 Task: Create validation rules on custom Staff and Inmate activities.
Action: Mouse moved to (699, 36)
Screenshot: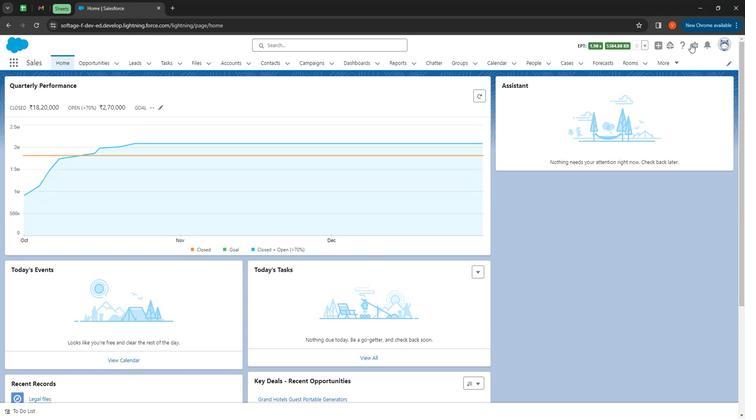 
Action: Mouse pressed left at (699, 36)
Screenshot: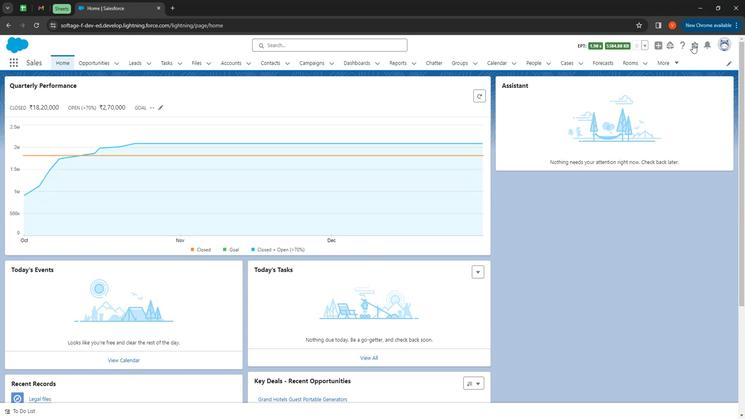
Action: Mouse moved to (669, 65)
Screenshot: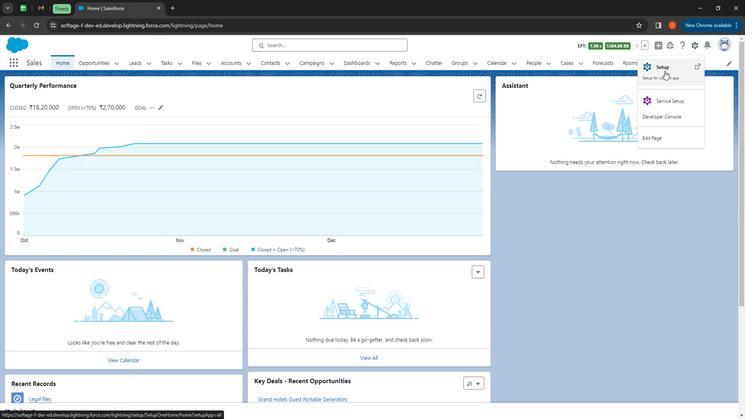 
Action: Mouse pressed left at (669, 65)
Screenshot: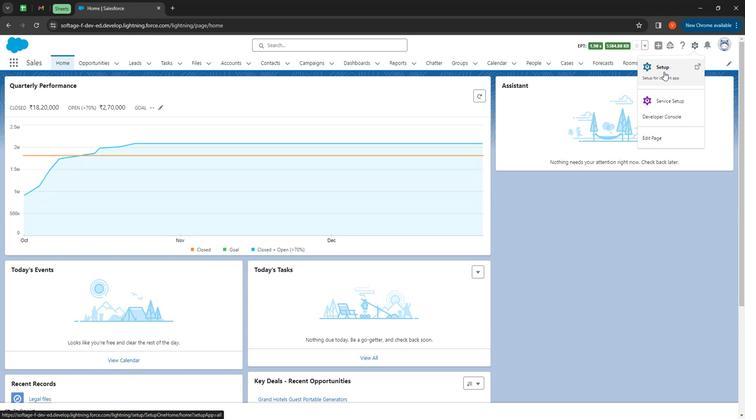 
Action: Mouse moved to (91, 55)
Screenshot: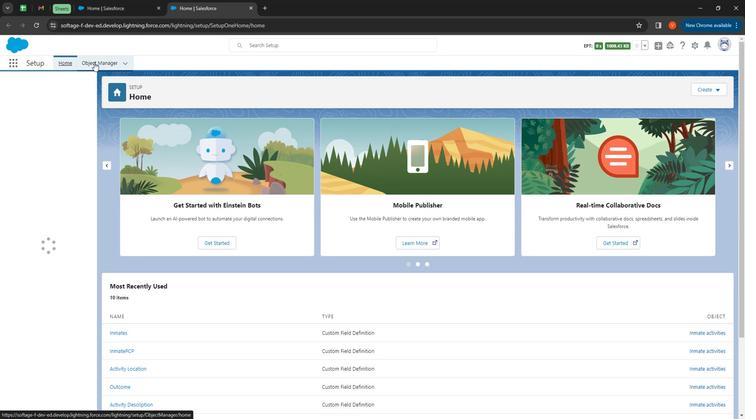 
Action: Mouse pressed left at (91, 55)
Screenshot: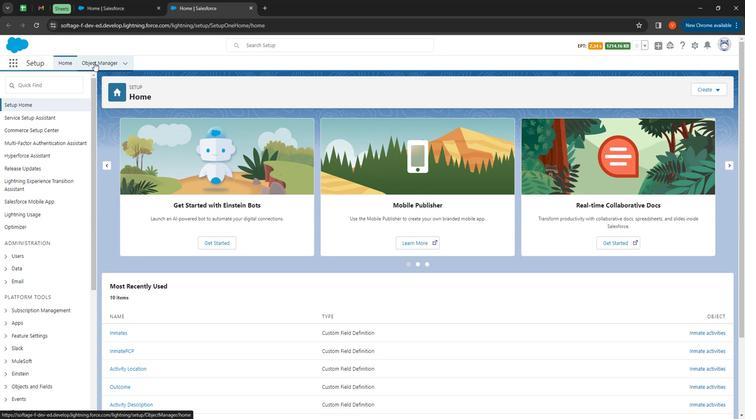 
Action: Mouse moved to (618, 83)
Screenshot: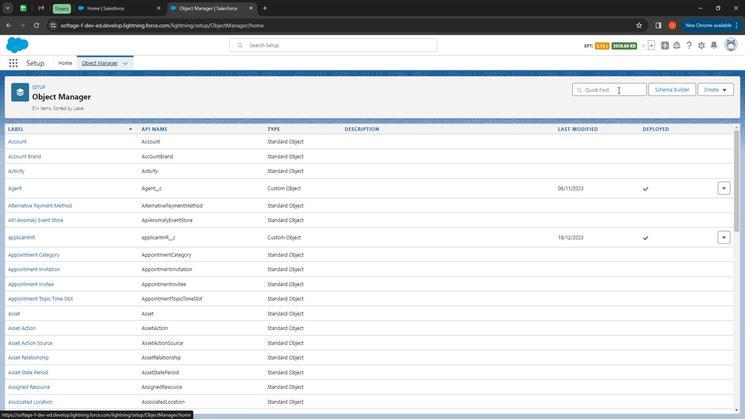 
Action: Mouse pressed left at (618, 83)
Screenshot: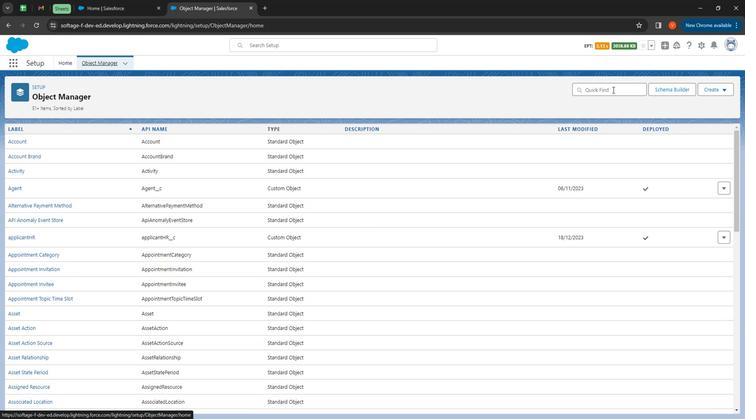 
Action: Mouse moved to (612, 80)
Screenshot: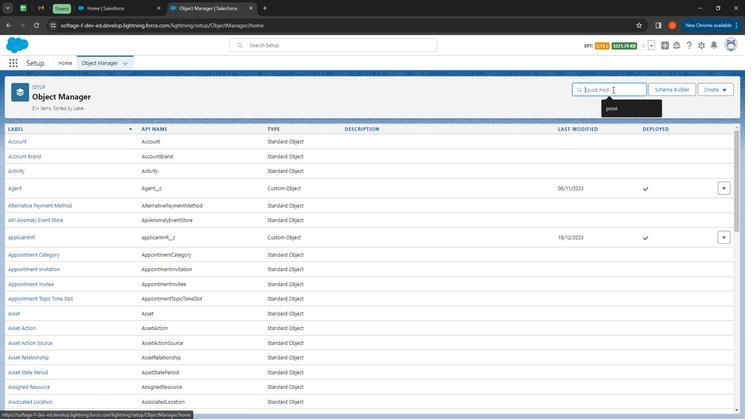 
Action: Key pressed <Key.shift><Key.shift><Key.shift>Staff
Screenshot: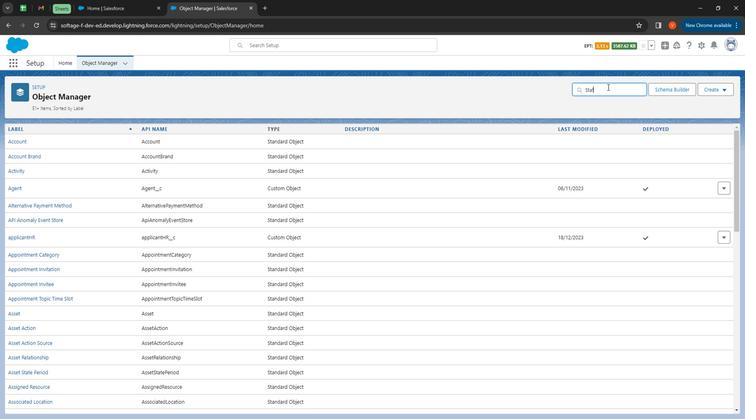 
Action: Mouse moved to (10, 139)
Screenshot: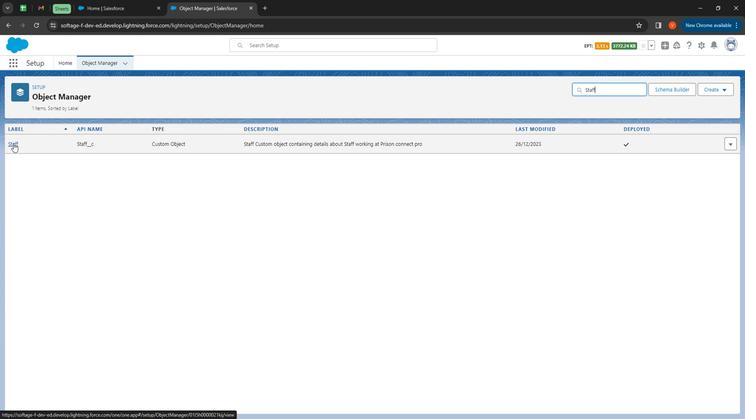 
Action: Mouse pressed left at (10, 139)
Screenshot: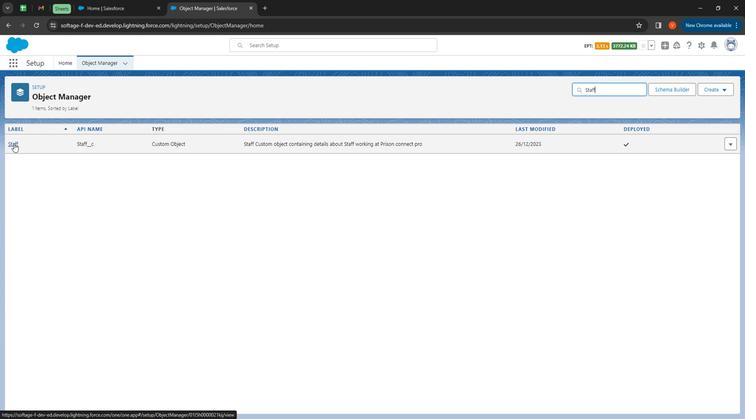 
Action: Mouse moved to (26, 137)
Screenshot: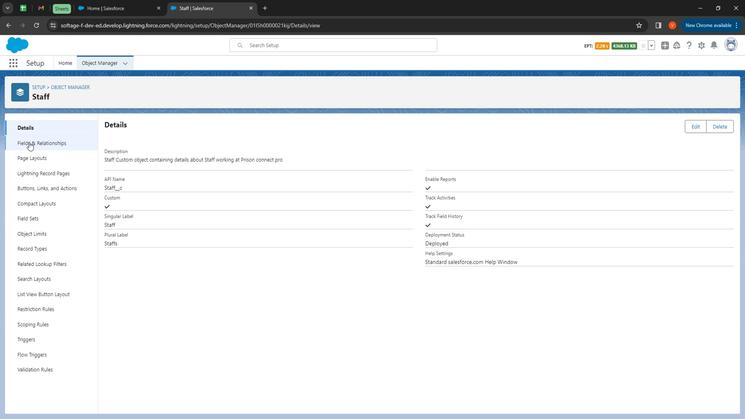 
Action: Mouse pressed left at (26, 137)
Screenshot: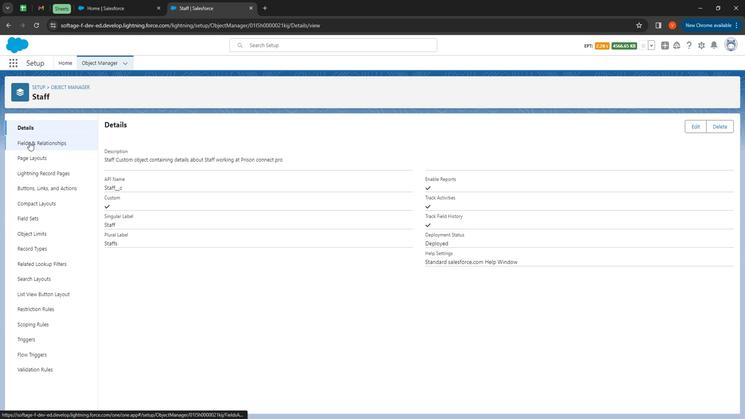 
Action: Mouse moved to (331, 271)
Screenshot: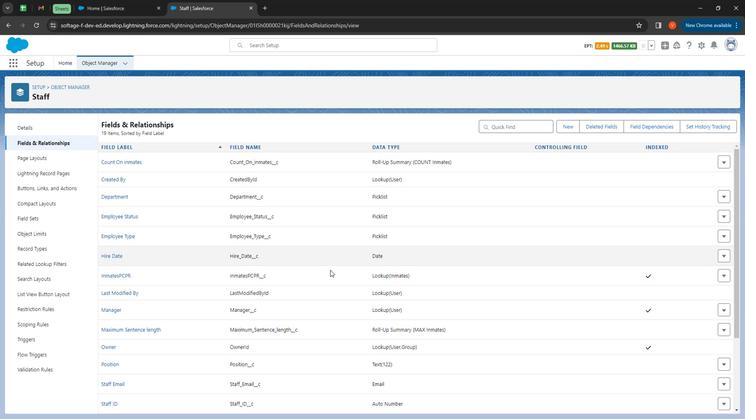 
Action: Mouse scrolled (331, 270) with delta (0, 0)
Screenshot: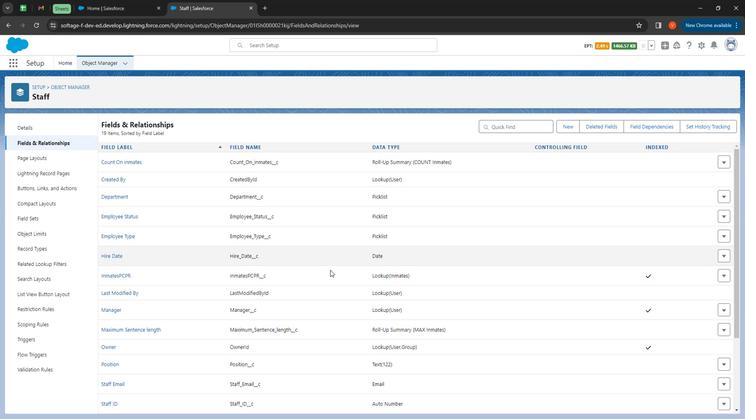 
Action: Mouse moved to (331, 272)
Screenshot: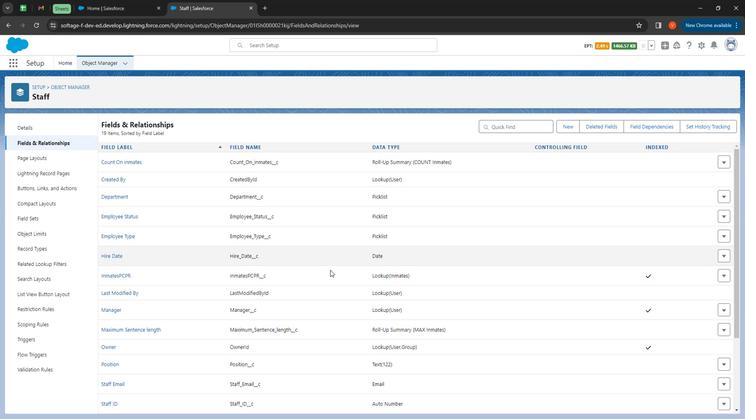 
Action: Mouse scrolled (331, 272) with delta (0, 0)
Screenshot: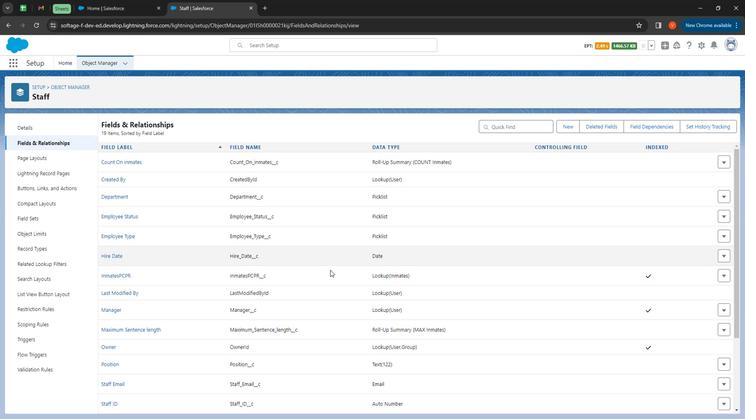 
Action: Mouse moved to (331, 274)
Screenshot: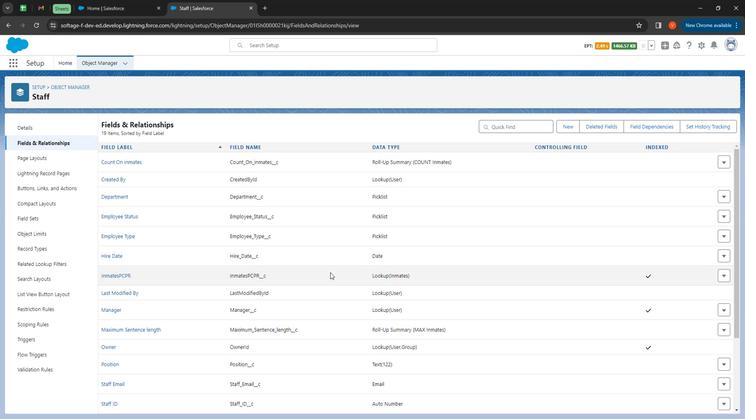 
Action: Mouse scrolled (331, 273) with delta (0, 0)
Screenshot: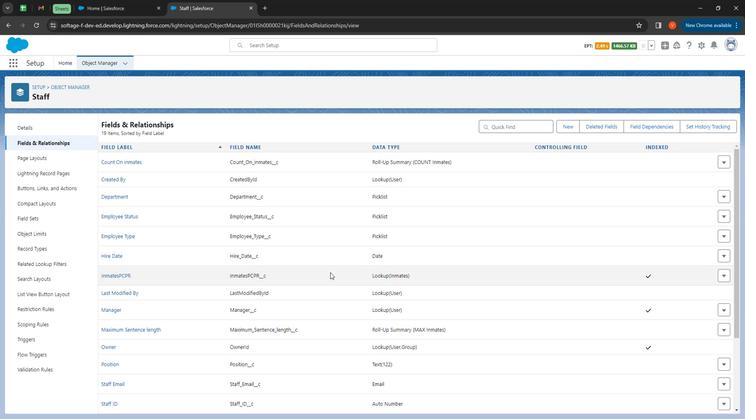 
Action: Mouse moved to (331, 279)
Screenshot: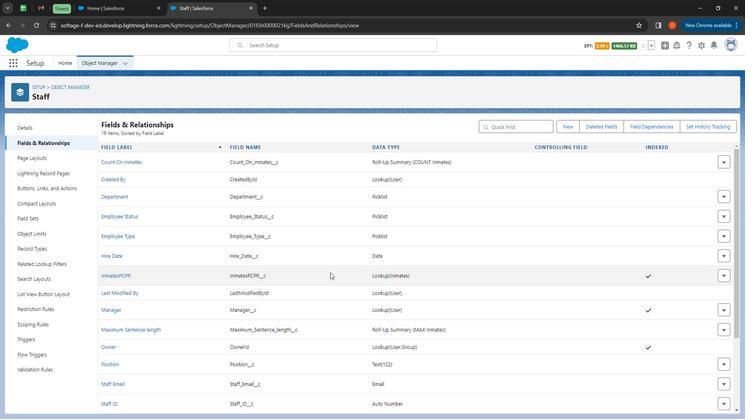 
Action: Mouse scrolled (331, 279) with delta (0, 0)
Screenshot: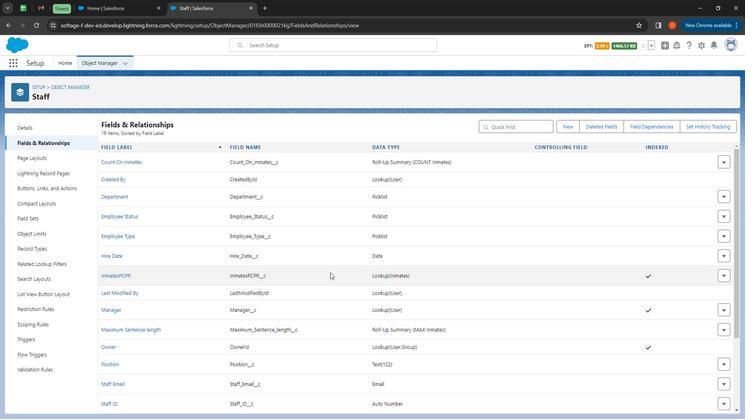 
Action: Mouse moved to (247, 288)
Screenshot: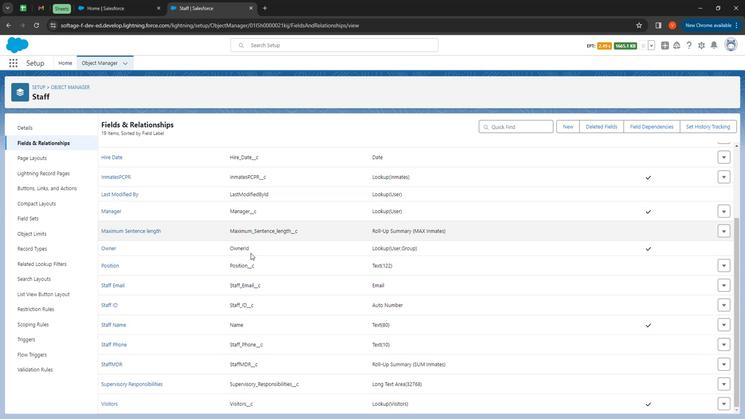 
Action: Mouse scrolled (247, 287) with delta (0, 0)
Screenshot: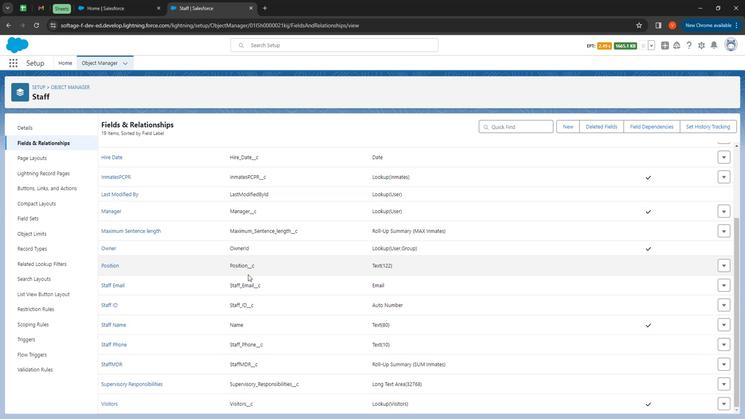 
Action: Mouse moved to (247, 292)
Screenshot: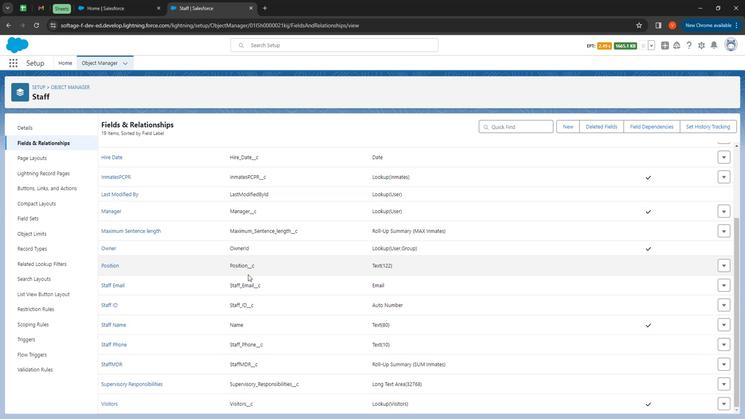 
Action: Mouse scrolled (247, 292) with delta (0, 0)
Screenshot: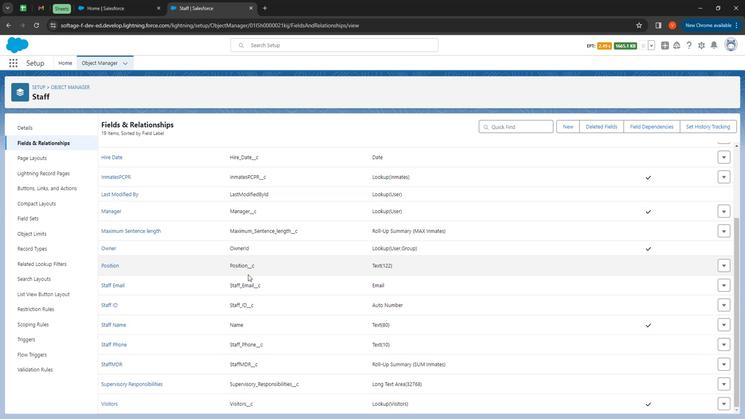 
Action: Mouse moved to (384, 295)
Screenshot: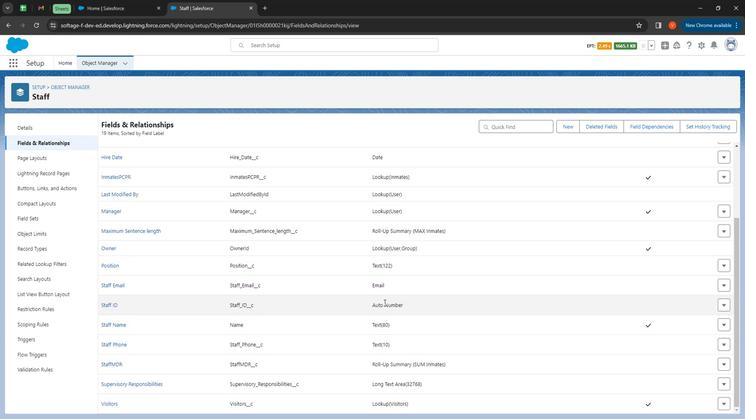 
Action: Mouse scrolled (384, 296) with delta (0, 0)
Screenshot: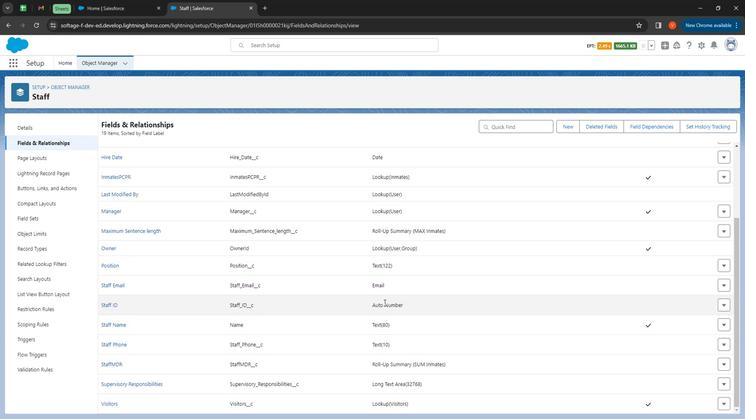
Action: Mouse moved to (381, 292)
Screenshot: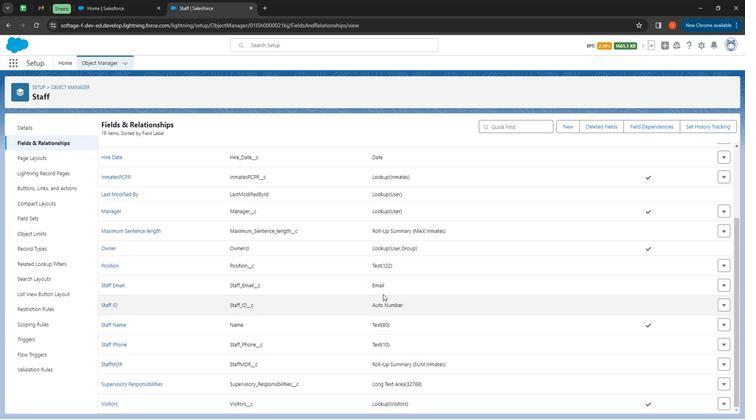 
Action: Mouse scrolled (381, 292) with delta (0, 0)
Screenshot: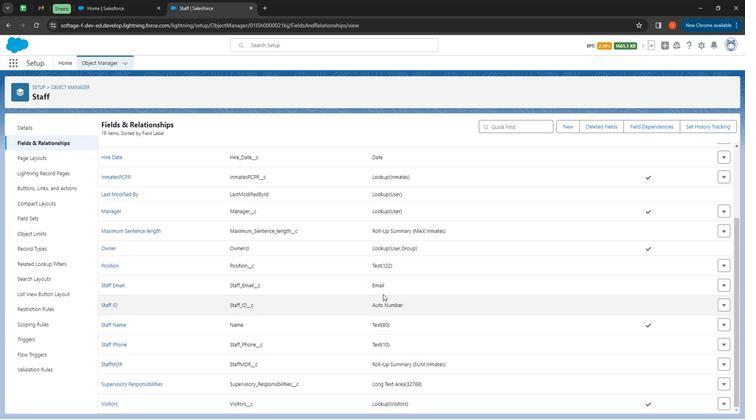 
Action: Mouse moved to (377, 291)
Screenshot: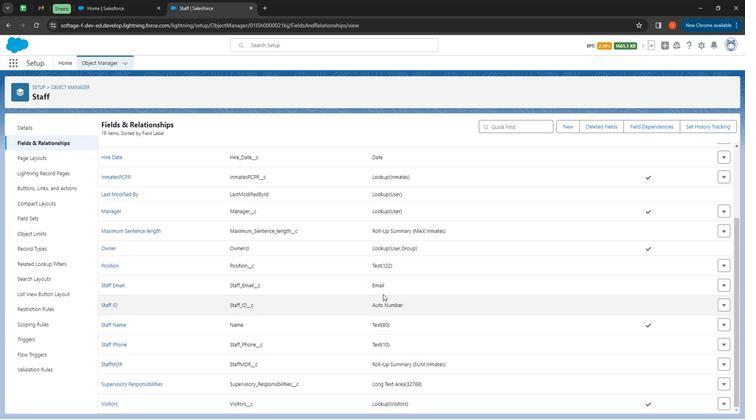 
Action: Mouse scrolled (377, 291) with delta (0, 0)
Screenshot: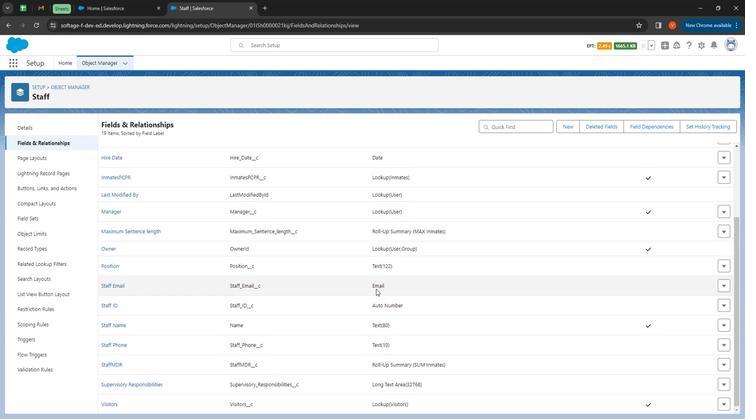 
Action: Mouse moved to (373, 288)
Screenshot: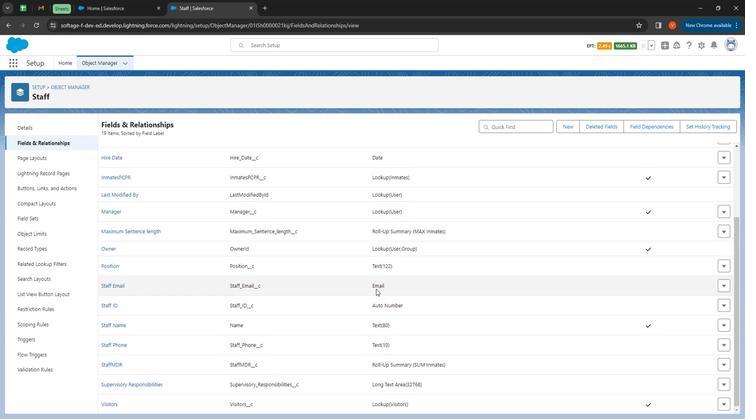 
Action: Mouse scrolled (373, 288) with delta (0, 0)
Screenshot: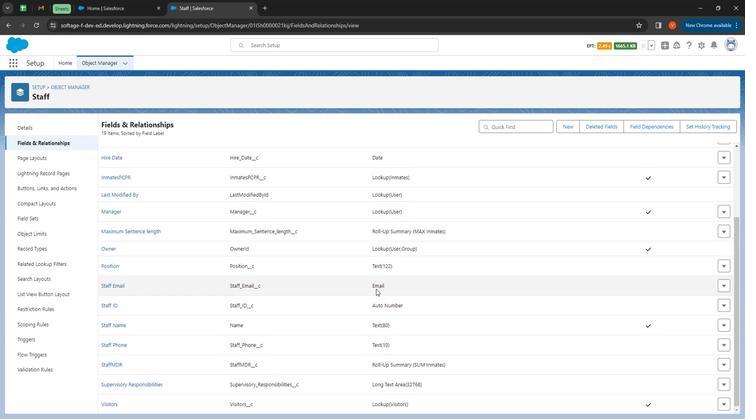 
Action: Mouse moved to (368, 286)
Screenshot: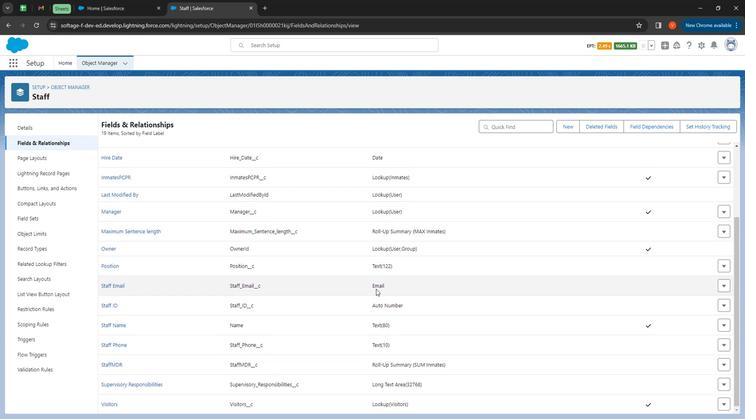 
Action: Mouse scrolled (368, 287) with delta (0, 0)
Screenshot: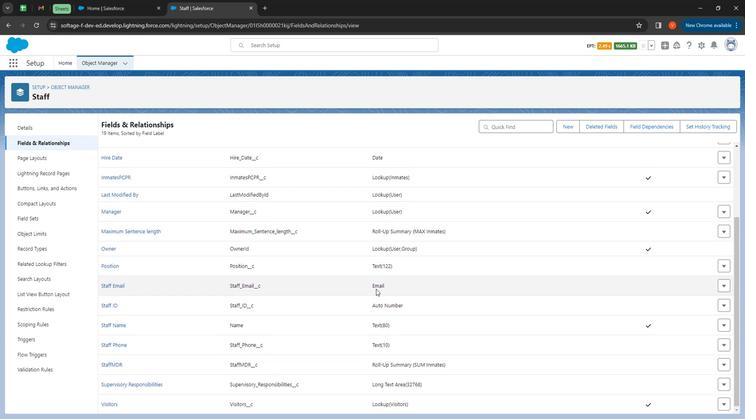 
Action: Mouse moved to (356, 285)
Screenshot: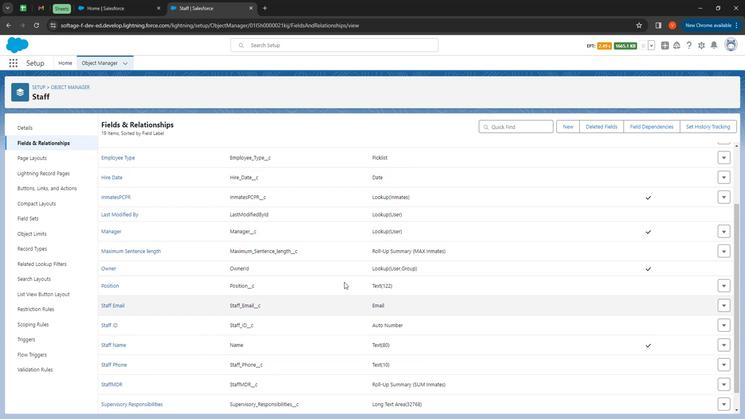 
Action: Mouse scrolled (356, 285) with delta (0, 0)
Screenshot: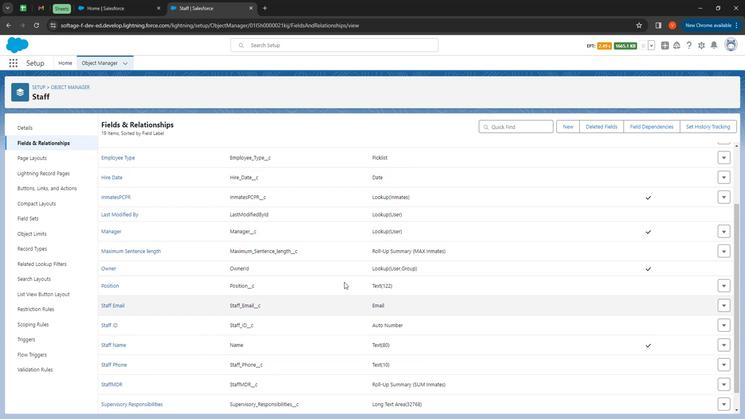 
Action: Mouse moved to (176, 298)
Screenshot: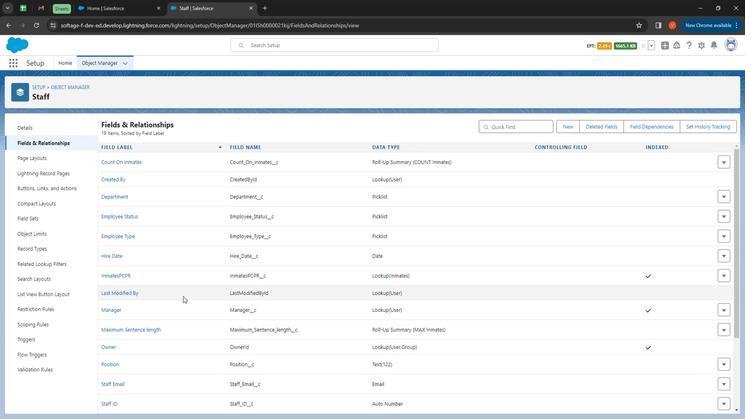 
Action: Mouse scrolled (176, 298) with delta (0, 0)
Screenshot: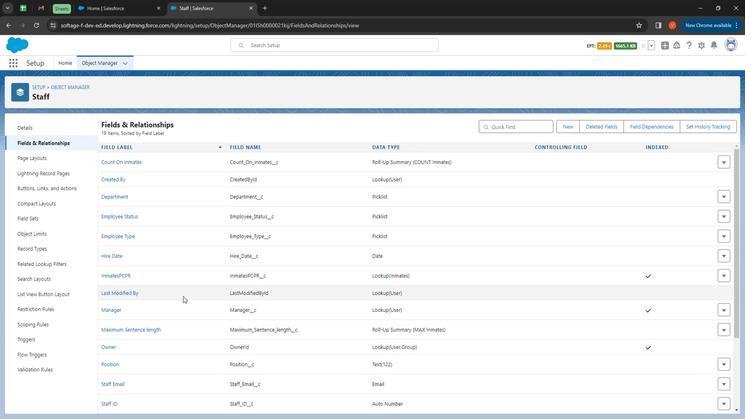 
Action: Mouse moved to (149, 298)
Screenshot: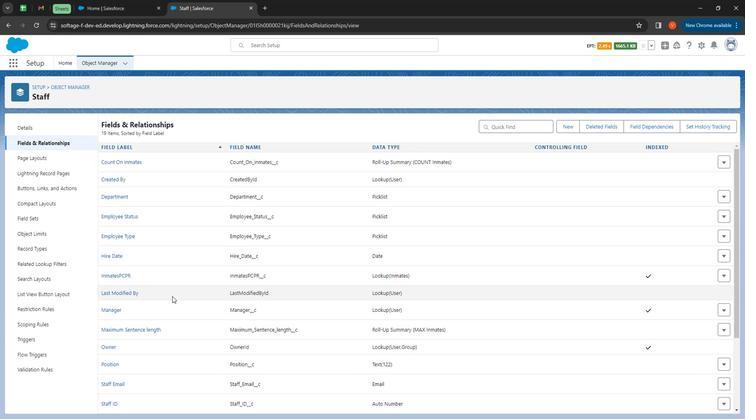 
Action: Mouse scrolled (149, 298) with delta (0, 0)
Screenshot: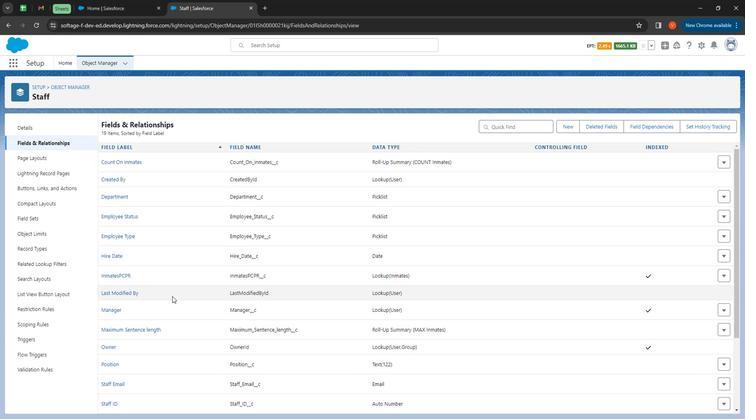 
Action: Mouse moved to (133, 298)
Screenshot: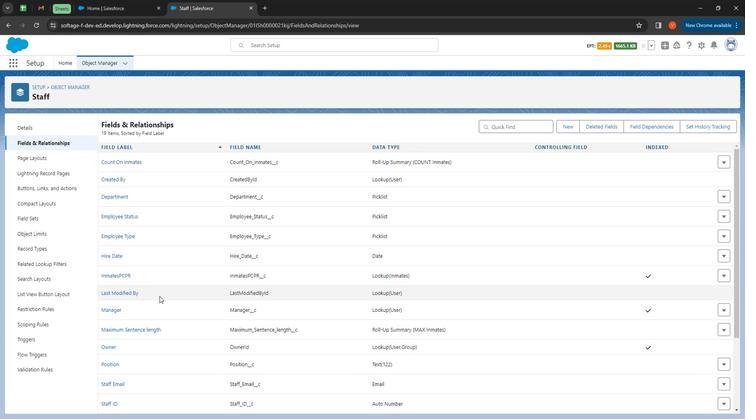 
Action: Mouse scrolled (133, 298) with delta (0, 0)
Screenshot: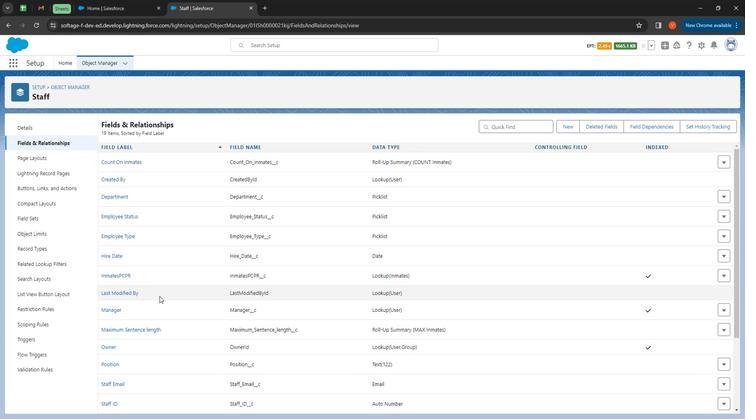 
Action: Mouse moved to (36, 373)
Screenshot: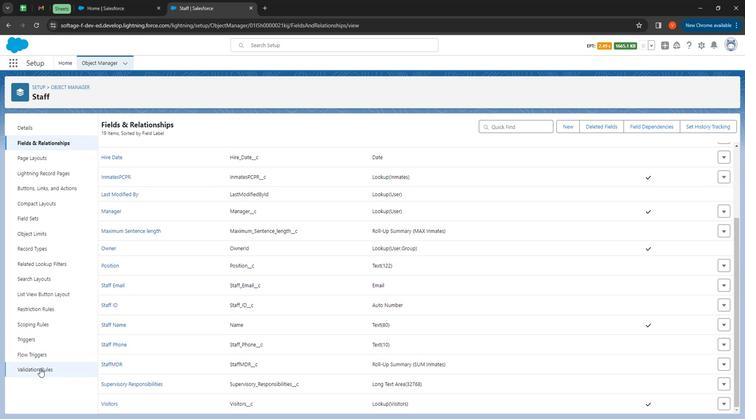 
Action: Mouse pressed left at (36, 373)
Screenshot: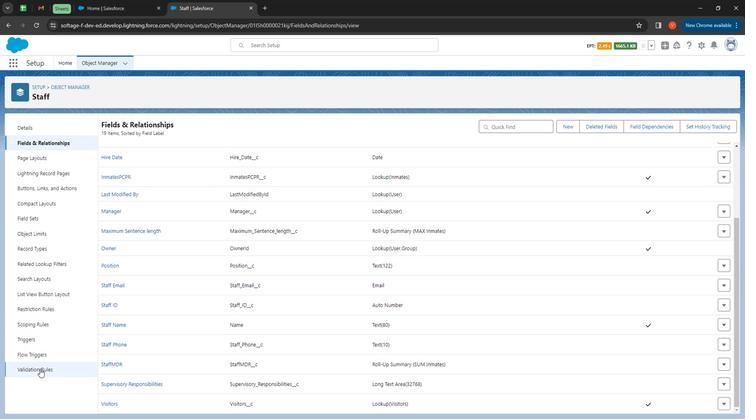 
Action: Mouse moved to (739, 125)
Screenshot: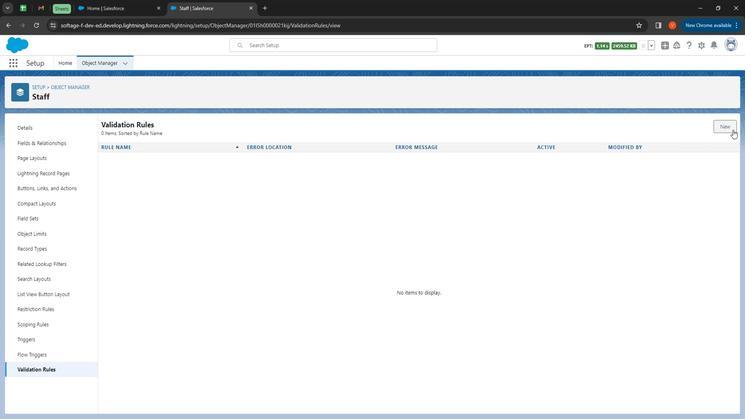 
Action: Mouse pressed left at (739, 125)
Screenshot: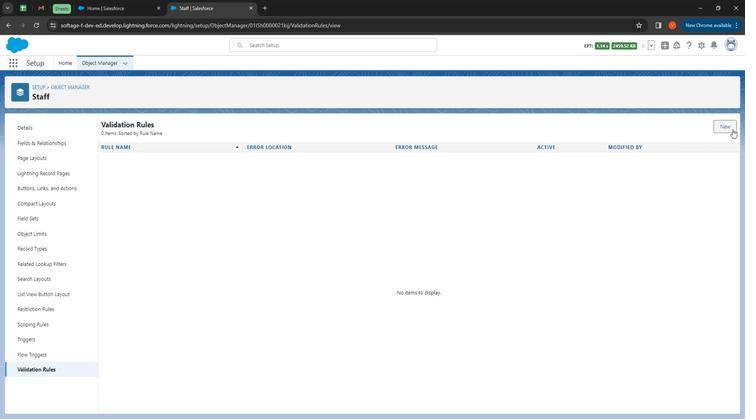 
Action: Mouse moved to (174, 175)
Screenshot: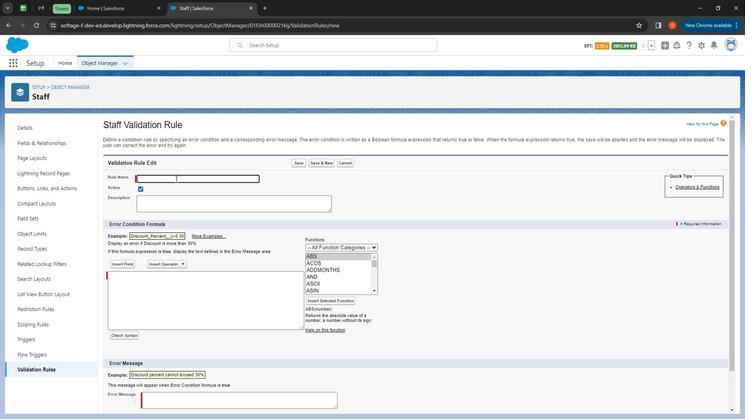
Action: Mouse pressed left at (174, 175)
Screenshot: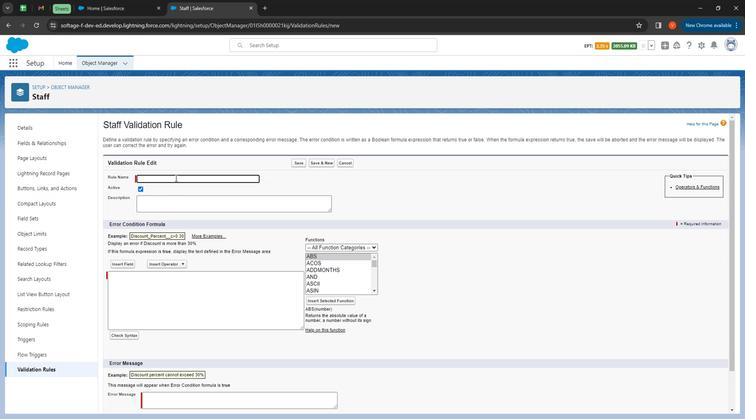 
Action: Key pressed <Key.shift><Key.shift><Key.shift><Key.shift><Key.shift>
Screenshot: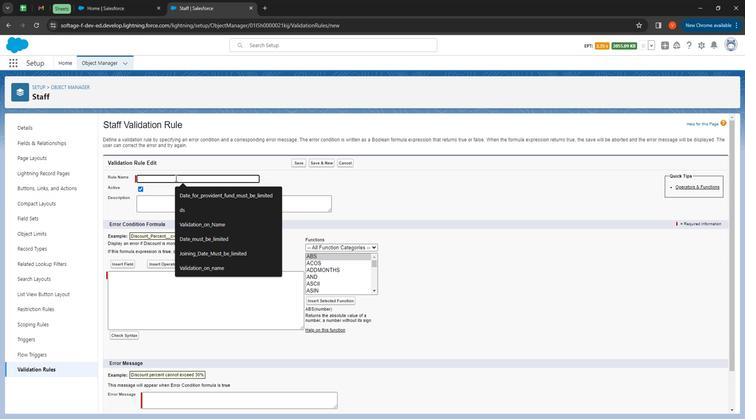 
Action: Mouse moved to (173, 175)
Screenshot: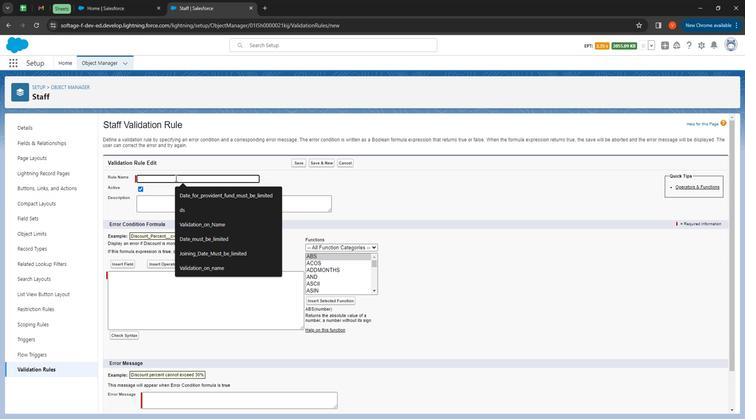 
Action: Key pressed <Key.shift>
Screenshot: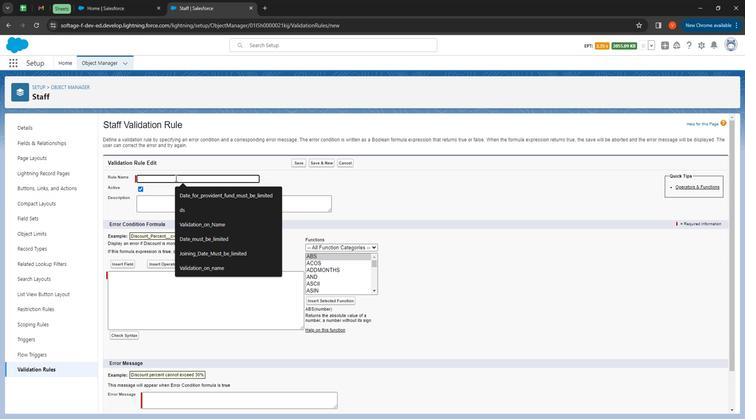 
Action: Mouse moved to (173, 175)
Screenshot: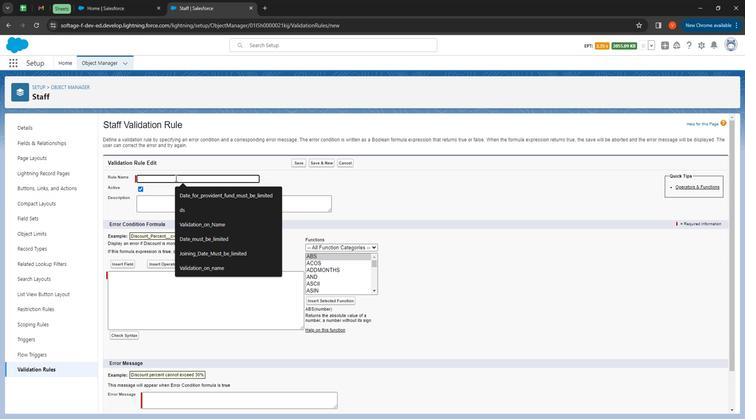 
Action: Key pressed <Key.shift>
Screenshot: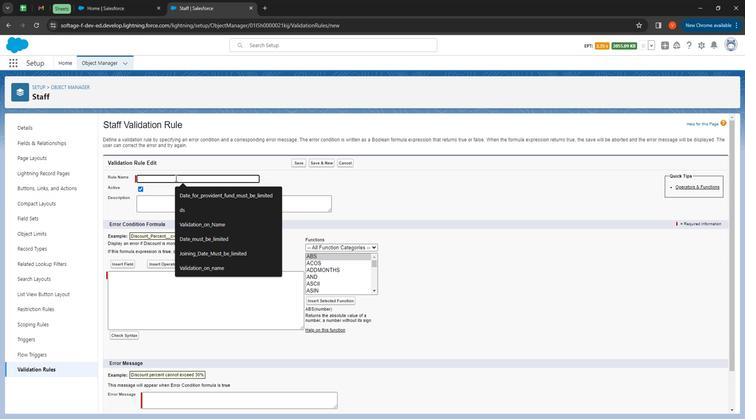 
Action: Mouse moved to (172, 174)
Screenshot: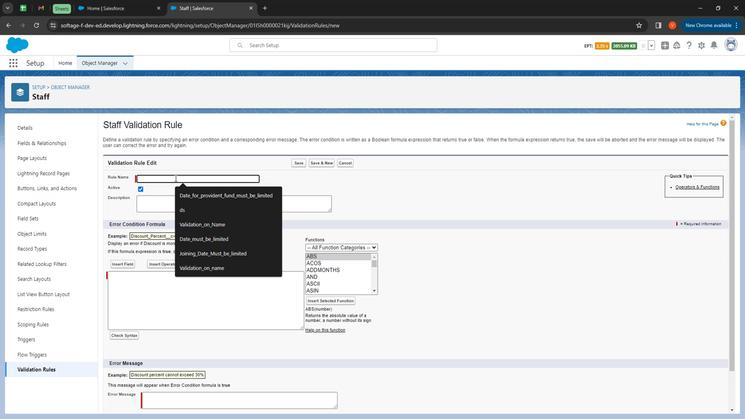 
Action: Key pressed <Key.shift><Key.shift><Key.shift><Key.shift><Key.shift><Key.shift><Key.shift><Key.shift><Key.shift><Key.shift><Key.shift><Key.shift><Key.shift><Key.shift>Validation<Key.space>on<Key.space><Key.shift>Department<Key.space>custom<Key.space>field
Screenshot: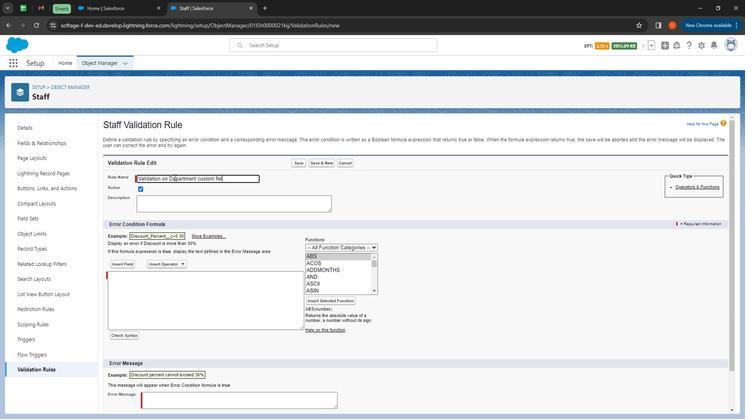 
Action: Mouse moved to (137, 186)
Screenshot: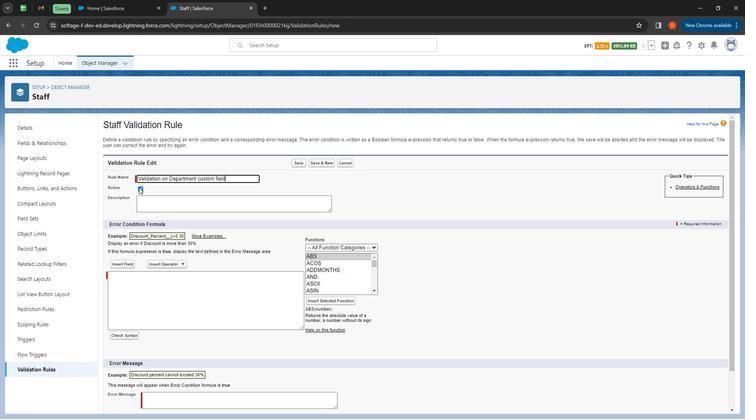 
Action: Mouse pressed left at (137, 186)
Screenshot: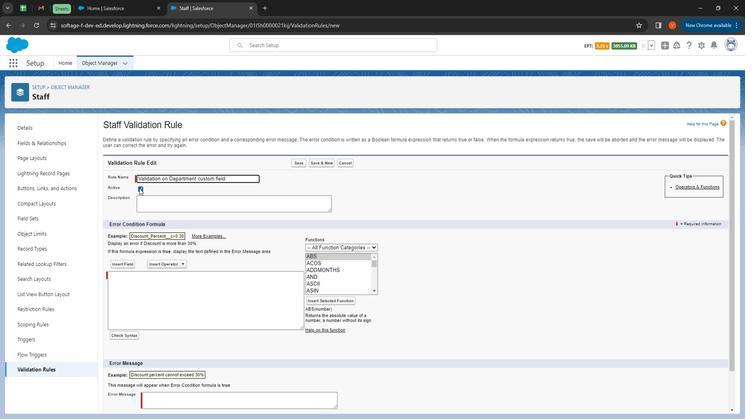 
Action: Mouse moved to (147, 207)
Screenshot: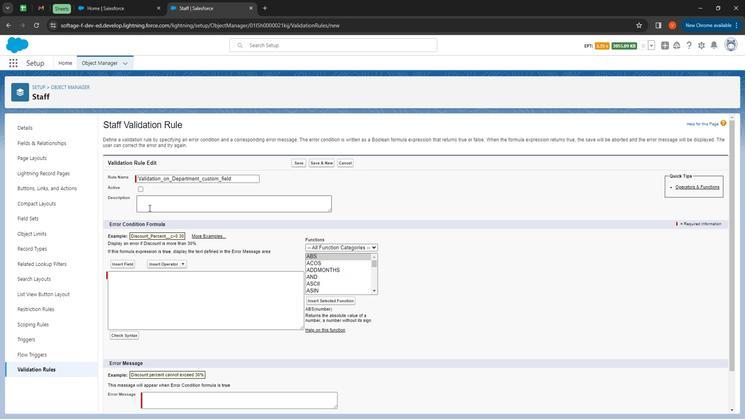 
Action: Mouse pressed left at (147, 207)
Screenshot: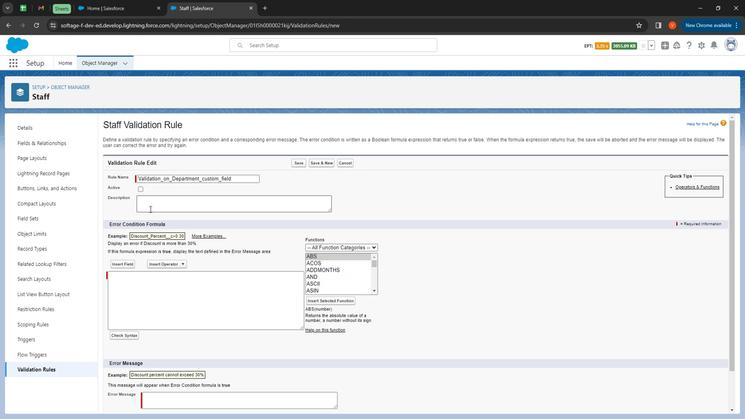 
Action: Key pressed <Key.shift>
Screenshot: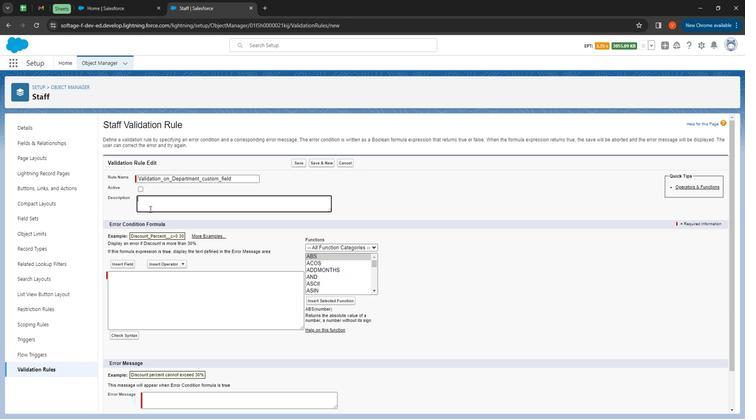 
Action: Mouse moved to (147, 207)
Screenshot: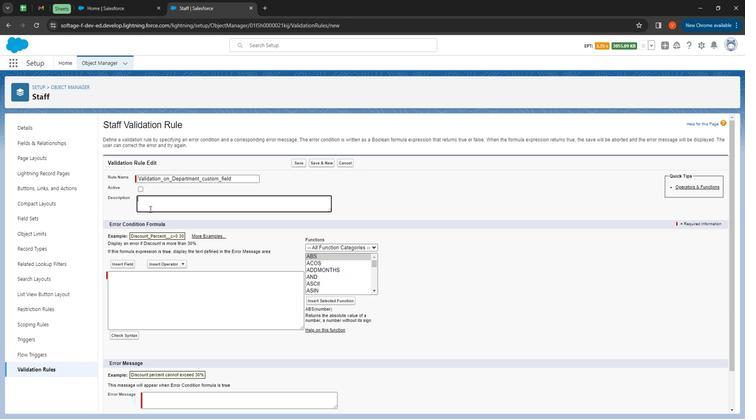 
Action: Key pressed <Key.shift><Key.shift>Validation<Key.space>rule<Key.space>on<Key.space>department<Key.space>custom<Key.space>field,
Screenshot: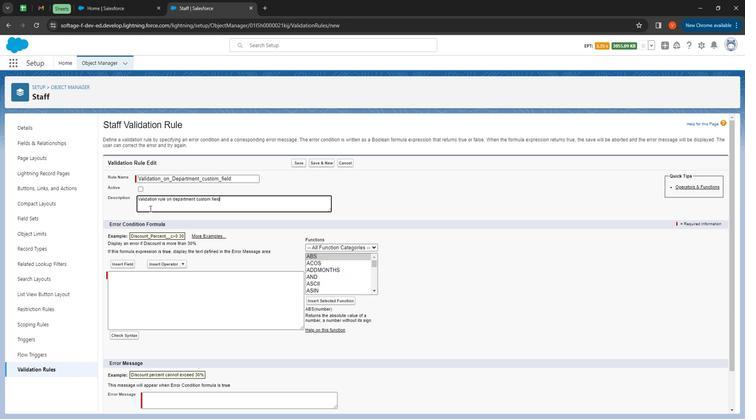 
Action: Mouse moved to (204, 221)
Screenshot: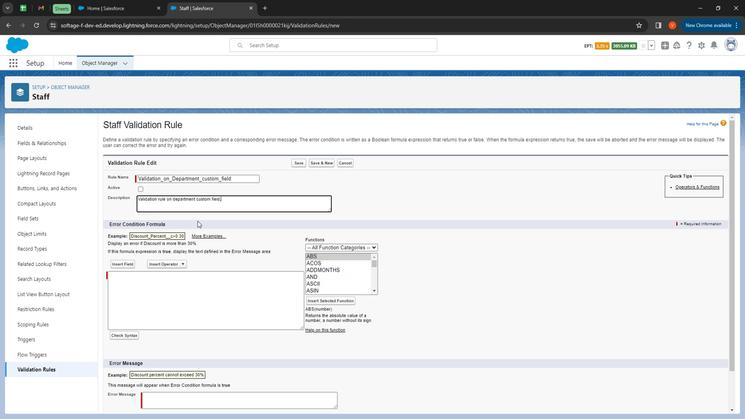 
Action: Key pressed <Key.space>
Screenshot: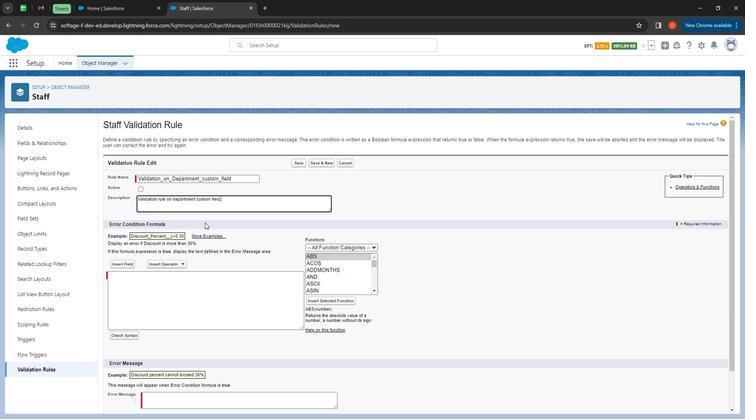 
Action: Mouse moved to (200, 219)
Screenshot: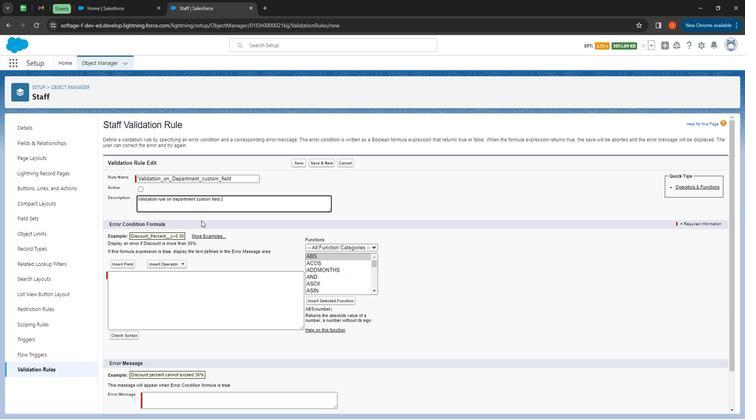 
Action: Key pressed on<Key.space>custom<Key.space>object<Key.space><Key.shift>Staff
Screenshot: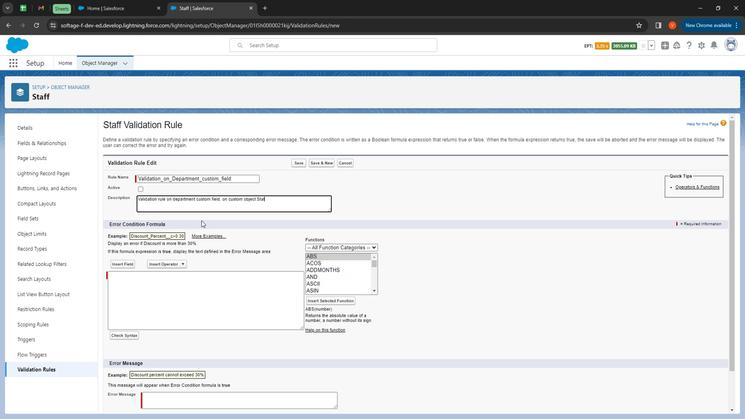 
Action: Mouse moved to (270, 289)
Screenshot: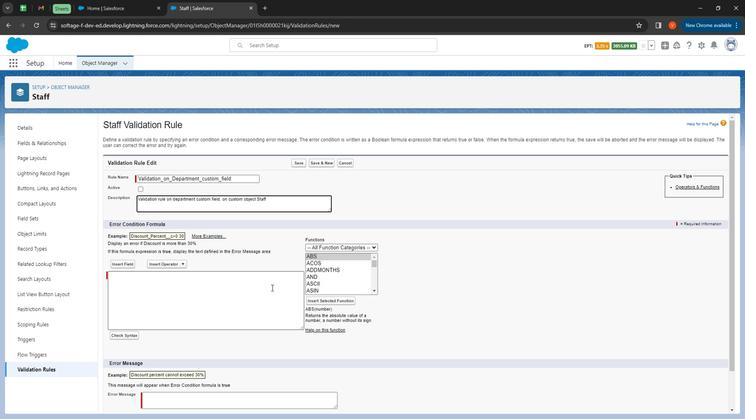 
Action: Mouse pressed left at (270, 289)
Screenshot: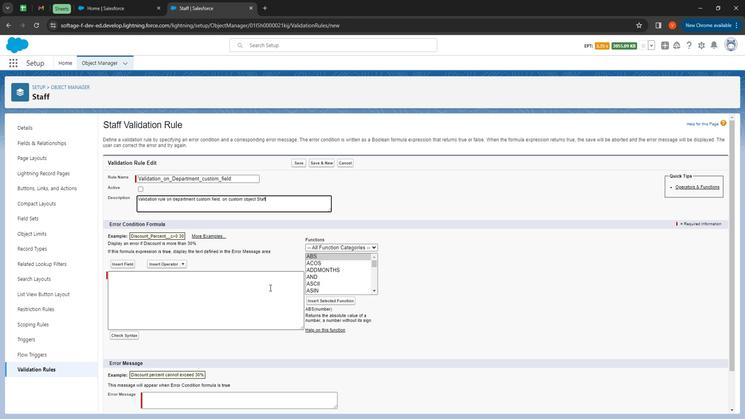 
Action: Mouse moved to (267, 290)
Screenshot: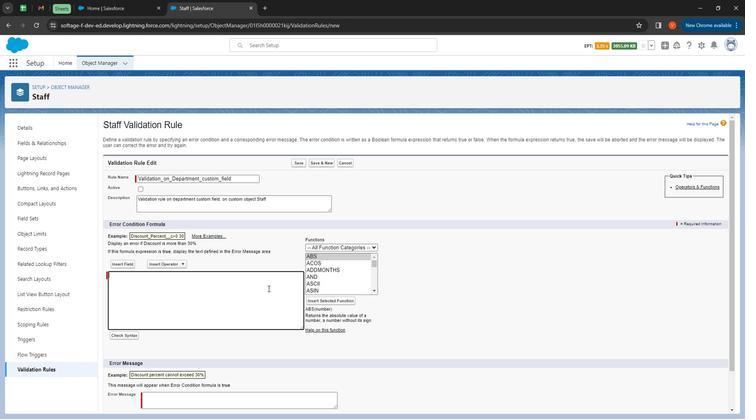 
Action: Key pressed <Key.shift><Key.shift><Key.shift><Key.shift><Key.shift><Key.shift><Key.shift><Key.shift>NOT(<Key.enter><Key.shift><Key.shift><Key.shift><Key.shift><Key.shift><Key.shift><Key.shift><Key.shift><Key.shift><Key.shift><Key.shift><Key.shift><Key.shift><Key.shift><Key.shift><Key.shift><Key.shift><Key.shift><Key.shift>ISp<Key.backspace><Key.shift><Key.shift><Key.shift><Key.shift><Key.shift><Key.shift><Key.shift>PICKVAL(<Key.shift><Key.shift><Key.shift><Key.shift><Key.shift><Key.shift><Key.shift><Key.shift><Key.shift><Key.shift><Key.shift><Key.shift><Key.shift><Key.shift><Key.shift><Key.shift><Key.shift><Key.shift><Key.shift>Depae<Key.backspace>rtment<Key.shift>__C<Key.backspace>c<Key.shift><Key.shift>
Screenshot: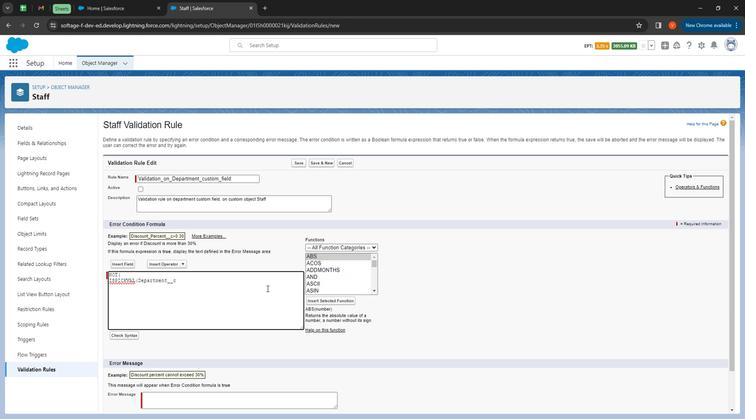 
Action: Mouse moved to (403, 299)
Screenshot: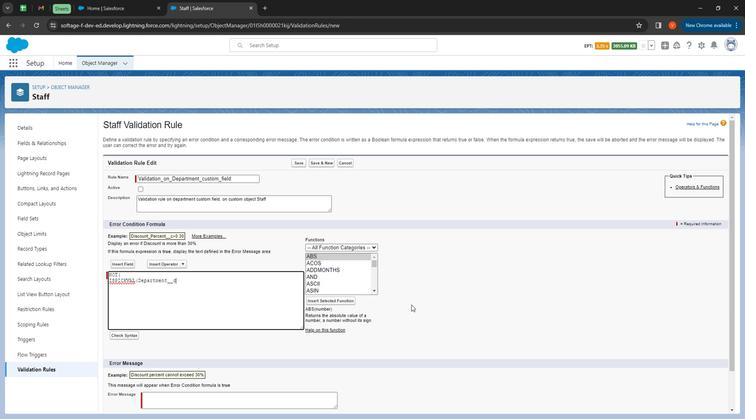 
Action: Key pressed <Key.shift><<Key.backspace>,<Key.shift><Key.space><Key.shift>"<Key.shift>IT"<Key.shift><Key.shift><Key.shift>)<Key.shift>||<Key.enter><Key.shift><Key.shift><Key.shift><Key.shift><Key.shift><Key.shift><Key.shift><Key.shift><Key.shift>ISPICKVAL(Department<Key.shift>)<Key.backspace><Key.shift>__c.<Key.space><Key.shift><Key.shift><Key.shift><Key.shift><Key.shift>"<Key.shift>Sales<Key.shift><Key.shift><Key.shift><Key.shift><Key.shift><Key.shift>)<Key.enter><Key.shift><Key.shift><Key.shift><Key.shift><Key.shift><Key.shift><Key.shift><Key.shift><Key.shift><Key.shift><Key.shift><Key.shift><Key.shift><Key.shift><Key.shift><Key.shift><Key.shift>)
Screenshot: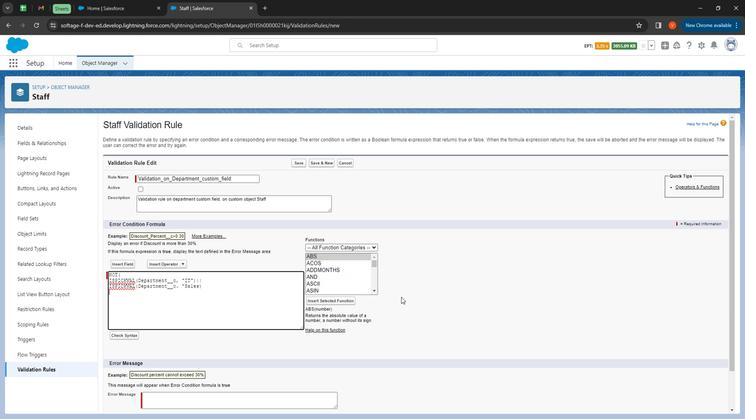 
Action: Mouse moved to (197, 287)
Screenshot: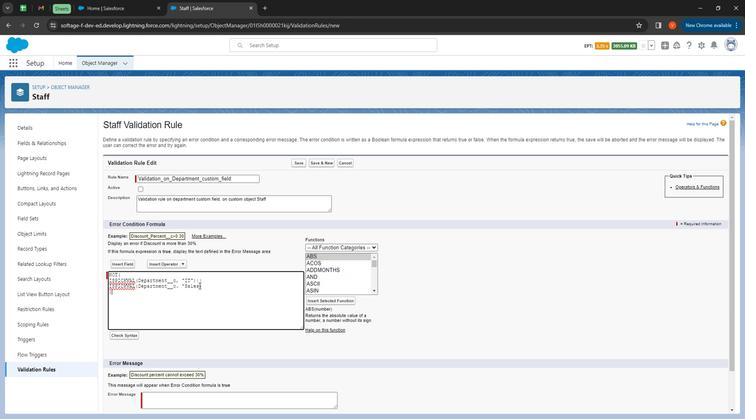 
Action: Mouse pressed left at (197, 287)
Screenshot: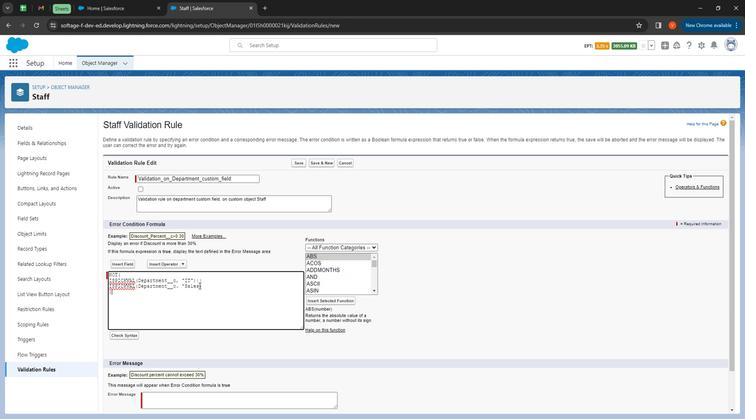 
Action: Mouse moved to (223, 330)
Screenshot: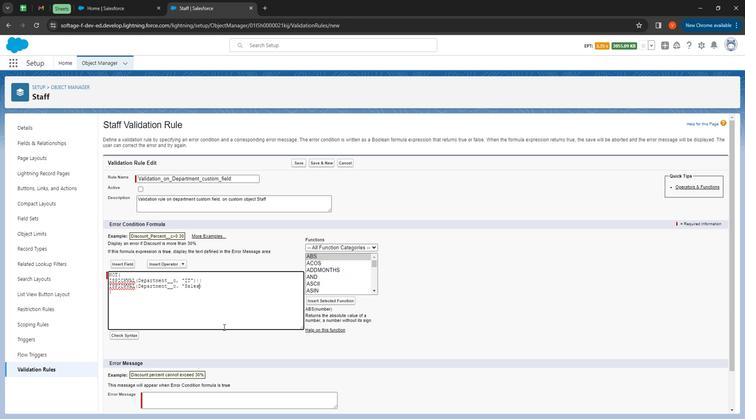 
Action: Key pressed <Key.shift><Key.shift><Key.shift><Key.shift><Key.shift><Key.shift><Key.shift>"
Screenshot: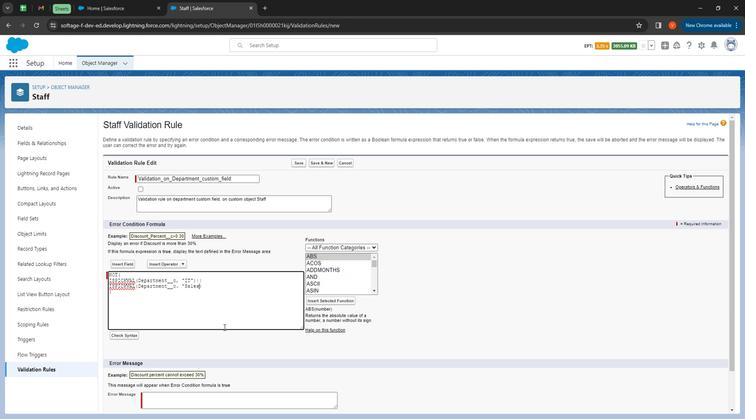 
Action: Mouse moved to (118, 338)
Screenshot: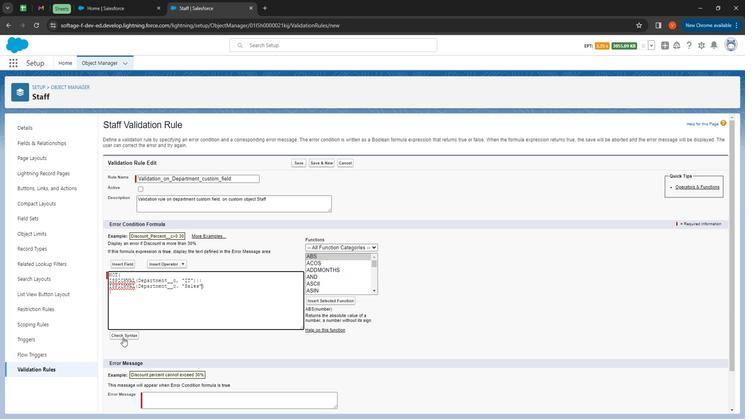 
Action: Mouse pressed left at (118, 338)
Screenshot: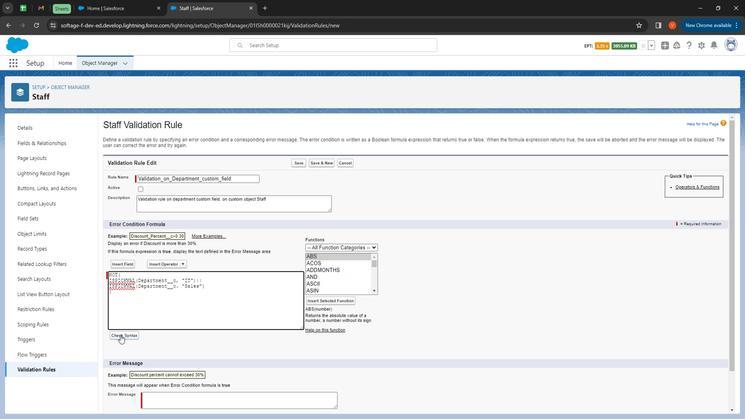 
Action: Mouse moved to (207, 289)
Screenshot: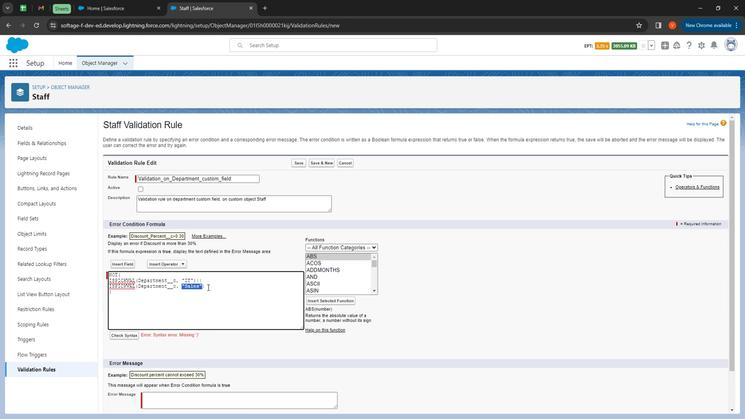 
Action: Mouse pressed left at (207, 289)
Screenshot: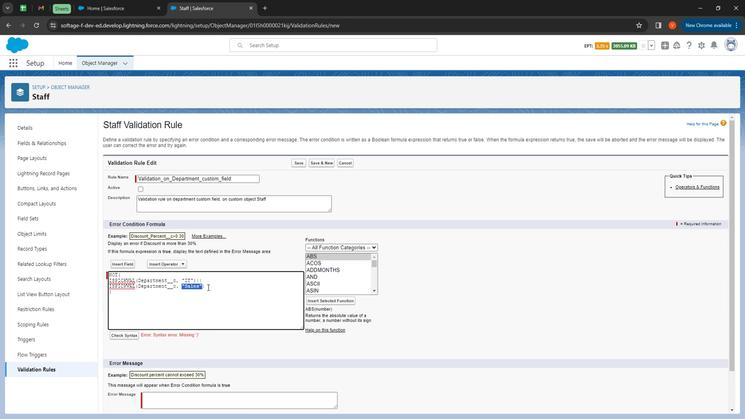 
Action: Mouse moved to (175, 288)
Screenshot: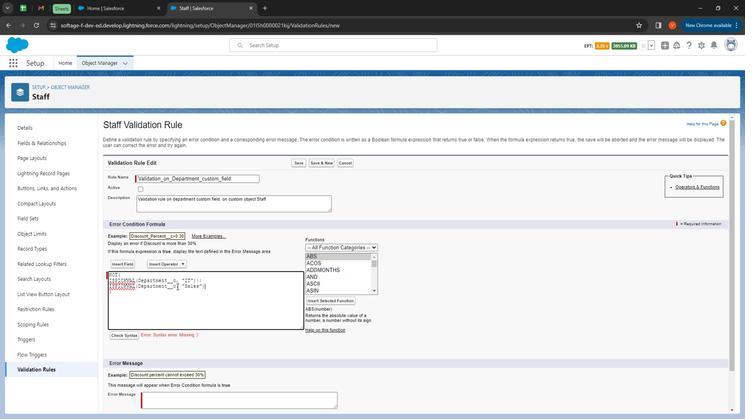 
Action: Mouse pressed left at (175, 288)
Screenshot: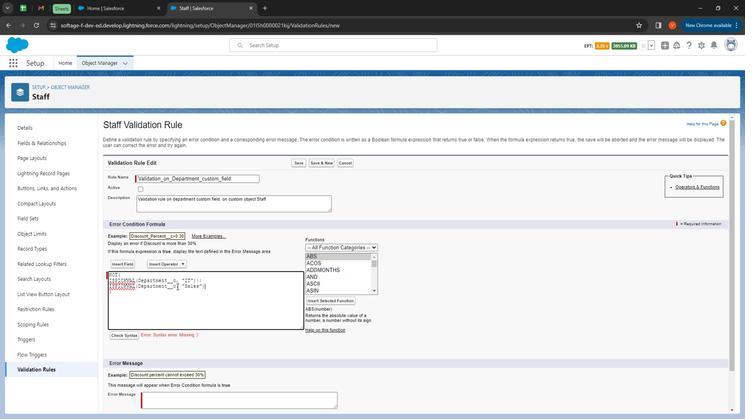 
Action: Mouse moved to (179, 296)
Screenshot: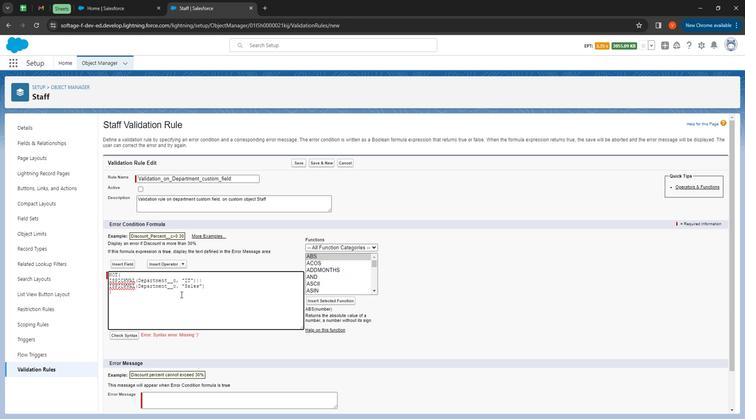 
Action: Key pressed <Key.delete>,
Screenshot: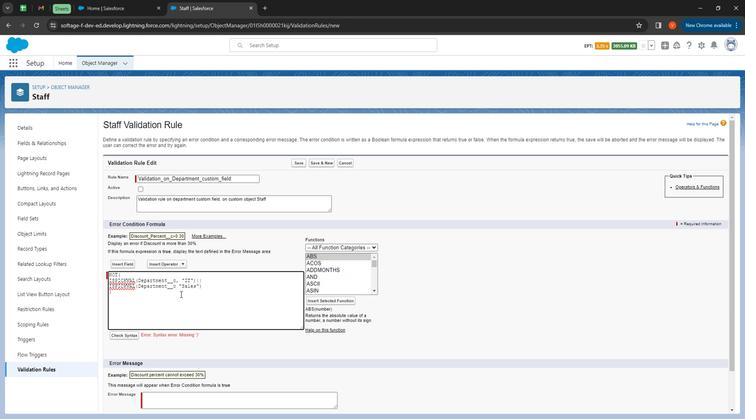 
Action: Mouse moved to (125, 341)
Screenshot: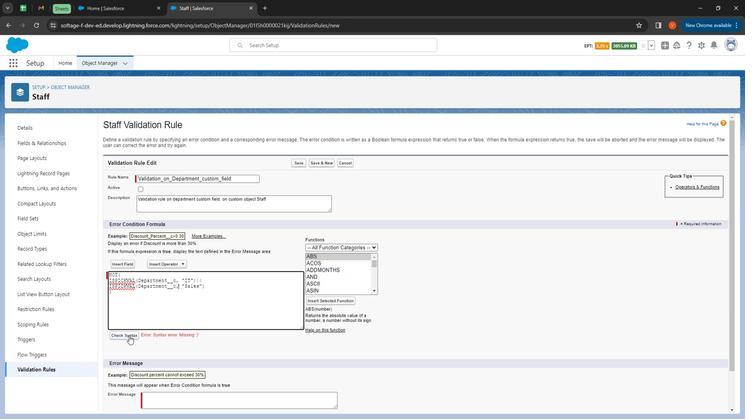
Action: Mouse pressed left at (125, 341)
Screenshot: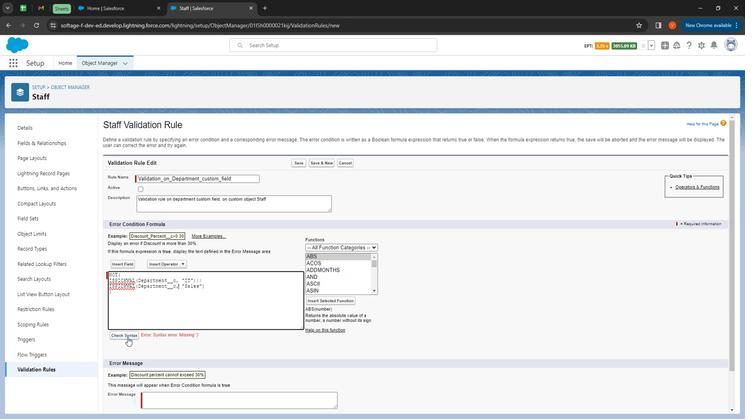 
Action: Mouse moved to (173, 342)
Screenshot: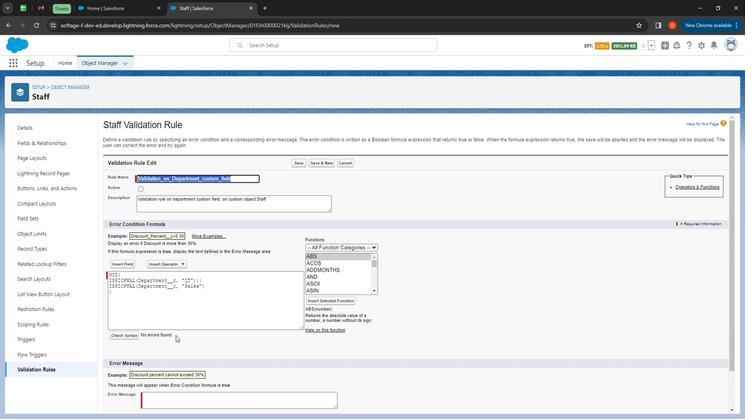 
Action: Mouse pressed left at (173, 342)
Screenshot: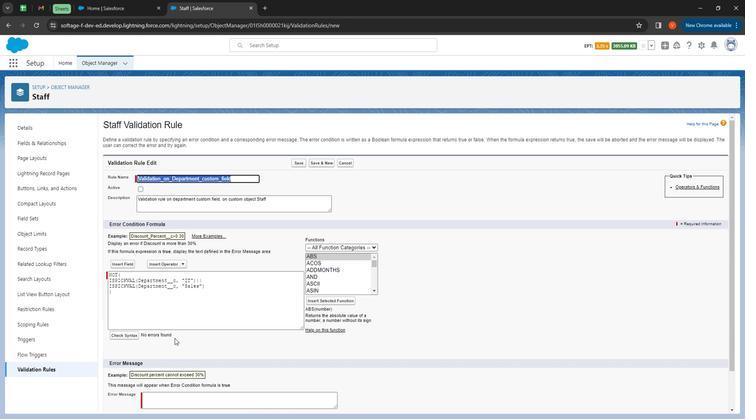 
Action: Mouse moved to (251, 329)
Screenshot: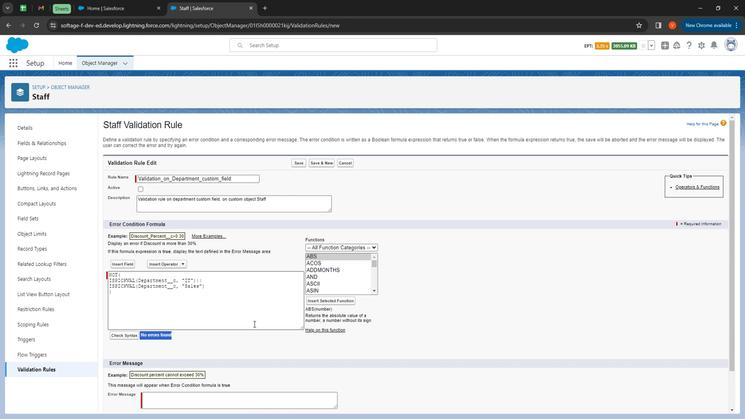 
Action: Mouse scrolled (251, 328) with delta (0, 0)
Screenshot: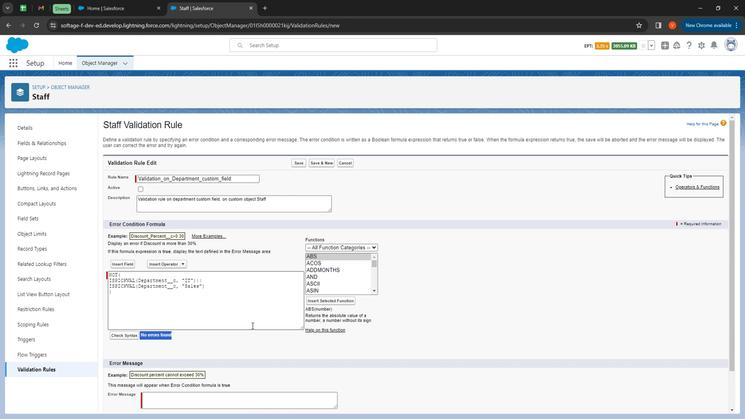 
Action: Mouse moved to (250, 329)
Screenshot: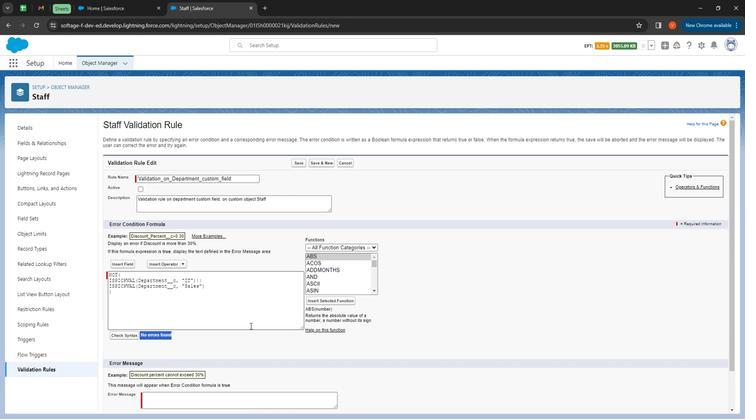 
Action: Mouse scrolled (250, 328) with delta (0, 0)
Screenshot: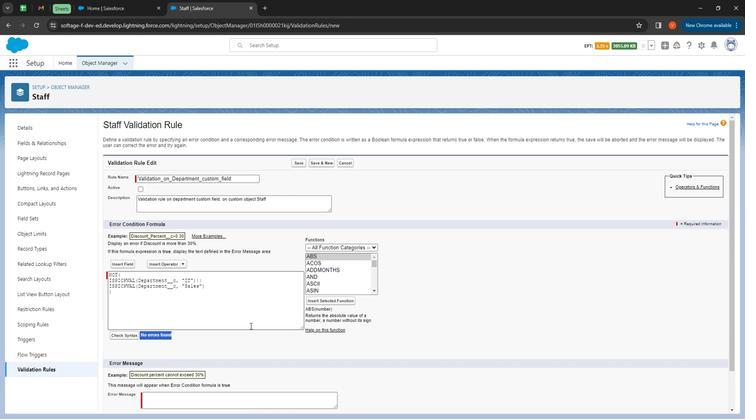 
Action: Mouse moved to (249, 329)
Screenshot: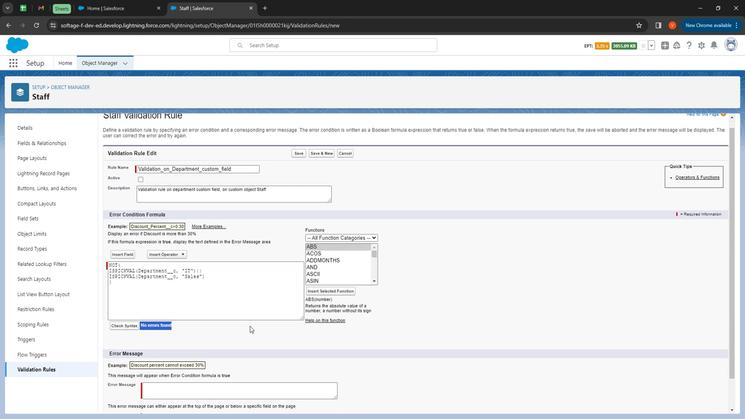 
Action: Mouse scrolled (249, 328) with delta (0, 0)
Screenshot: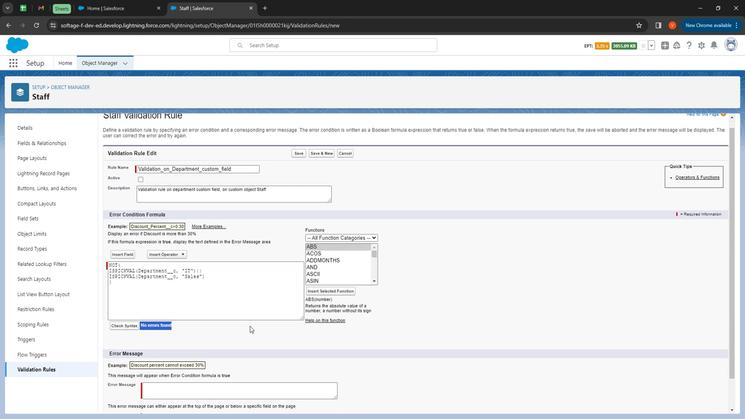 
Action: Mouse moved to (215, 359)
Screenshot: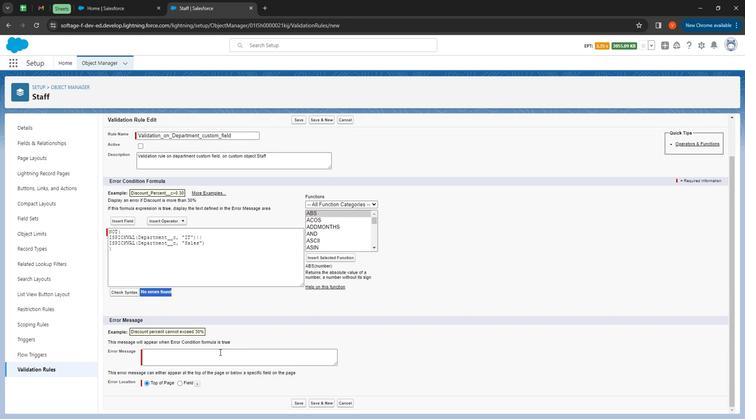 
Action: Mouse pressed left at (215, 359)
Screenshot: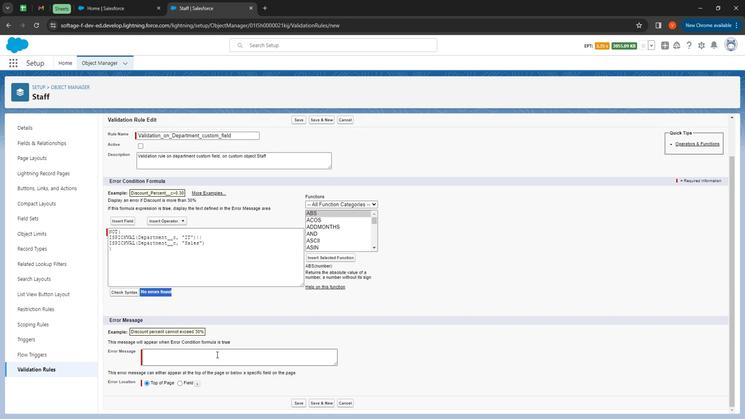 
Action: Mouse moved to (218, 361)
Screenshot: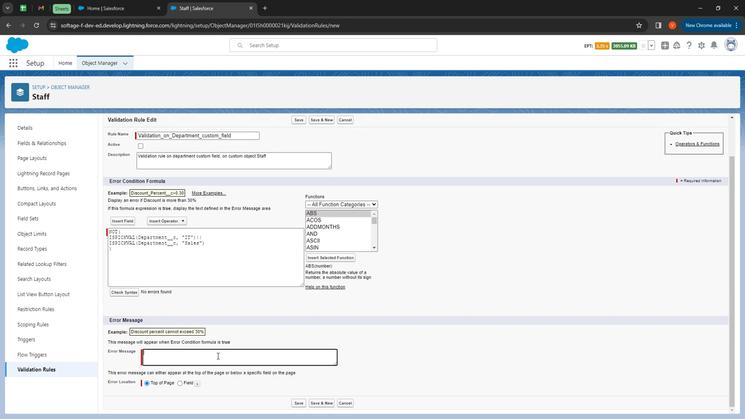
Action: Key pressed <Key.shift>
Screenshot: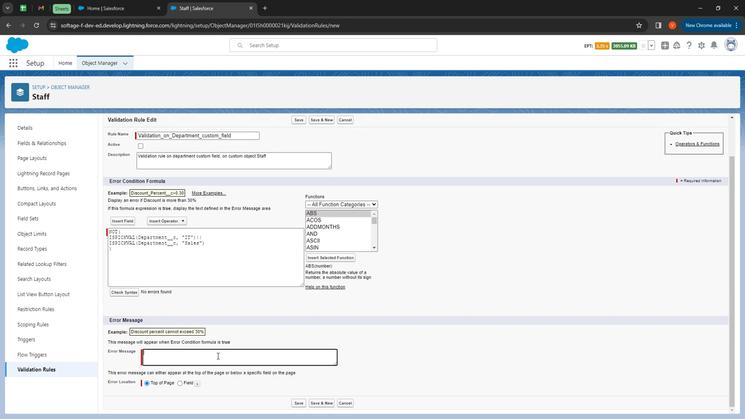 
Action: Mouse moved to (208, 284)
Screenshot: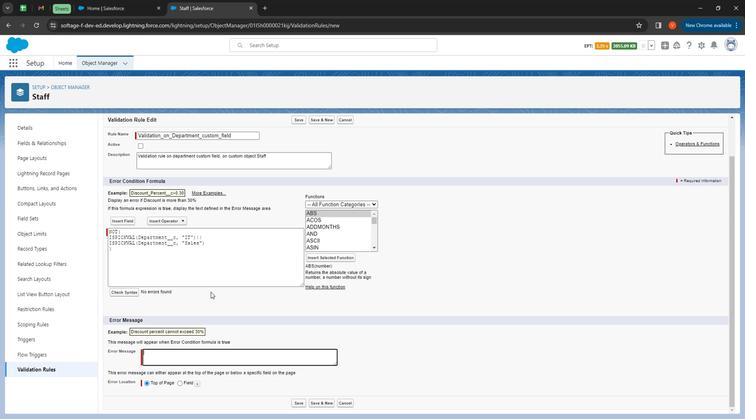
Action: Key pressed <Key.shift><Key.shift><Key.shift><Key.shift><Key.shift><Key.shift><Key.shift><Key.shift><Key.shift><Key.shift><Key.shift><Key.shift><Key.shift><Key.shift><Key.shift><Key.shift><Key.shift>Choose<Key.space>differne<Key.backspace><Key.backspace>ent<Key.space><Key.shift><Key.shift><Key.shift><Key.shift><Key.shift><Key.shift><Key.shift><Key.shift><Key.shift><Key.shift><Key.shift><Key.shift><Key.shift><Key.shift><Key.shift><Key.shift><Key.shift><Key.shift><Key.shift><Key.shift><Key.shift><Key.shift><Key.shift><Key.shift><Key.shift><Key.shift><Key.shift><Key.shift><Key.shift>C<Key.backspace><Key.shift>Values<Key.space>you<Key.space>can<Key.space>not<Key.space>use<Key.space>these<Key.space>values
Screenshot: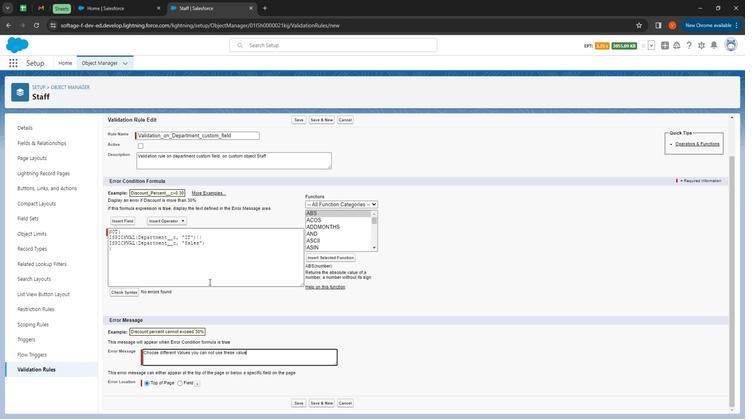 
Action: Mouse moved to (301, 410)
Screenshot: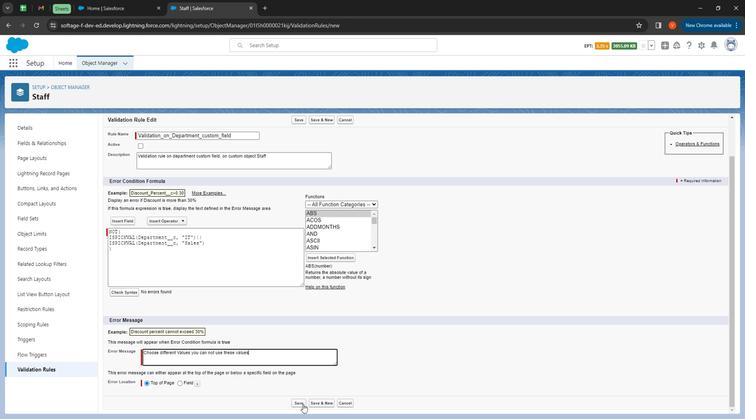 
Action: Mouse pressed left at (301, 410)
Screenshot: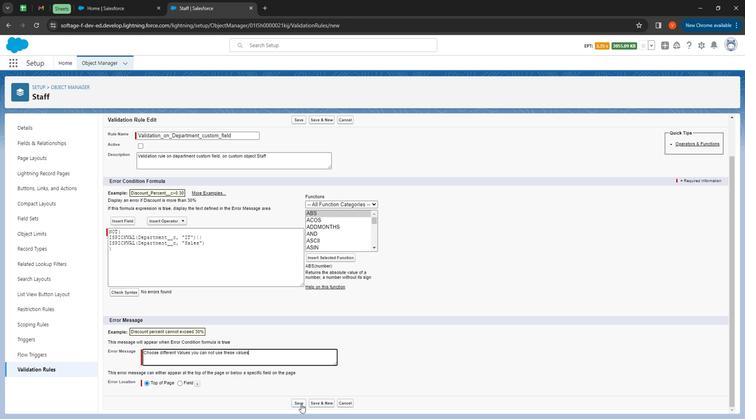 
Action: Mouse moved to (28, 129)
Screenshot: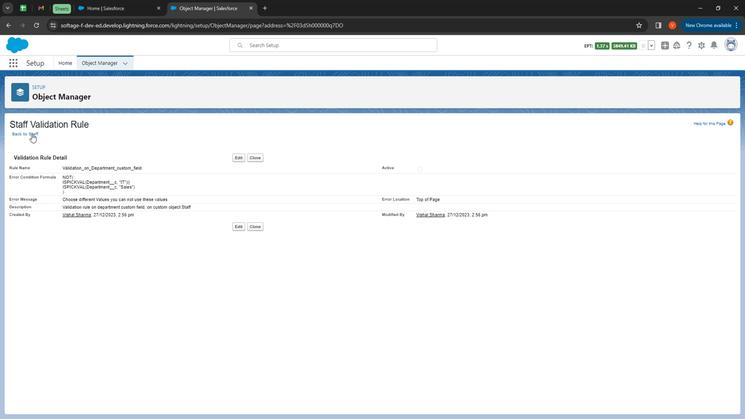 
Action: Mouse pressed left at (28, 129)
Screenshot: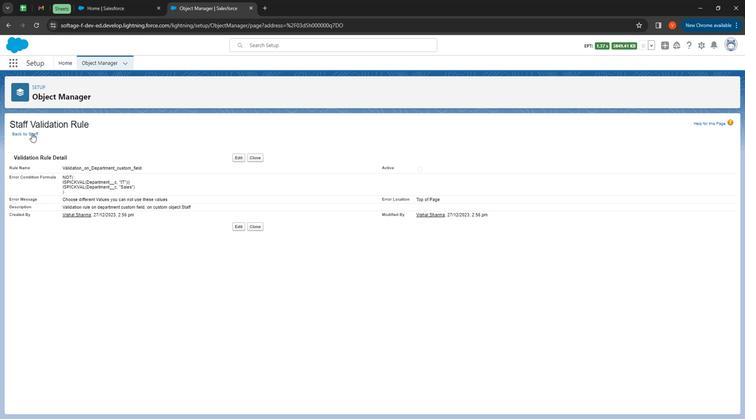 
Action: Mouse moved to (284, 217)
Screenshot: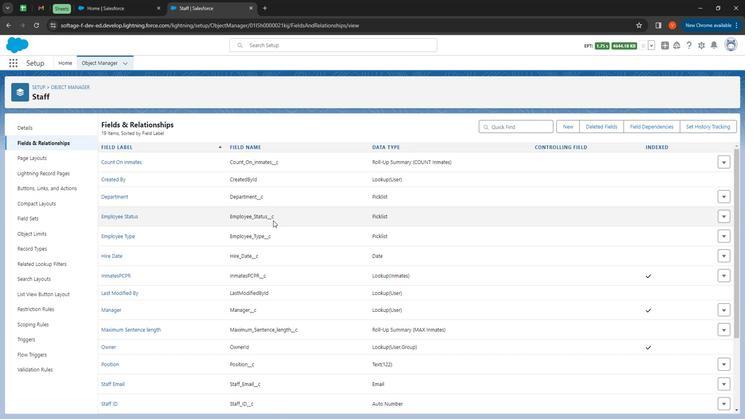
Action: Mouse pressed left at (284, 217)
Screenshot: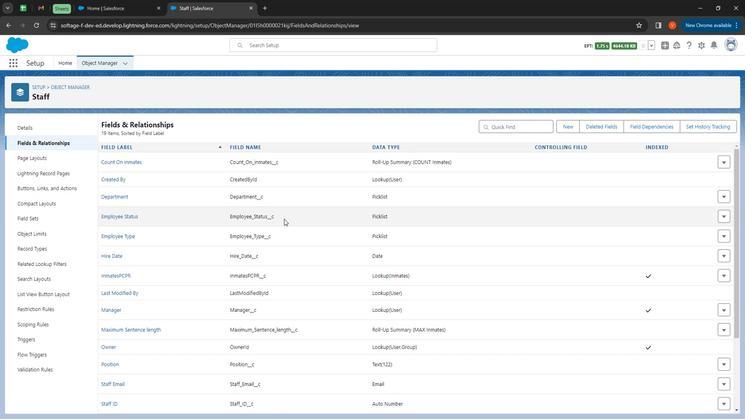 
Action: Mouse moved to (246, 219)
Screenshot: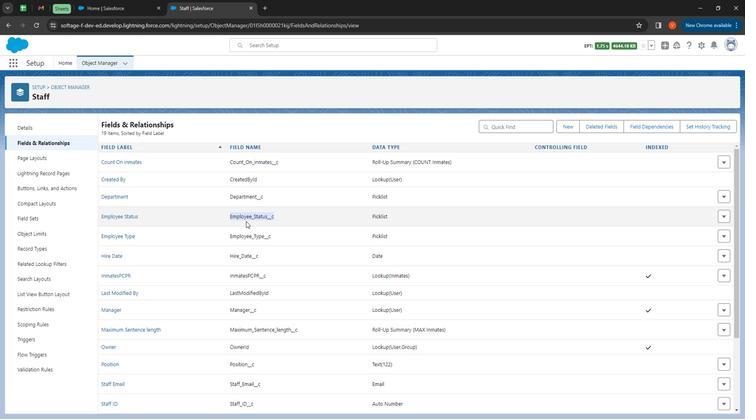 
Action: Key pressed ctrl+C
Screenshot: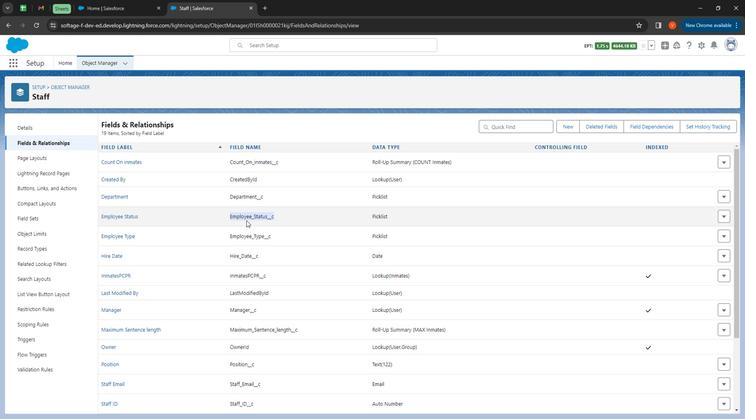 
Action: Mouse moved to (122, 211)
Screenshot: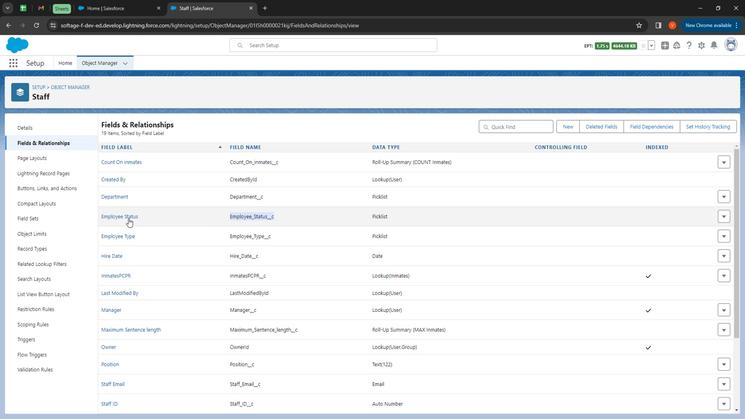 
Action: Mouse pressed left at (122, 211)
Screenshot: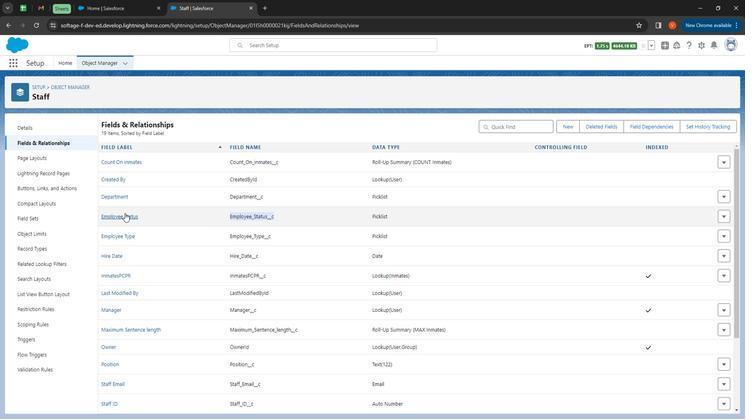 
Action: Mouse moved to (345, 363)
Screenshot: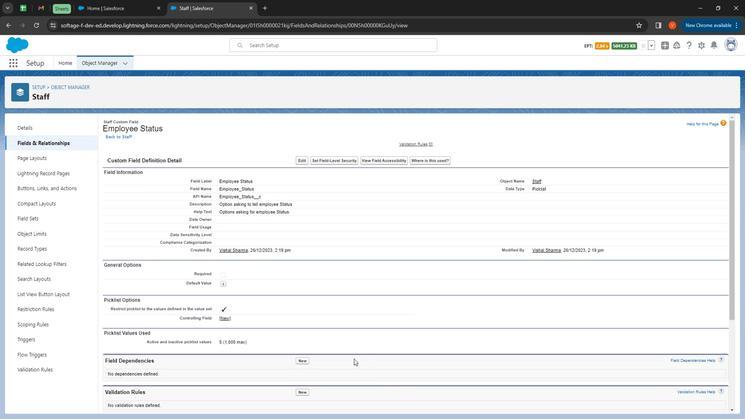 
Action: Mouse scrolled (345, 362) with delta (0, 0)
Screenshot: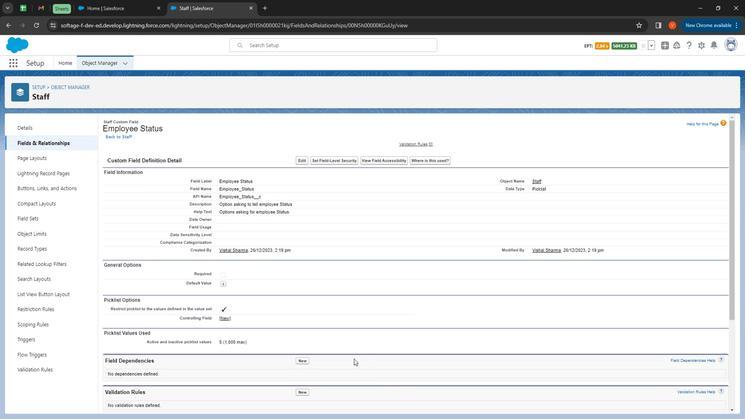 
Action: Mouse moved to (342, 363)
Screenshot: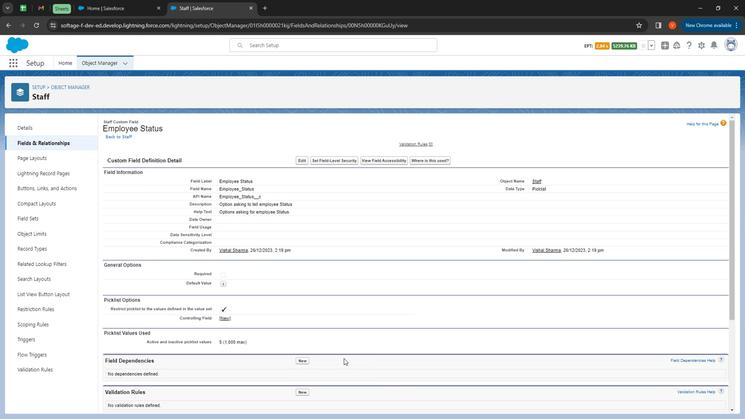 
Action: Mouse scrolled (342, 362) with delta (0, 0)
Screenshot: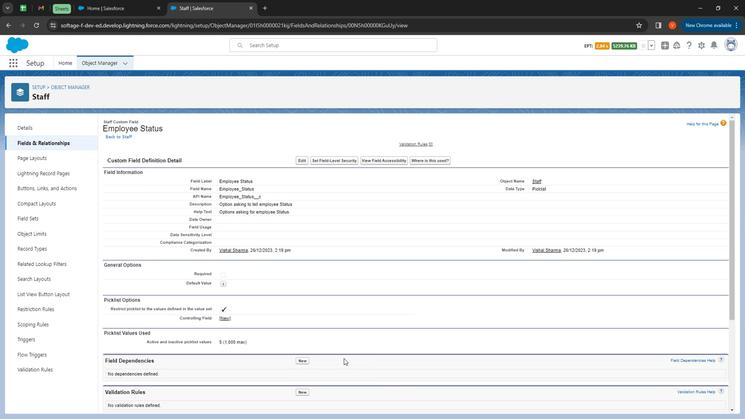 
Action: Mouse moved to (341, 362)
Screenshot: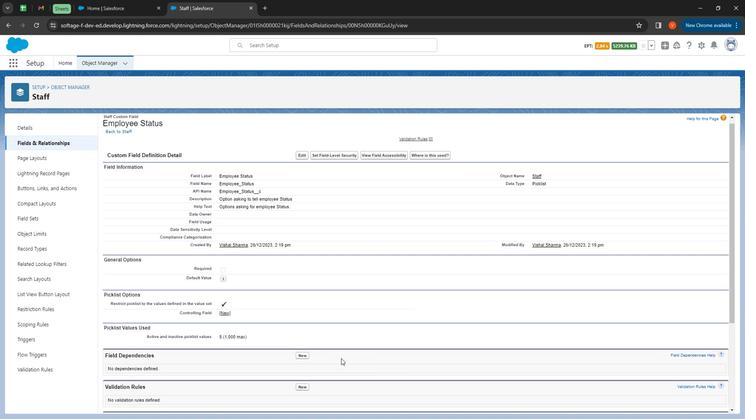 
Action: Mouse scrolled (341, 362) with delta (0, 0)
Screenshot: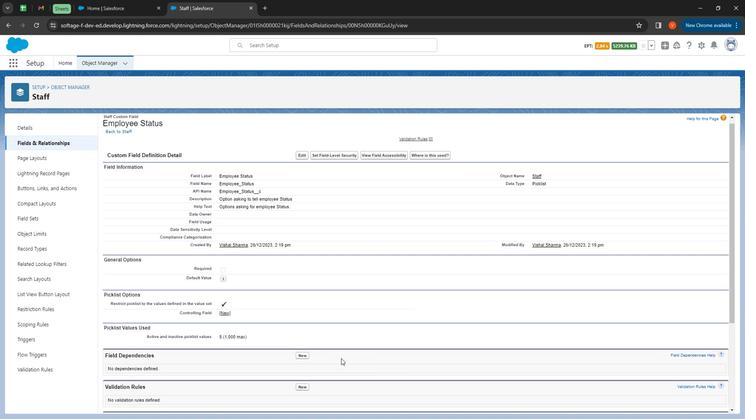
Action: Mouse moved to (339, 360)
Screenshot: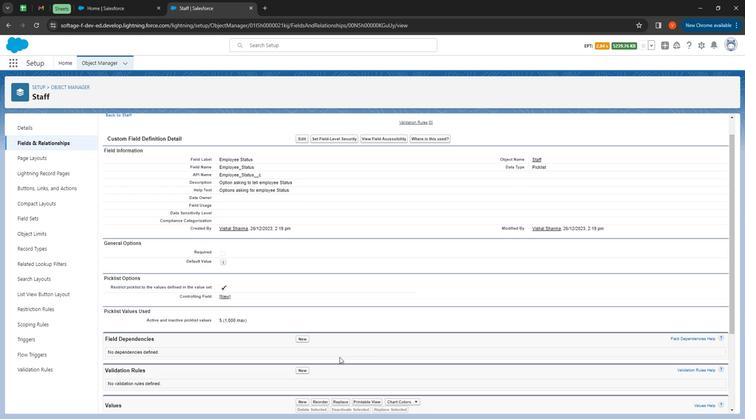 
Action: Mouse scrolled (339, 360) with delta (0, 0)
Screenshot: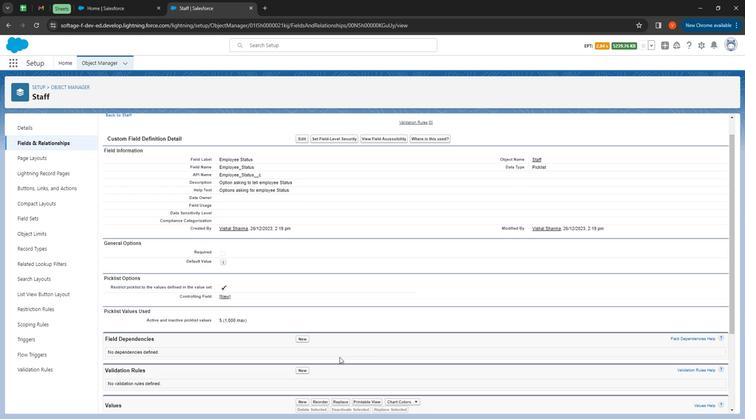 
Action: Mouse moved to (58, 373)
Screenshot: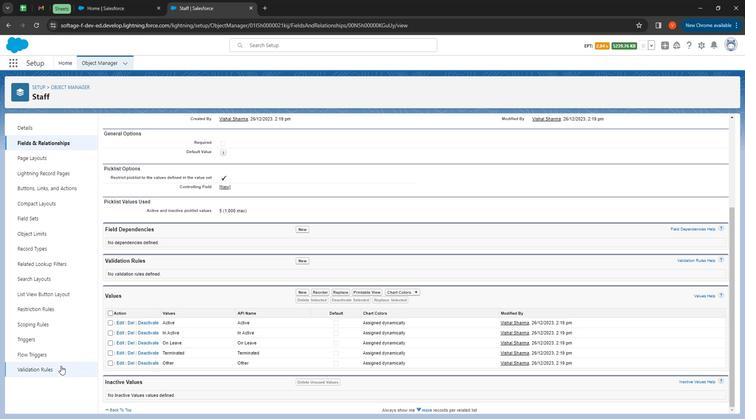 
Action: Mouse pressed left at (58, 373)
Screenshot: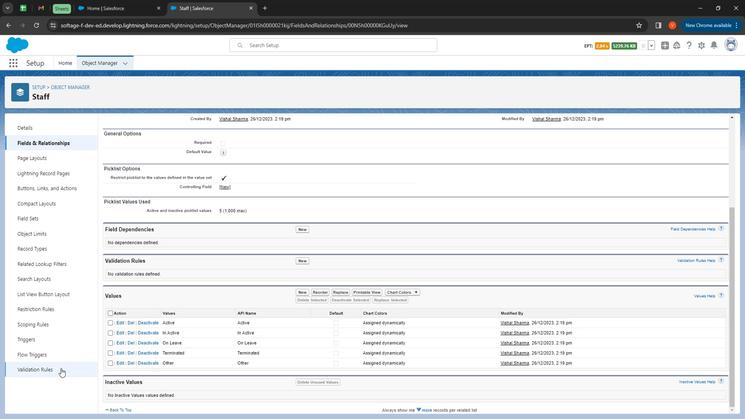 
Action: Mouse moved to (729, 122)
Screenshot: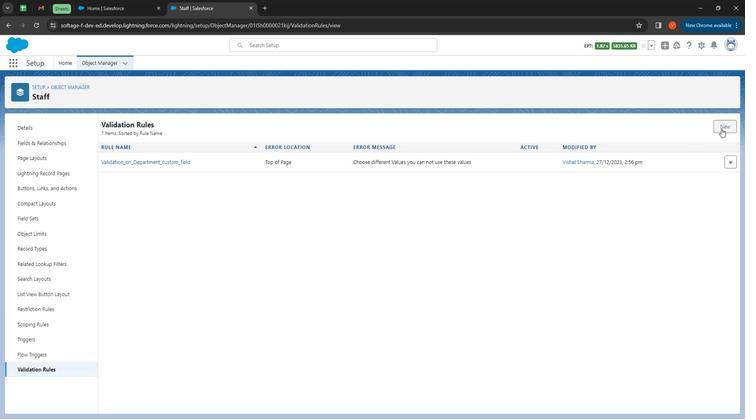 
Action: Mouse pressed left at (729, 122)
Screenshot: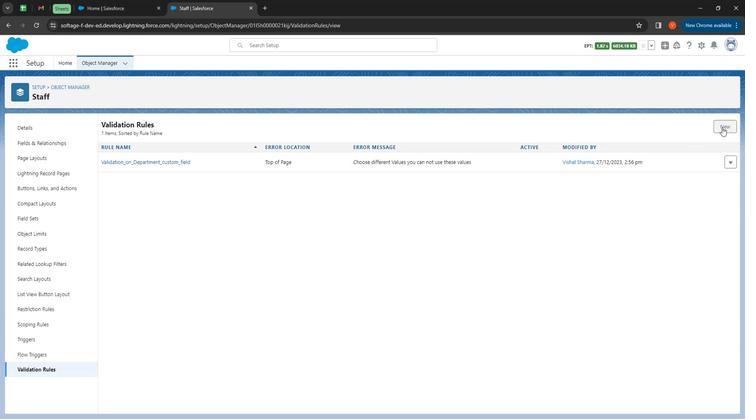 
Action: Mouse moved to (169, 177)
Screenshot: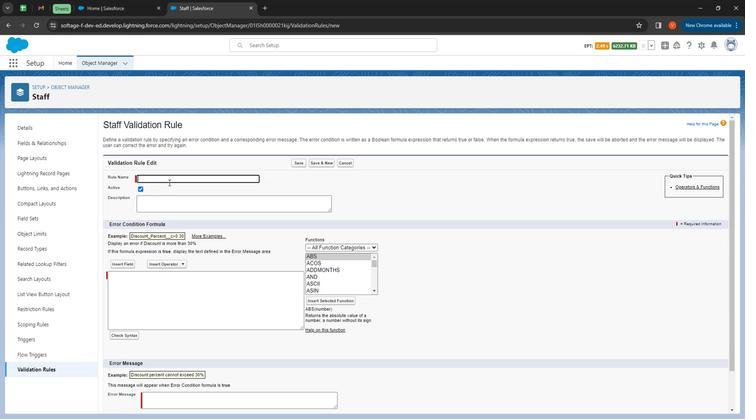 
Action: Mouse pressed left at (169, 177)
Screenshot: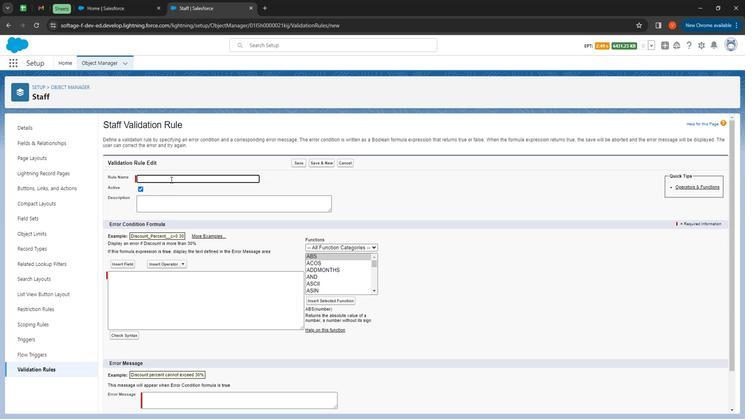 
Action: Key pressed <Key.shift>
Screenshot: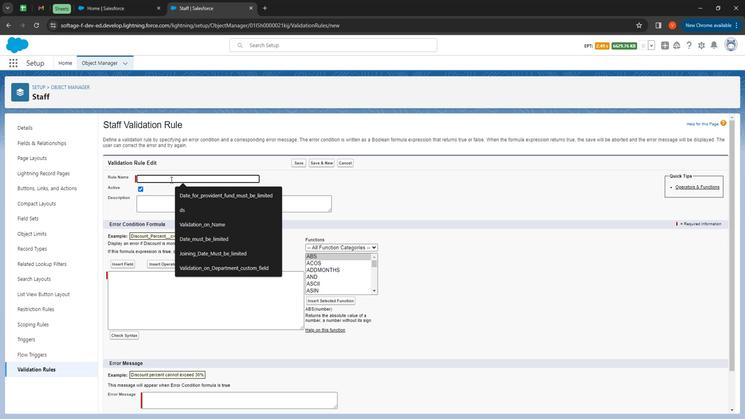 
Action: Mouse moved to (168, 177)
Screenshot: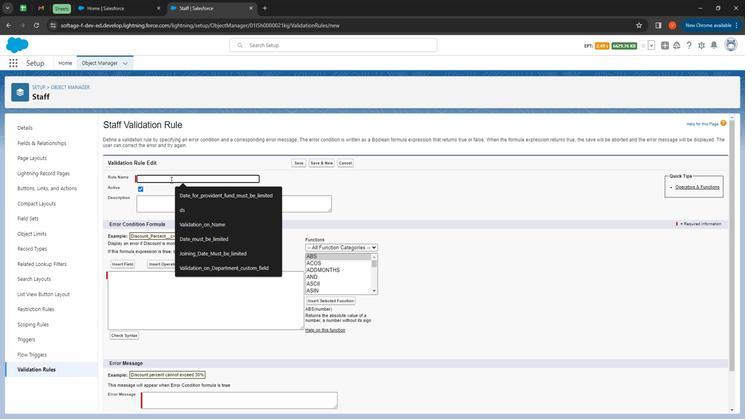 
Action: Key pressed Validation<Key.space>on<Key.space><Key.shift>Employee<Key.space><Key.shift>Status<Key.space>field
Screenshot: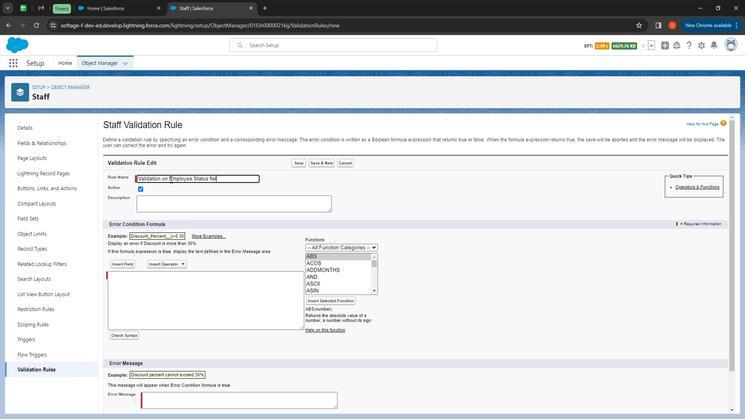 
Action: Mouse moved to (142, 185)
Screenshot: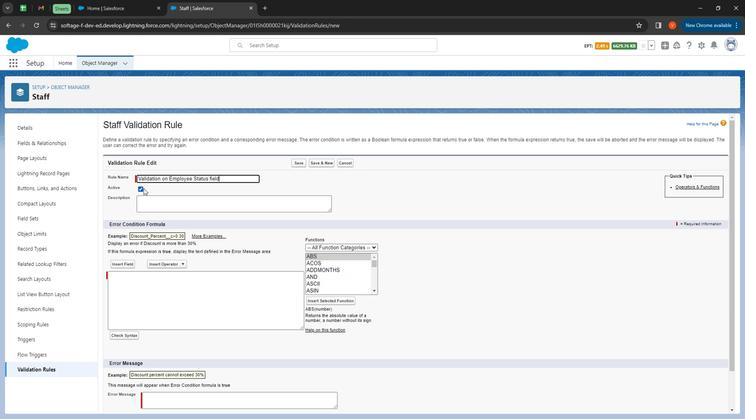 
Action: Mouse pressed left at (142, 185)
Screenshot: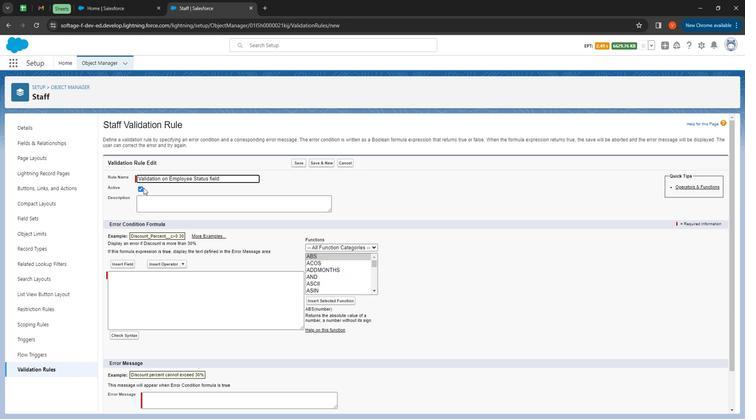 
Action: Mouse moved to (137, 188)
Screenshot: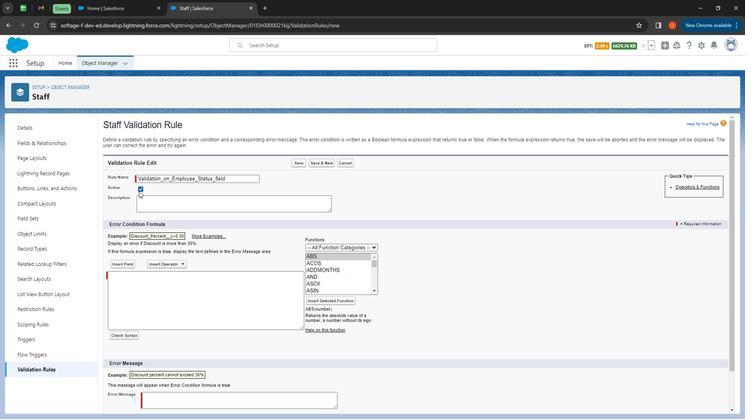 
Action: Mouse pressed left at (137, 188)
Screenshot: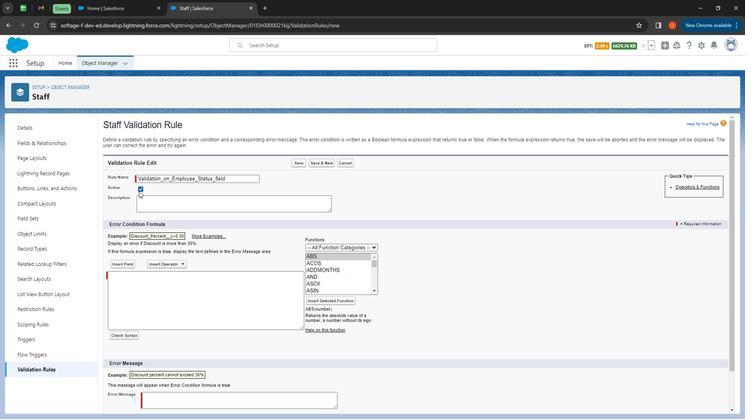 
Action: Mouse moved to (143, 201)
Screenshot: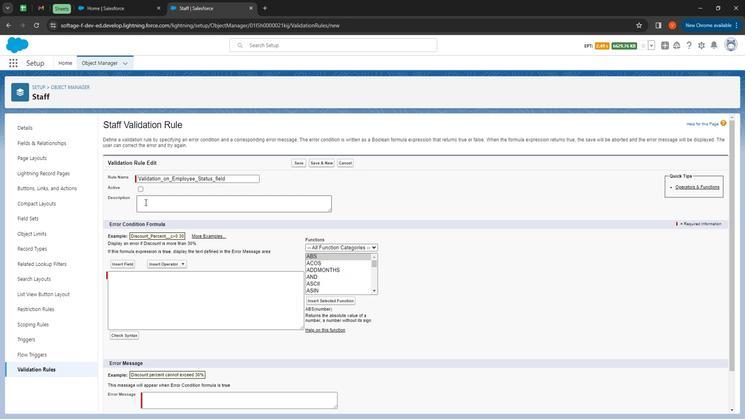 
Action: Mouse pressed left at (143, 201)
Screenshot: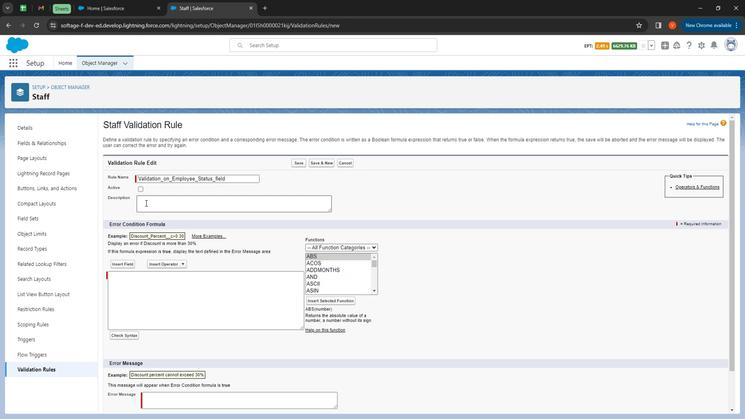
Action: Key pressed <Key.shift>
Screenshot: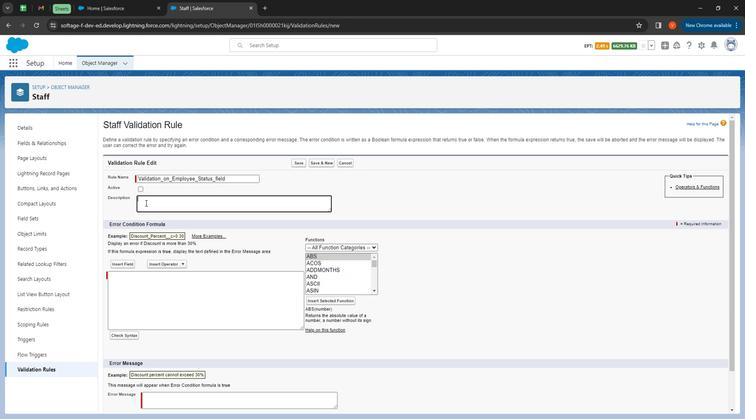 
Action: Mouse moved to (144, 201)
Screenshot: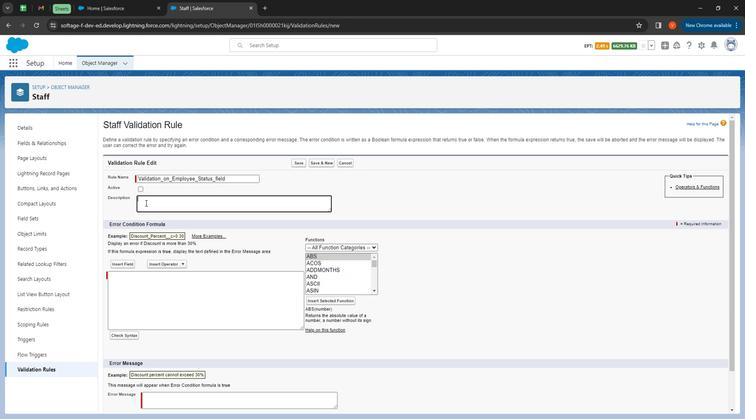 
Action: Key pressed Validation<Key.space>on<Key.space>employee<Key.space><Key.shift>Status<Key.space>field<Key.space>,<Key.space>on<Key.space>custom<Key.space>object<Key.space><Key.shift>Staff
Screenshot: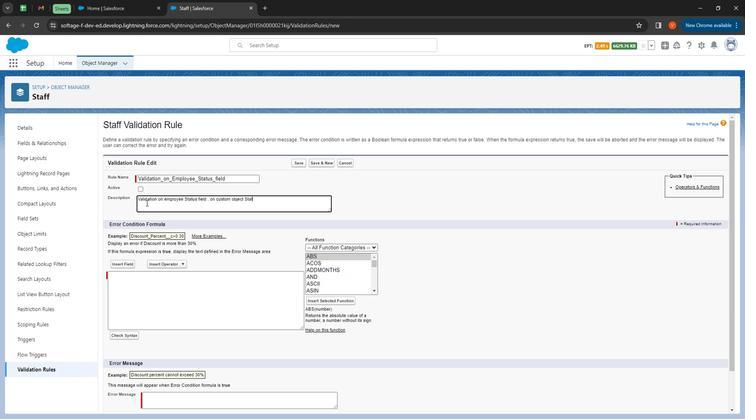 
Action: Mouse moved to (230, 278)
Screenshot: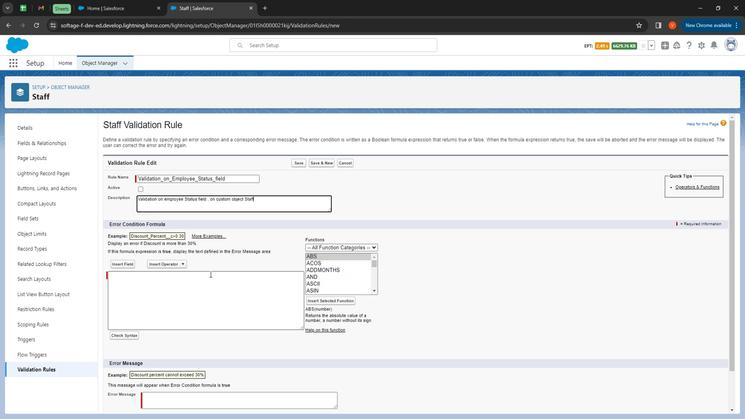 
Action: Mouse pressed left at (230, 278)
Screenshot: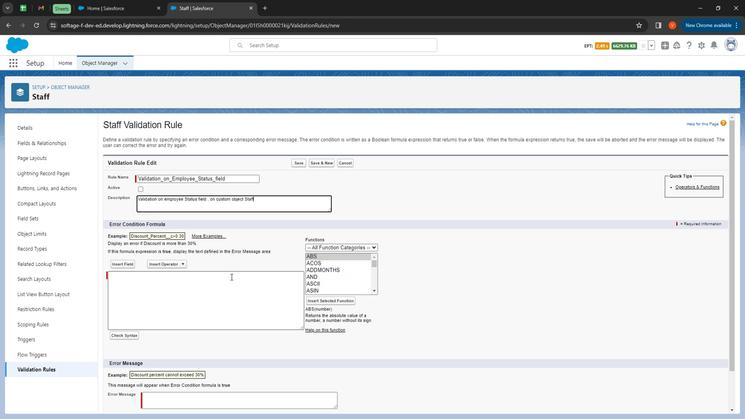 
Action: Mouse moved to (224, 292)
Screenshot: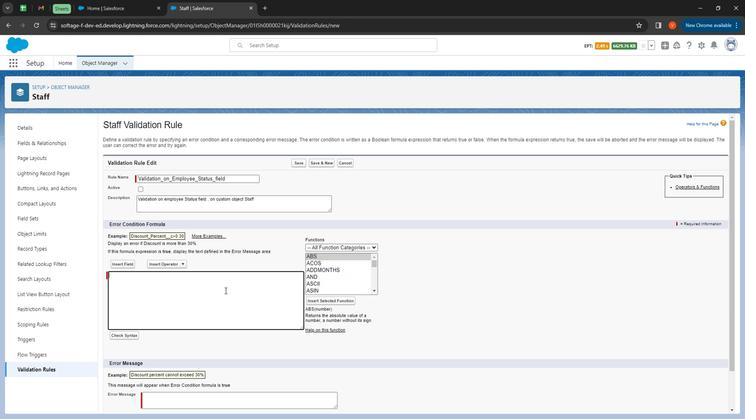 
Action: Key pressed <Key.shift>
Screenshot: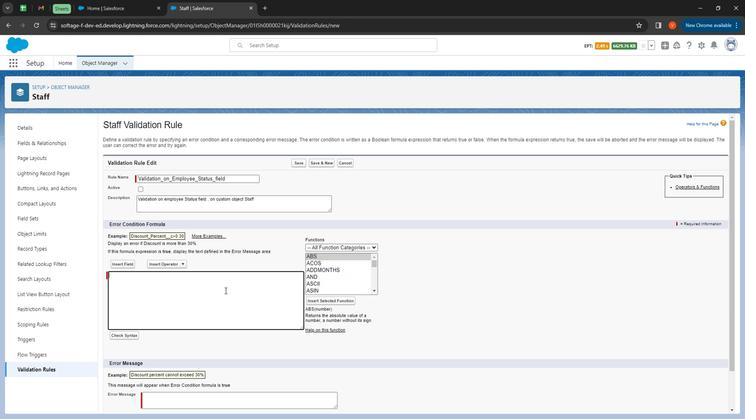 
Action: Mouse moved to (221, 291)
Screenshot: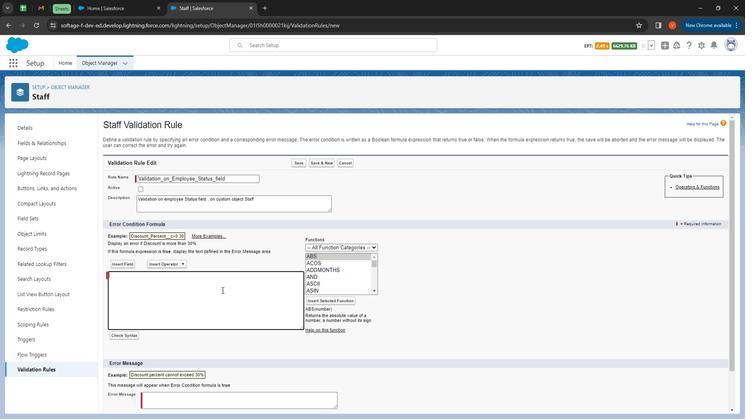 
Action: Key pressed <Key.shift><Key.shift><Key.shift><Key.shift><Key.shift><Key.shift><Key.shift><Key.shift><Key.shift><Key.shift><Key.shift>NOT(<Key.enter><Key.shift><Key.shift><Key.shift>I
Screenshot: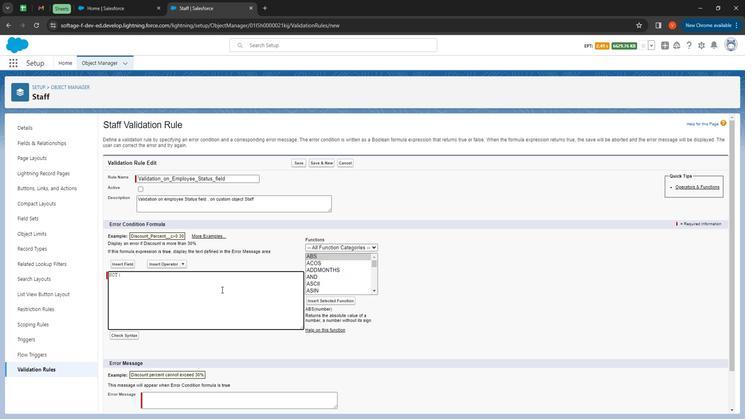 
Action: Mouse moved to (220, 291)
Screenshot: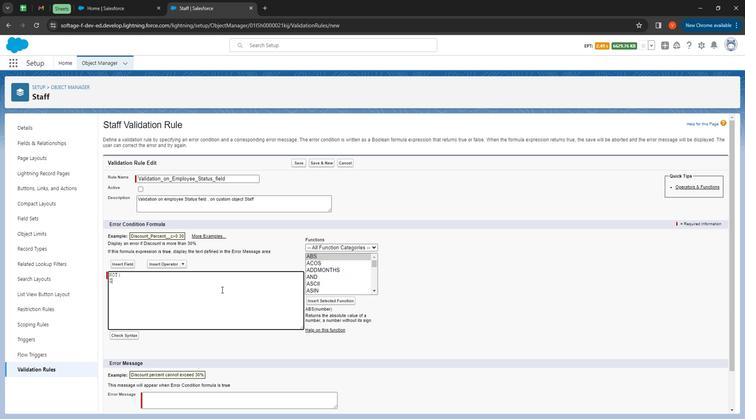 
Action: Key pressed SPICKVAL(ctrl+V
Screenshot: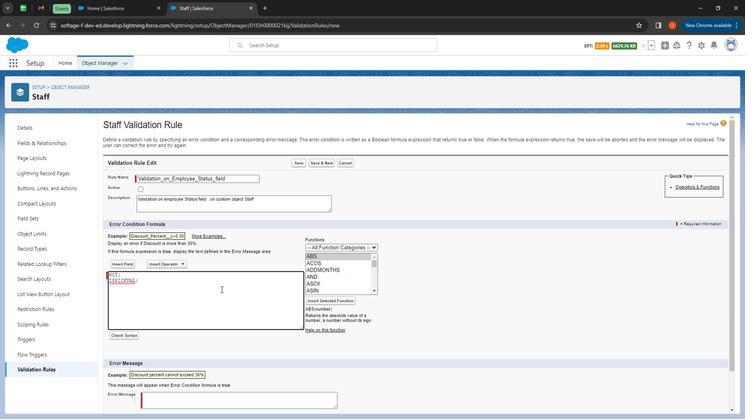 
Action: Mouse moved to (193, 285)
Screenshot: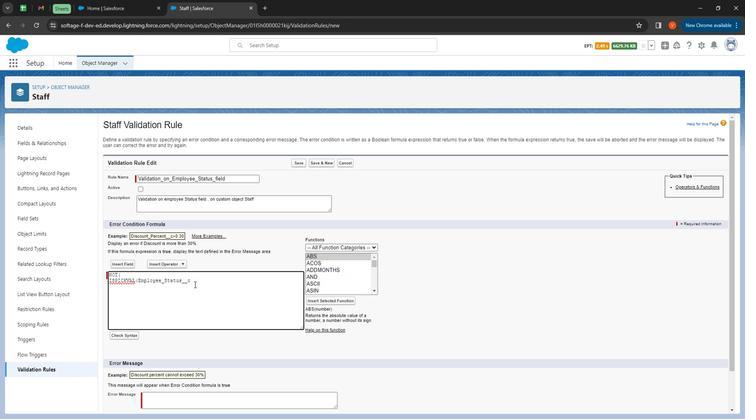 
Action: Key pressed <Key.shift>,<Key.space><Key.shift>"<Key.shift>Active<Key.shift><Key.shift><Key.shift><Key.shift><Key.shift><Key.shift>"<Key.shift>)<Key.shift>||<Key.enter><Key.shift><Key.shift><Key.shift><Key.shift><Key.shift><Key.shift>ISPICKVAL(<Key.shift>Employee<Key.shift><Key.shift>_<Key.shift>Status<Key.shift>__c,<Key.shift><Key.shift><Key.shift><Key.shift><Key.shift><Key.shift><Key.shift><Key.shift><Key.shift><Key.shift><Key.shift><Key.shift><Key.shift>"<Key.shift>In<Key.space><Key.shift><Key.shift><Key.shift><Key.shift><Key.shift><Key.shift><Key.shift><Key.shift><Key.shift><Key.shift><Key.shift><Key.shift>Active<Key.shift><Key.shift><Key.shift><Key.shift><Key.shift><Key.shift><Key.shift><Key.shift><Key.shift><Key.shift><Key.shift><Key.shift><Key.shift><Key.shift><Key.shift><Key.shift><Key.shift>"<Key.shift><Key.shift><Key.shift><Key.shift><Key.shift><Key.shift><Key.shift><Key.shift><Key.shift><Key.shift><Key.shift><Key.shift><Key.shift><Key.shift>)<Key.shift><Key.shift><Key.shift><Key.shift><Key.shift><Key.shift><Key.shift><Key.shift><Key.shift>||<Key.enter><Key.shift><Key.shift><Key.shift><Key.shift><Key.shift><Key.shift><Key.shift><Key.shift><Key.shift><Key.shift><Key.shift><Key.shift><Key.shift><Key.shift><Key.shift><Key.shift><Key.shift><Key.shift><Key.shift><Key.shift><Key.shift><Key.shift><Key.shift><Key.shift><Key.shift>ISPICKVAL<Key.shift><Key.shift><Key.shift><Key.shift><Key.shift><Key.shift><Key.shift><Key.shift><Key.shift><Key.shift><Key.shift><Key.shift><Key.shift><Key.shift><Key.shift>(<Key.shift>Employee<Key.shift><Key.shift><Key.shift><Key.shift><Key.shift><Key.shift><Key.shift><Key.shift><Key.shift><Key.shift><Key.shift>_<Key.shift>Status<Key.shift><Key.shift><Key.shift><Key.shift><Key.shift><Key.shift><Key.shift><Key.shift>__c,<Key.space><Key.shift><Key.shift><Key.shift>"o<Key.backspace><Key.shift>Other<Key.shift><Key.shift><Key.shift><Key.shift><Key.shift><Key.shift><Key.shift><Key.shift><Key.shift><Key.shift><Key.shift><Key.shift>"<Key.shift><Key.shift><Key.shift><Key.shift><Key.shift><Key.shift><Key.shift><Key.shift><Key.shift><Key.shift><Key.shift><Key.shift><Key.shift><Key.shift><Key.shift>)<Key.enter><Key.shift>)
Screenshot: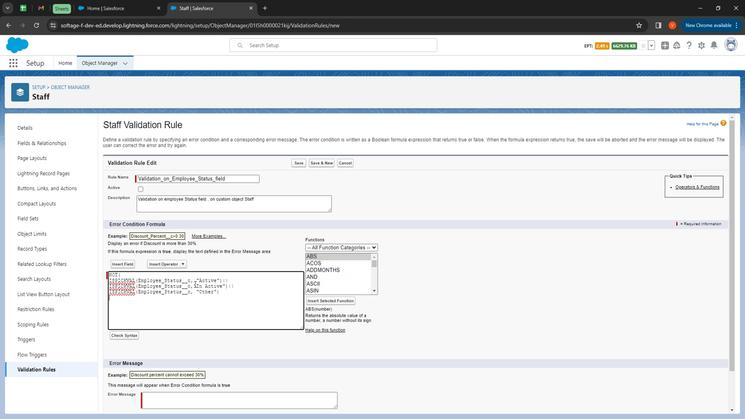 
Action: Mouse moved to (122, 337)
Screenshot: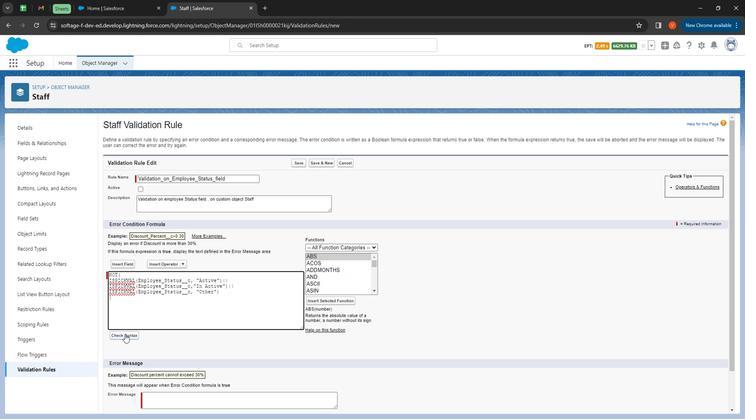 
Action: Mouse pressed left at (122, 337)
Screenshot: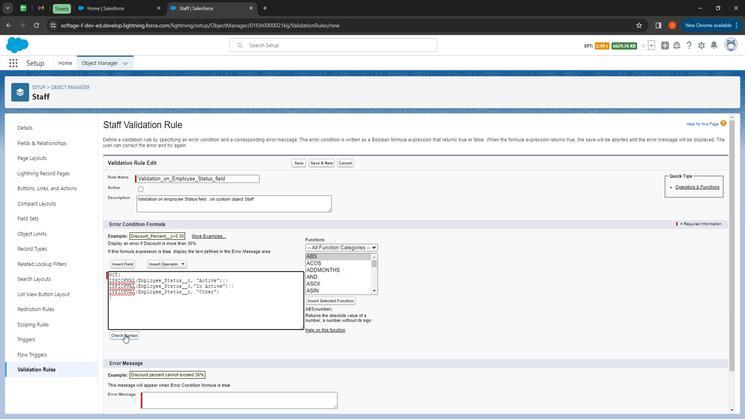 
Action: Mouse moved to (174, 338)
Screenshot: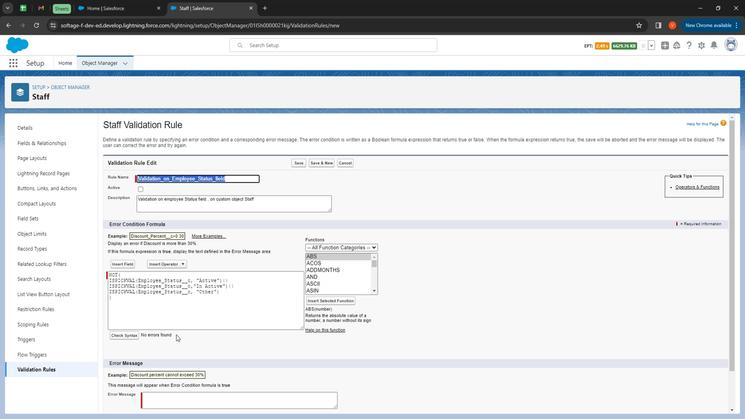 
Action: Mouse pressed left at (174, 338)
Screenshot: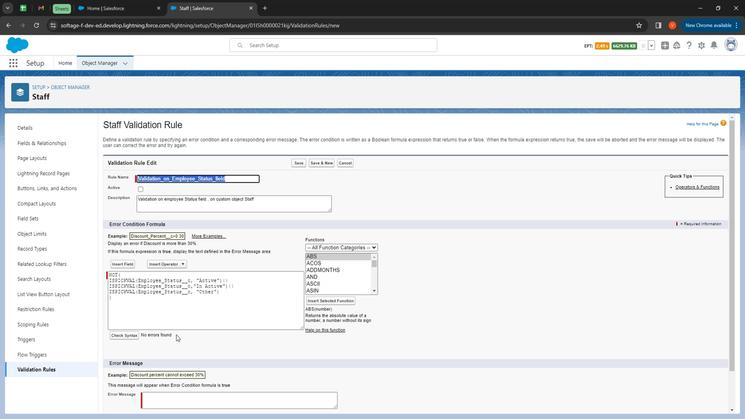 
Action: Mouse moved to (199, 321)
Screenshot: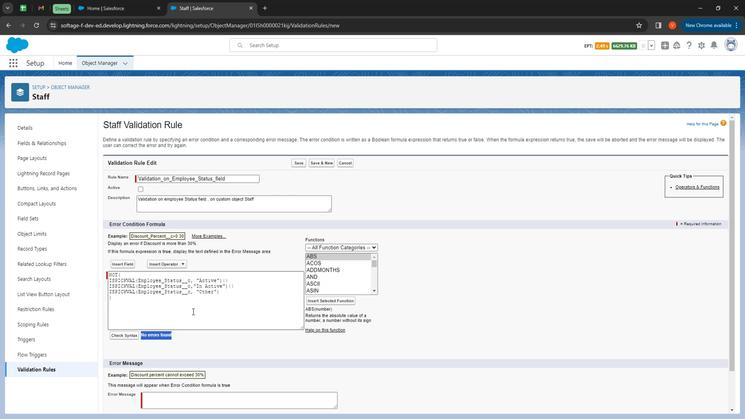 
Action: Mouse scrolled (199, 320) with delta (0, 0)
Screenshot: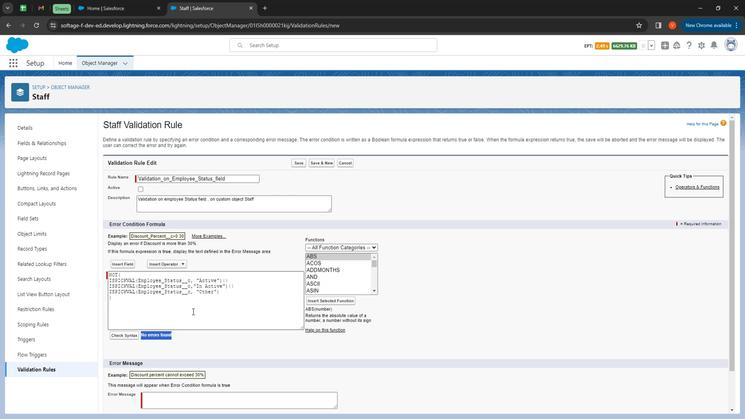 
Action: Mouse moved to (199, 321)
Screenshot: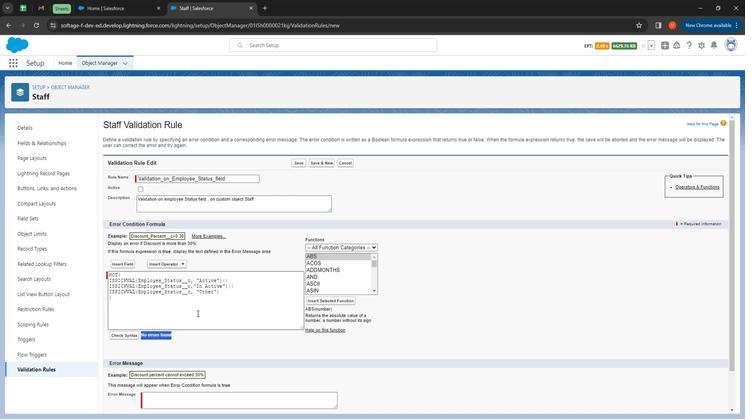 
Action: Mouse scrolled (199, 321) with delta (0, 0)
Screenshot: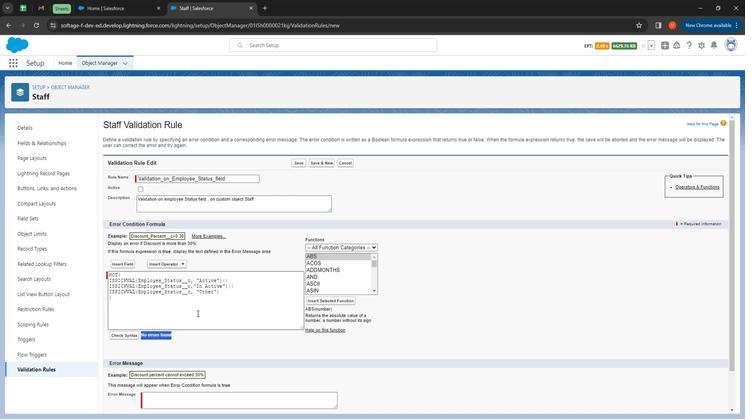 
Action: Mouse moved to (200, 322)
Screenshot: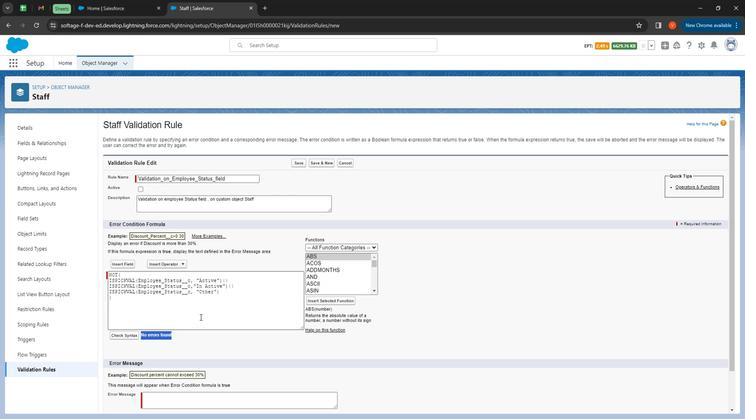 
Action: Mouse scrolled (200, 322) with delta (0, 0)
Screenshot: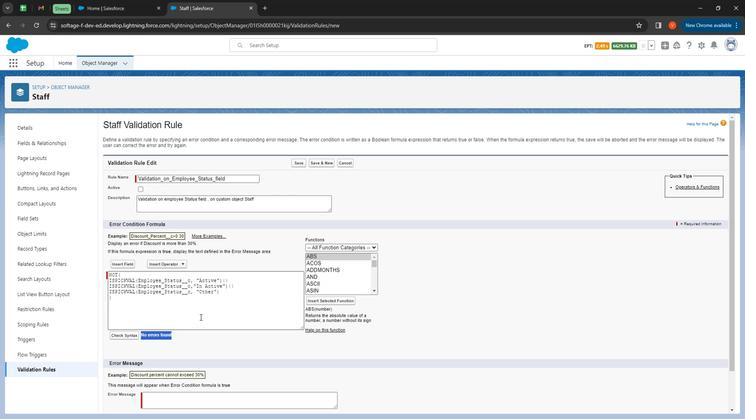 
Action: Mouse moved to (197, 366)
Screenshot: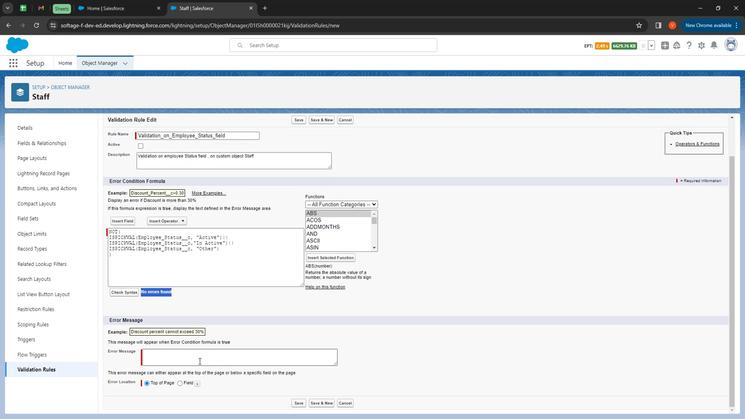 
Action: Mouse pressed left at (197, 366)
Screenshot: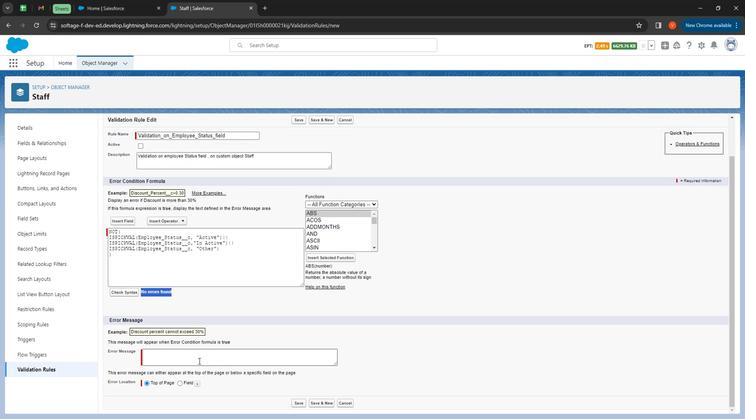 
Action: Mouse moved to (197, 366)
Screenshot: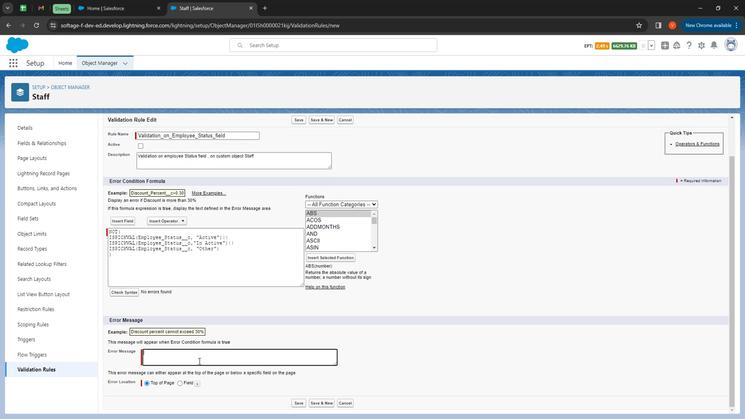 
Action: Key pressed <Key.shift>
Screenshot: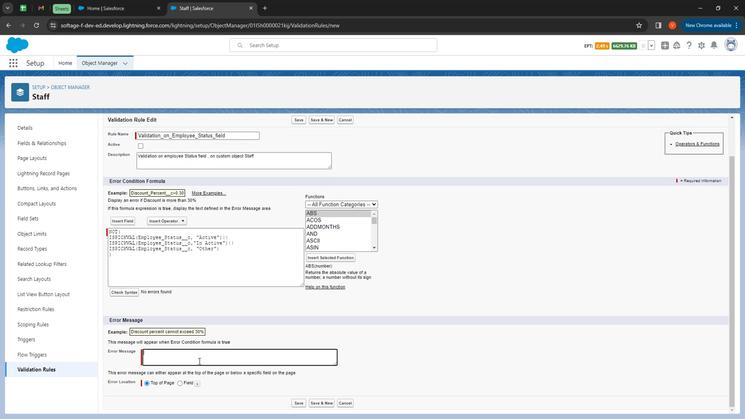 
Action: Mouse moved to (195, 361)
Screenshot: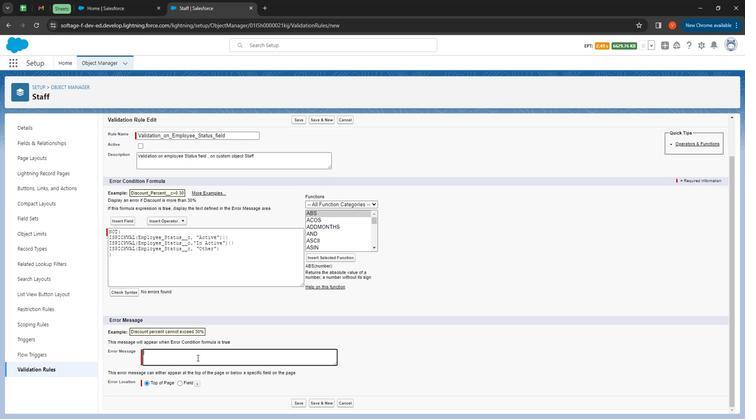
Action: Key pressed <Key.shift><Key.shift><Key.shift><Key.shift><Key.shift><Key.shift><Key.shift><Key.shift><Key.shift><Key.shift><Key.shift><Key.shift><Key.shift><Key.shift><Key.shift><Key.shift><Key.shift><Key.shift><Key.shift>Please<Key.space>change<Key.space>these<Key.space>values<Key.space>use<Key.space>differnet<Key.space><Key.backspace><Key.backspace><Key.backspace><Key.backspace>ent<Key.space><Key.shift>Values
Screenshot: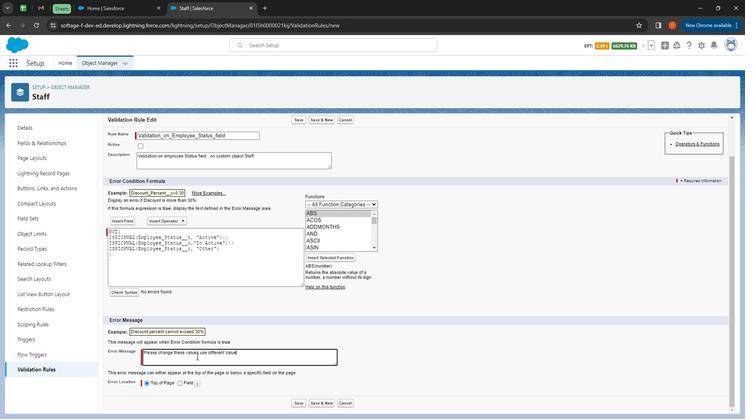 
Action: Mouse moved to (298, 411)
Screenshot: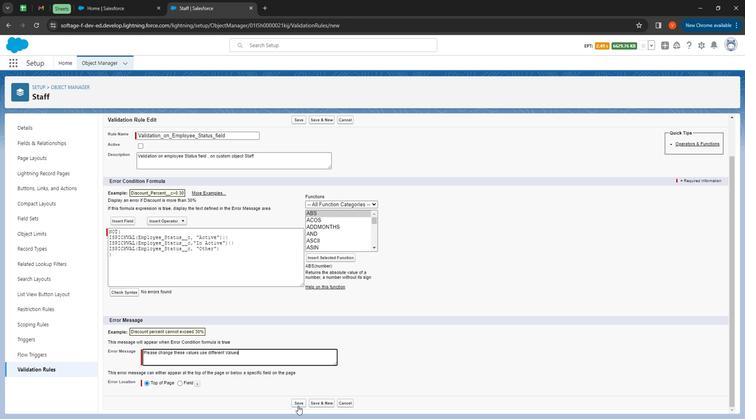 
Action: Mouse pressed left at (298, 411)
Screenshot: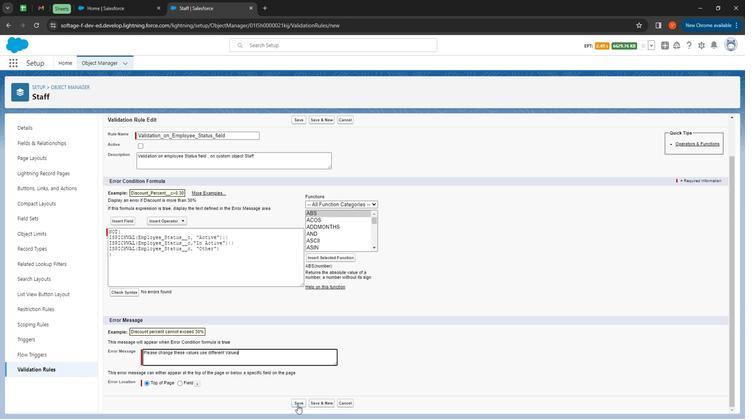
Action: Mouse moved to (14, 129)
Screenshot: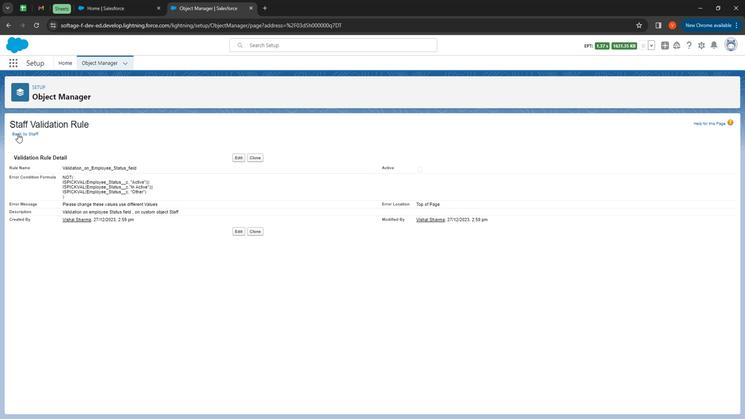 
Action: Mouse pressed left at (14, 129)
Screenshot: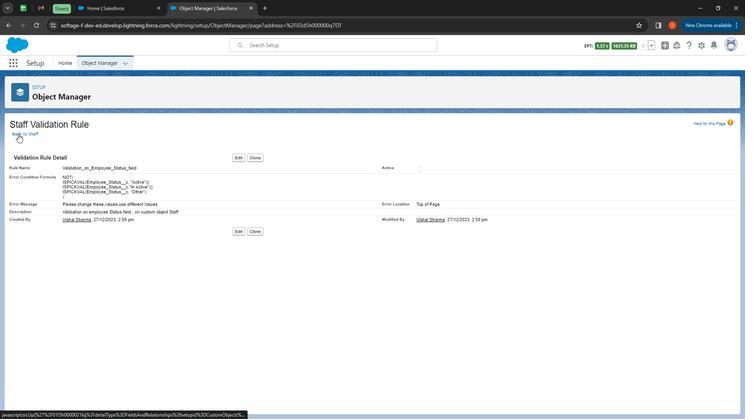
Action: Mouse moved to (121, 238)
Screenshot: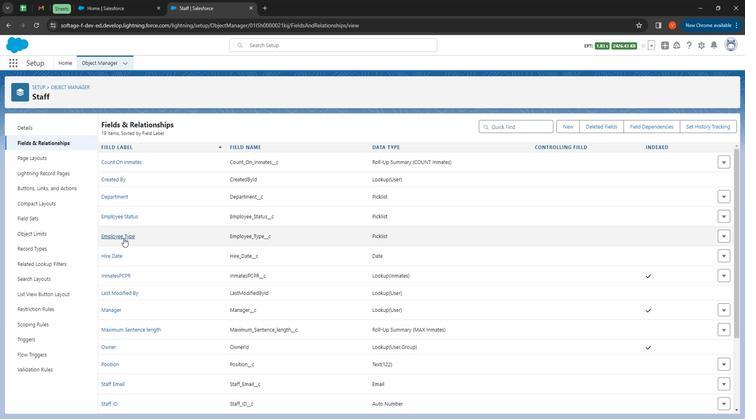 
Action: Mouse pressed left at (121, 238)
Screenshot: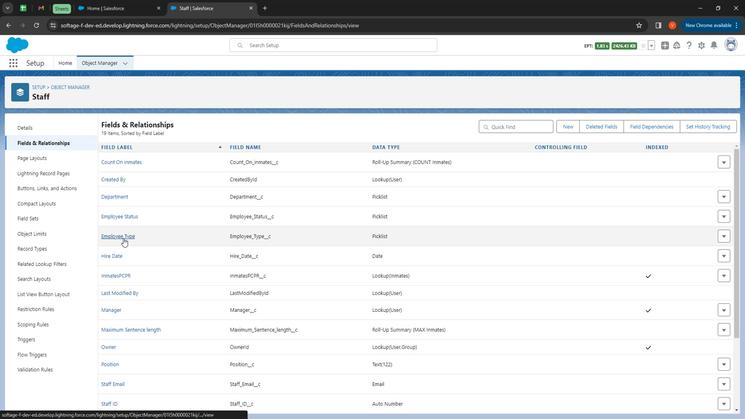
Action: Mouse moved to (246, 322)
Screenshot: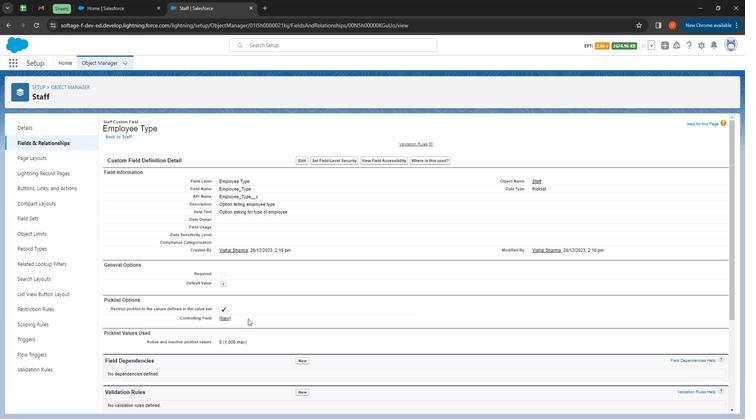 
Action: Mouse scrolled (246, 321) with delta (0, 0)
Screenshot: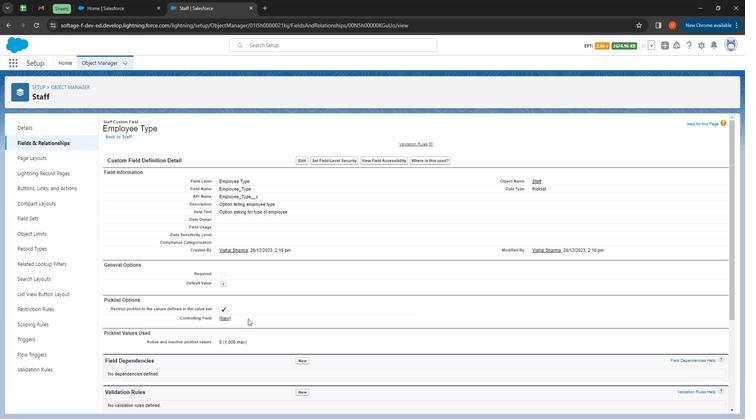 
Action: Mouse moved to (246, 324)
Screenshot: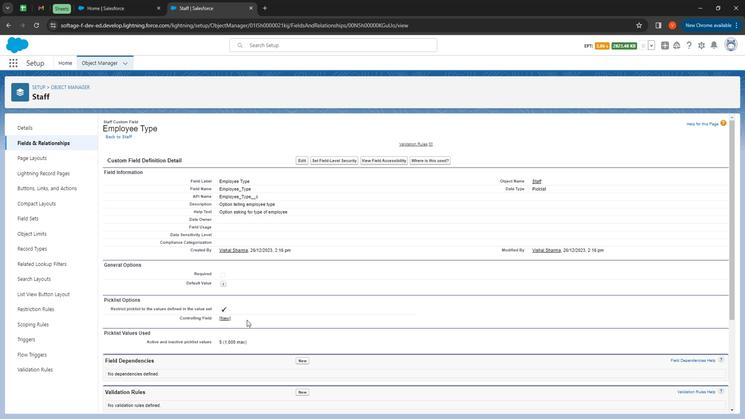 
Action: Mouse scrolled (246, 323) with delta (0, 0)
Screenshot: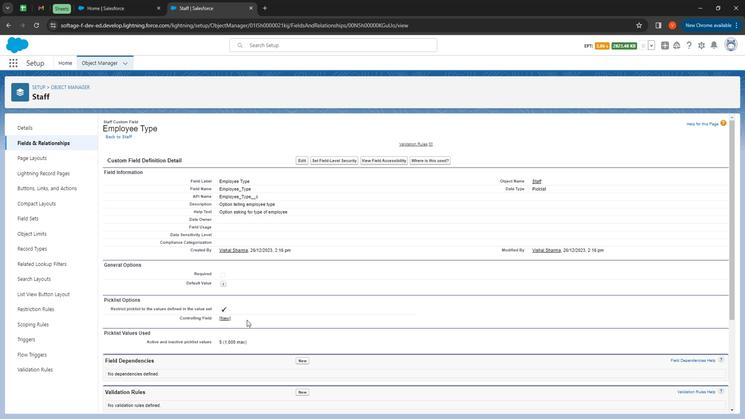 
Action: Mouse moved to (245, 324)
Screenshot: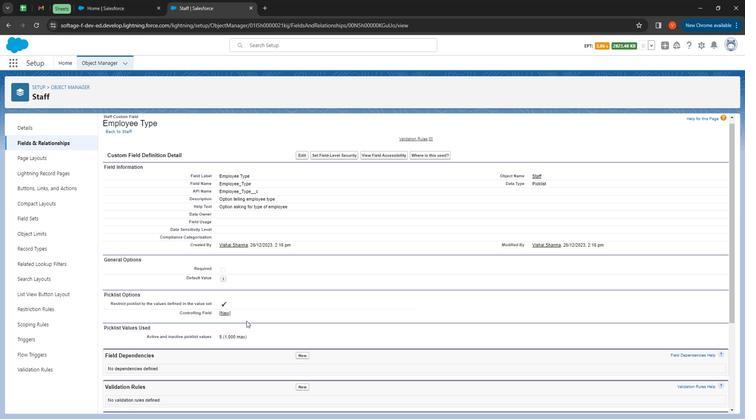 
Action: Mouse scrolled (245, 323) with delta (0, 0)
Screenshot: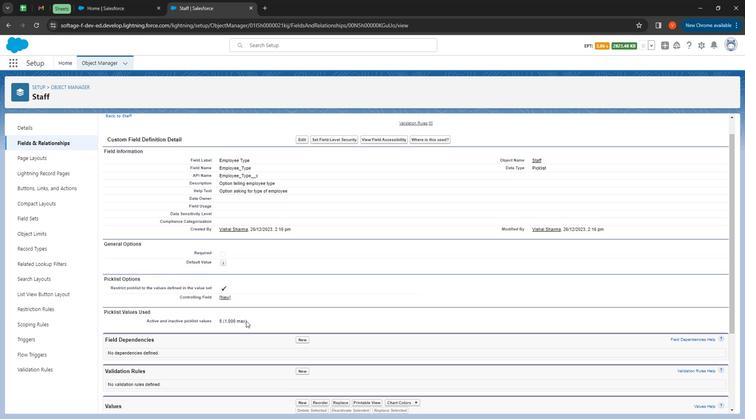 
Action: Mouse moved to (245, 324)
Screenshot: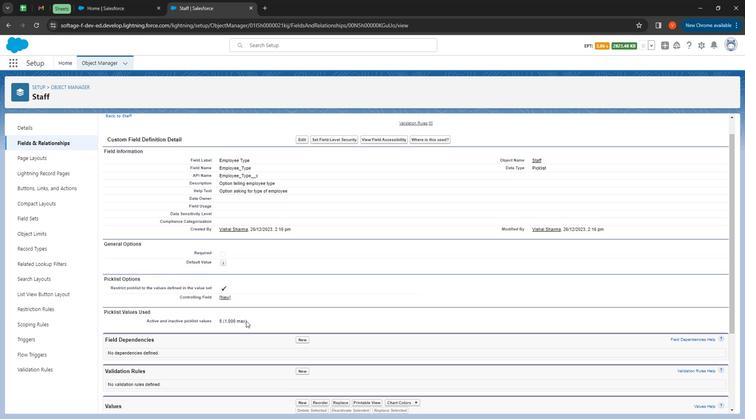 
Action: Mouse scrolled (245, 323) with delta (0, 0)
Screenshot: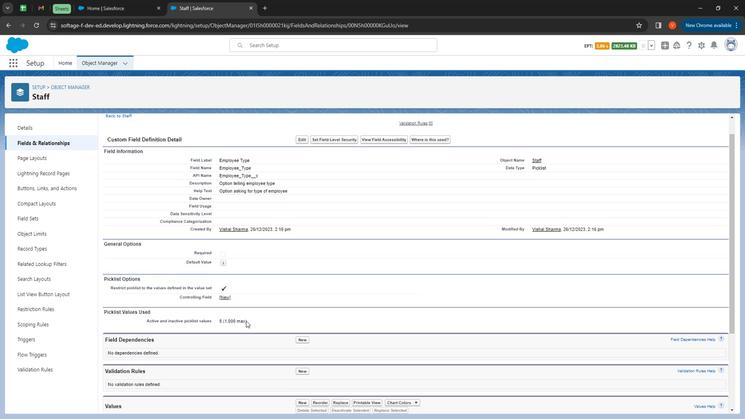 
Action: Mouse moved to (201, 291)
Screenshot: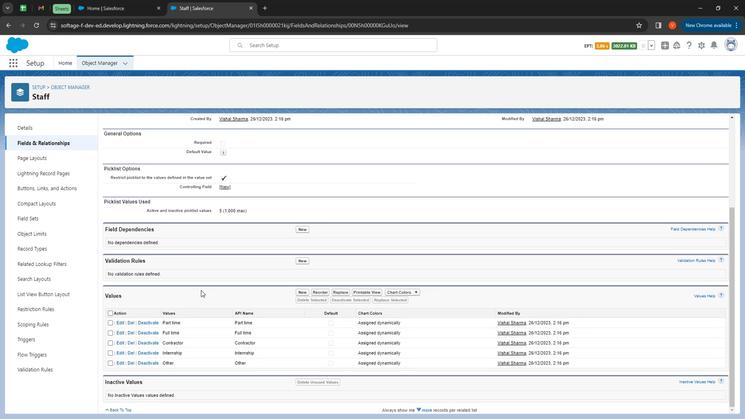 
Action: Mouse scrolled (201, 292) with delta (0, 0)
Screenshot: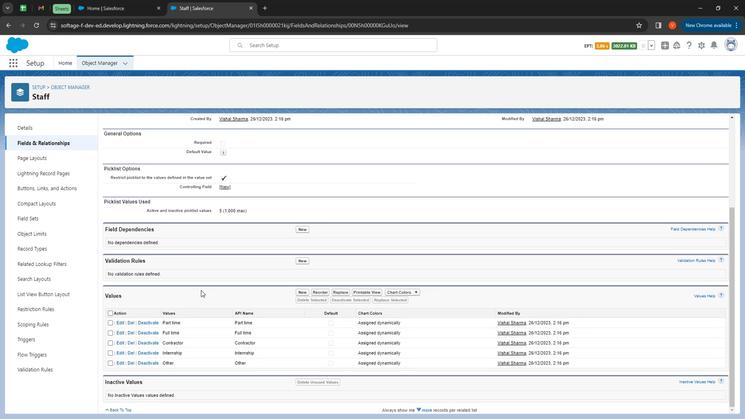 
Action: Mouse moved to (203, 291)
Screenshot: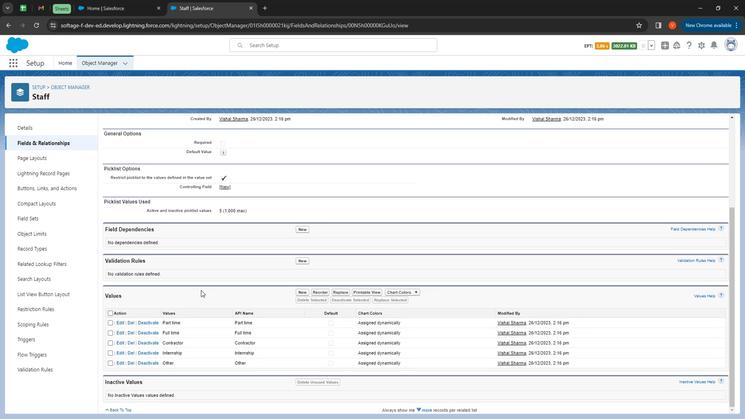 
Action: Mouse scrolled (203, 292) with delta (0, 0)
Screenshot: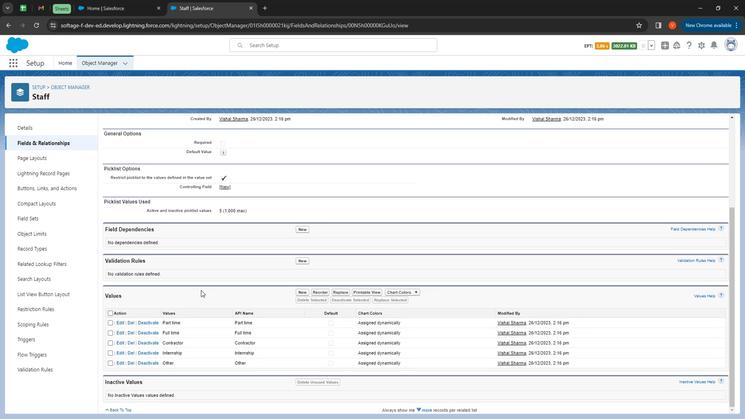 
Action: Mouse moved to (204, 291)
Screenshot: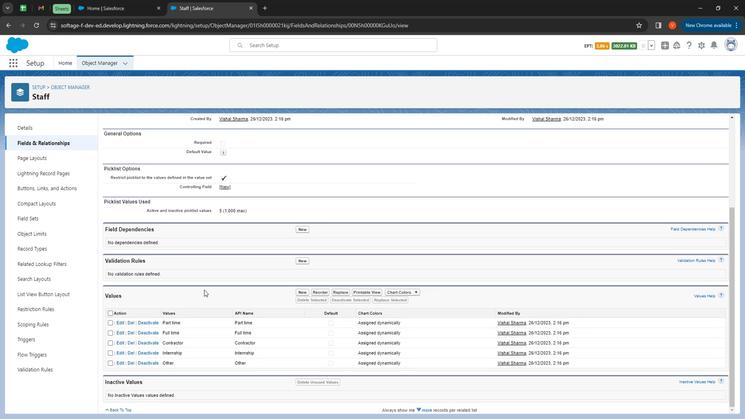 
Action: Mouse scrolled (204, 292) with delta (0, 0)
Screenshot: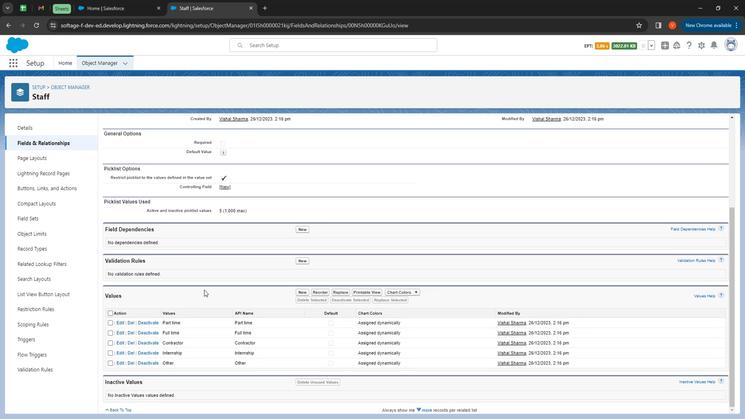 
Action: Mouse moved to (205, 291)
Screenshot: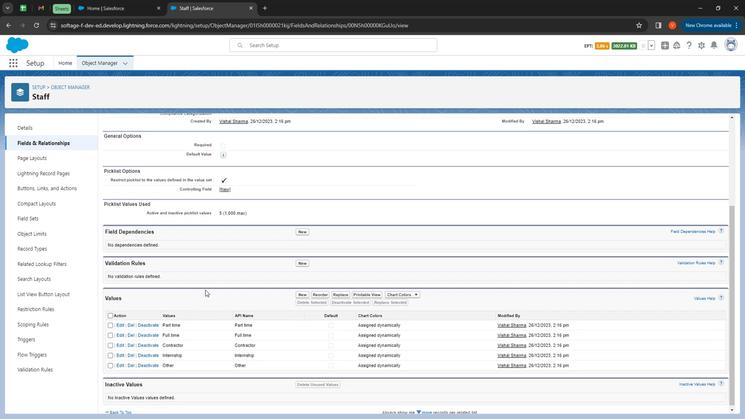 
Action: Mouse scrolled (205, 292) with delta (0, 0)
Screenshot: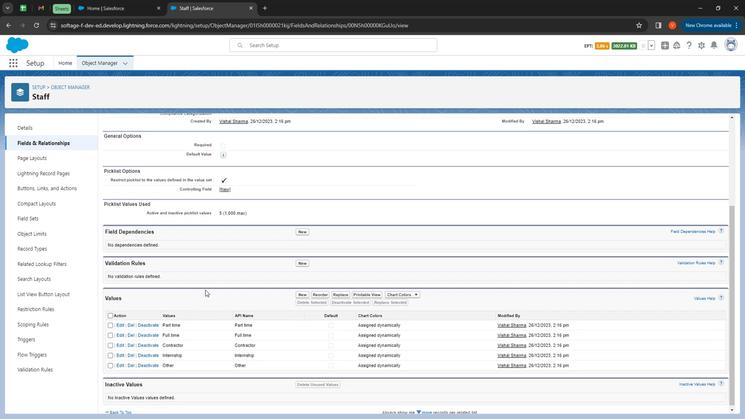 
Action: Mouse moved to (263, 197)
Screenshot: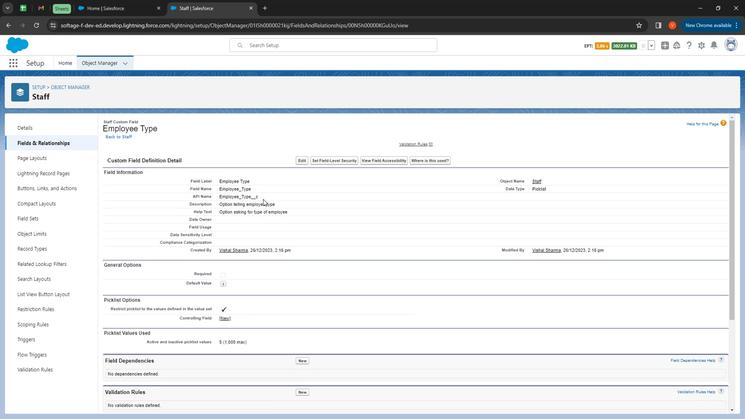 
Action: Mouse pressed left at (263, 197)
Screenshot: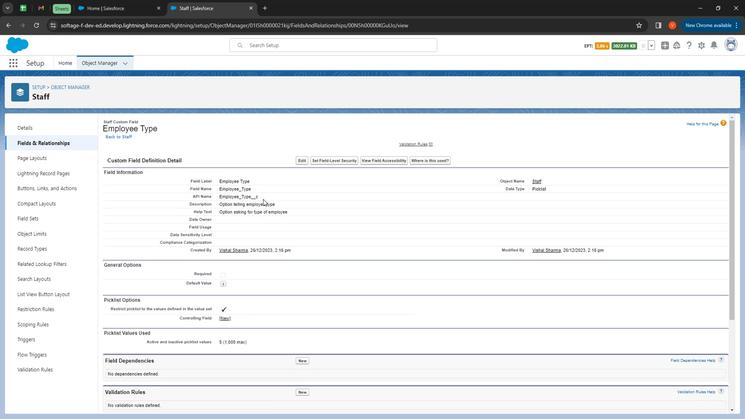 
Action: Mouse moved to (215, 197)
Screenshot: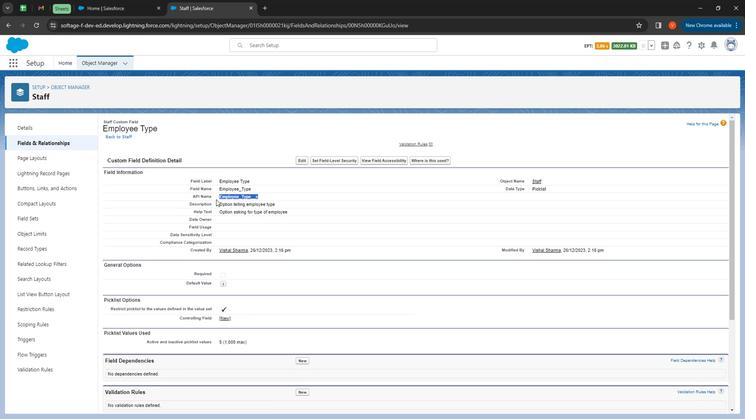 
Action: Key pressed ctrl+C
Screenshot: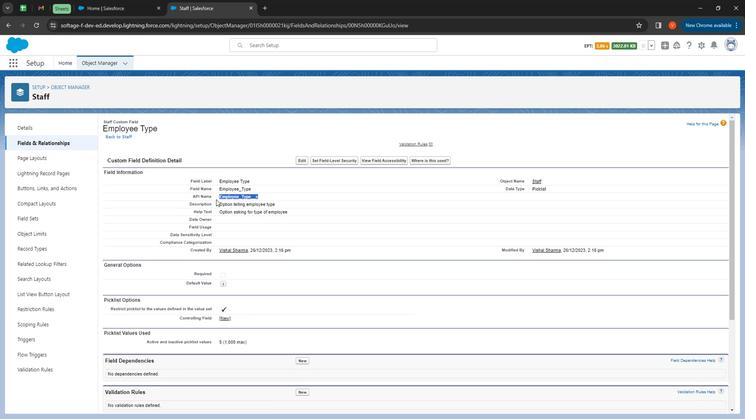 
Action: Mouse moved to (253, 275)
Screenshot: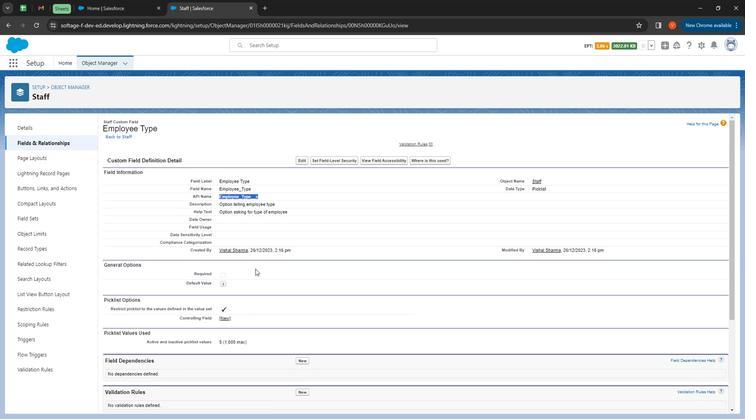 
Action: Mouse scrolled (253, 274) with delta (0, 0)
Screenshot: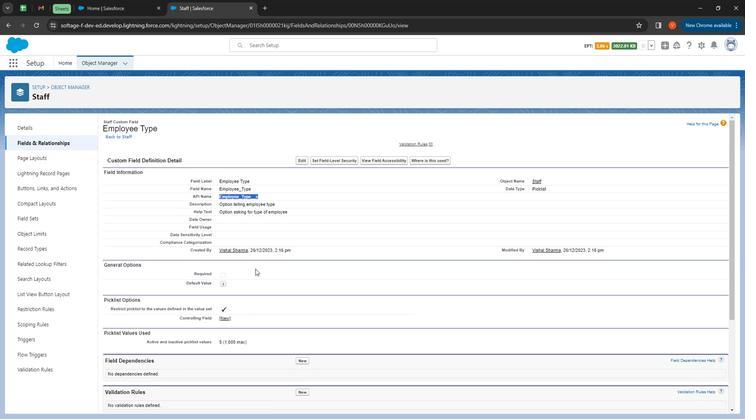 
Action: Mouse moved to (251, 277)
Screenshot: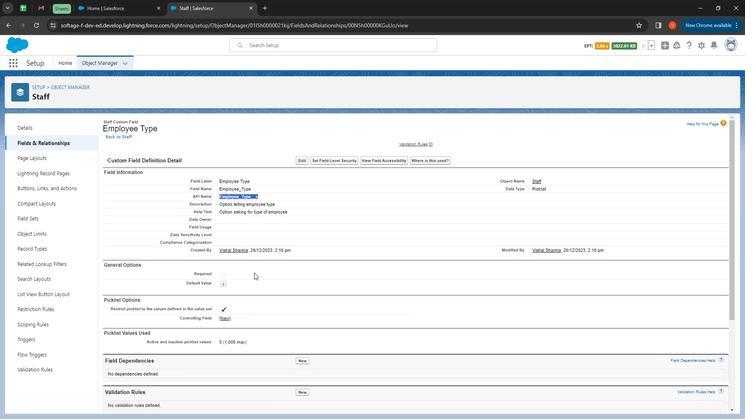 
Action: Mouse scrolled (251, 277) with delta (0, 0)
Screenshot: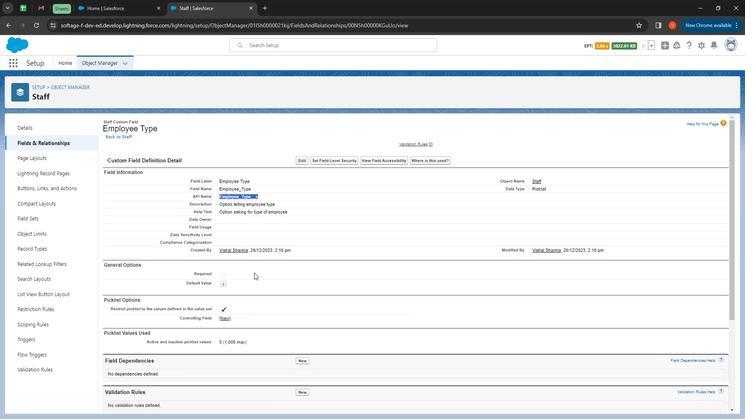 
Action: Mouse moved to (250, 279)
Screenshot: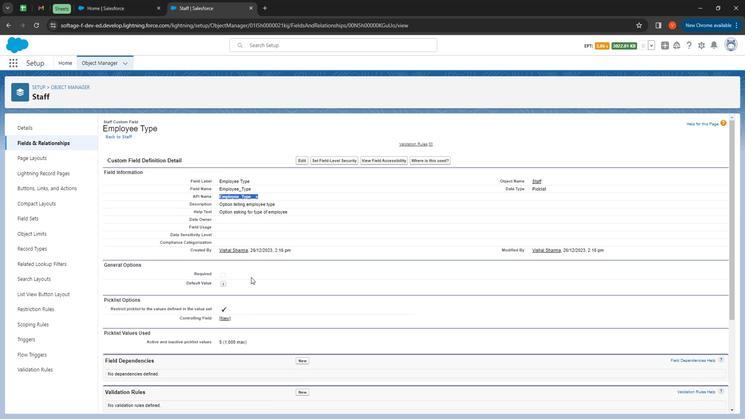 
Action: Mouse scrolled (250, 278) with delta (0, 0)
Screenshot: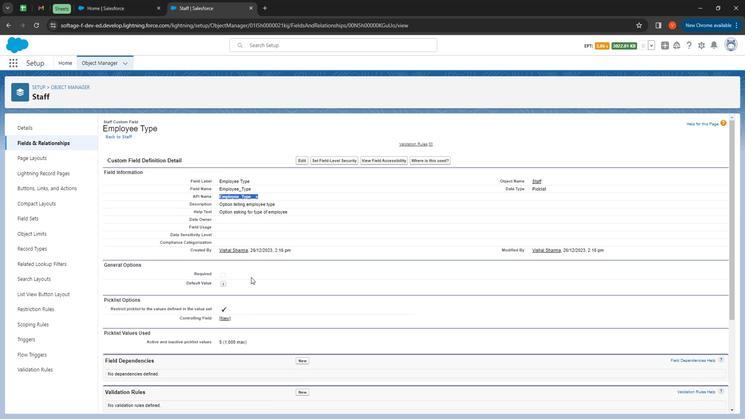 
Action: Mouse moved to (245, 280)
Screenshot: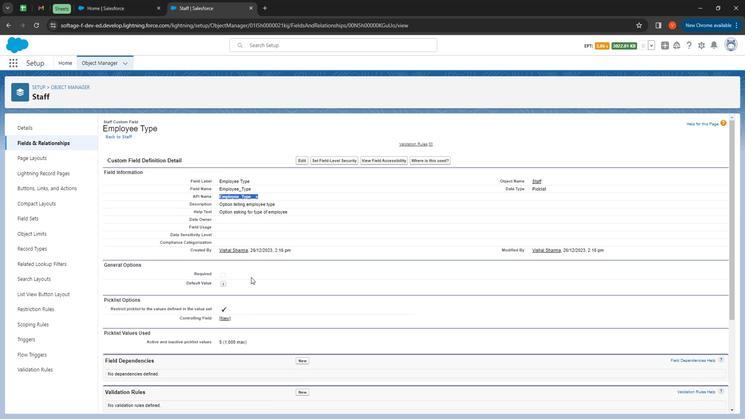 
Action: Mouse scrolled (245, 279) with delta (0, 0)
Screenshot: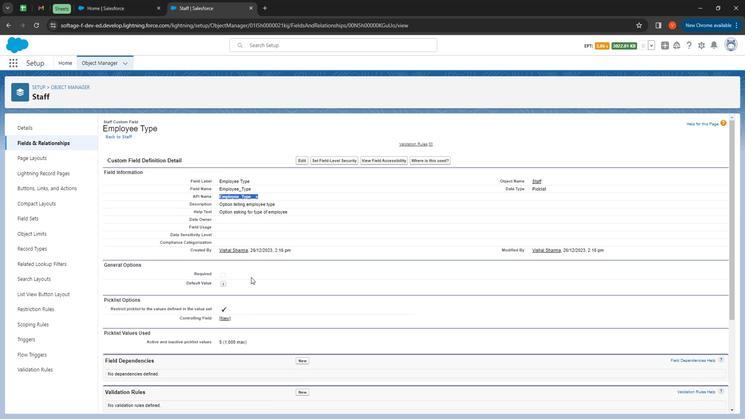 
Action: Mouse moved to (236, 280)
Screenshot: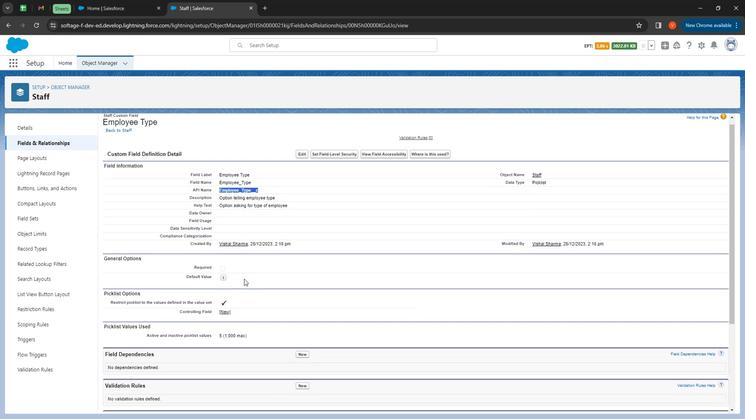 
Action: Mouse scrolled (236, 280) with delta (0, 0)
Screenshot: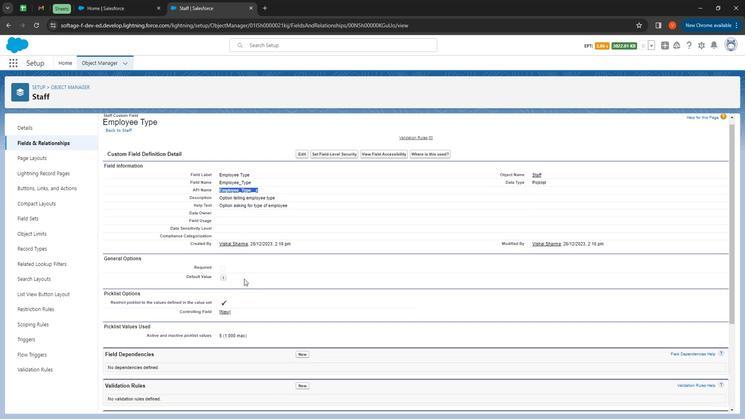 
Action: Mouse moved to (226, 284)
Screenshot: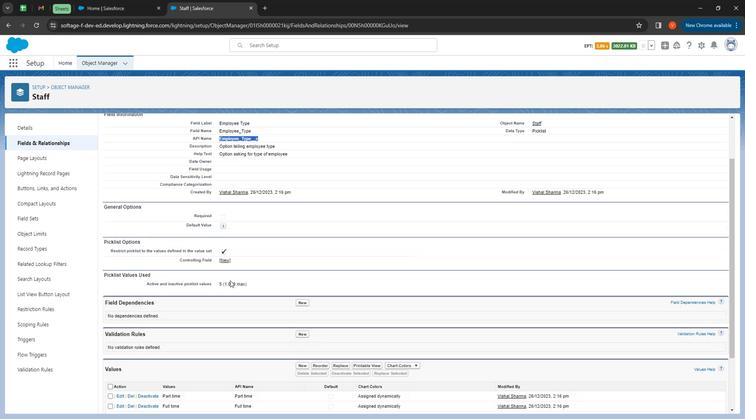 
Action: Mouse scrolled (226, 284) with delta (0, 0)
Screenshot: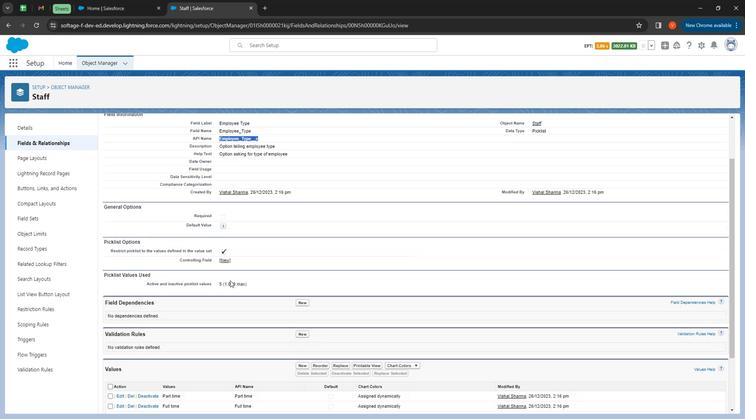 
Action: Mouse moved to (33, 379)
Screenshot: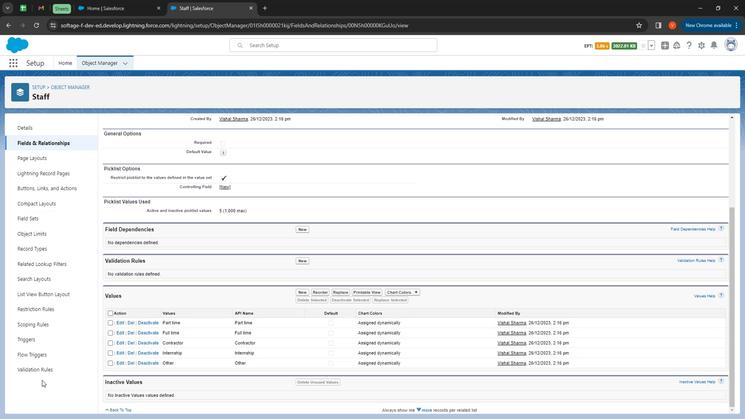 
Action: Mouse pressed left at (33, 379)
Screenshot: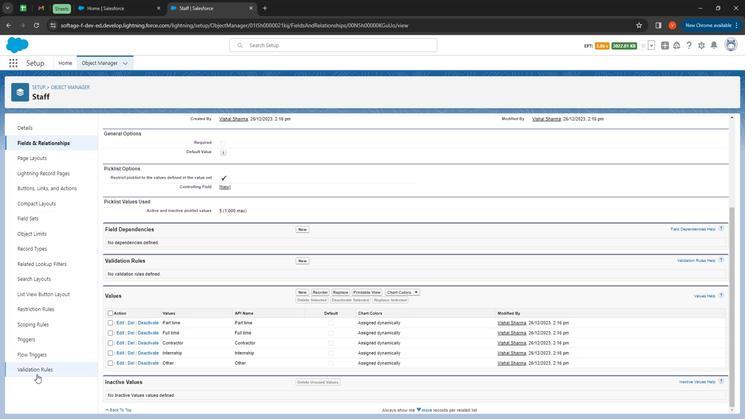 
Action: Mouse moved to (727, 122)
Screenshot: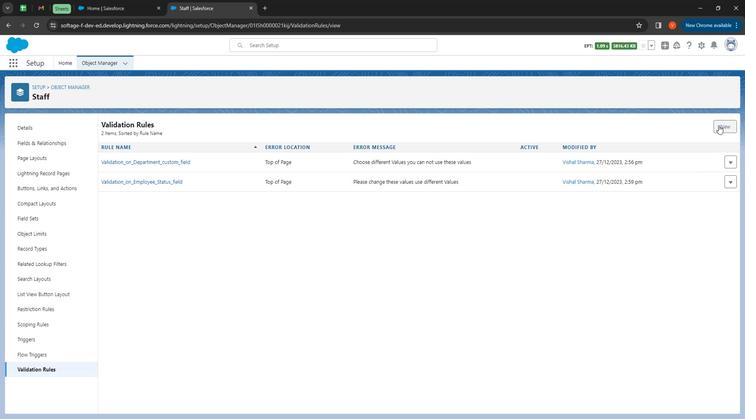 
Action: Mouse pressed left at (727, 122)
Screenshot: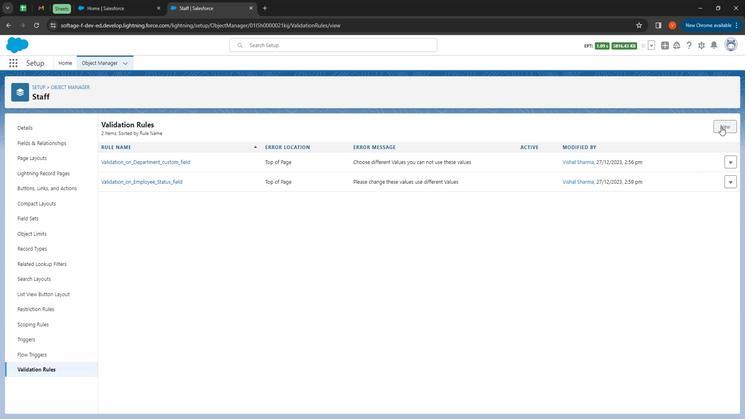 
Action: Mouse moved to (171, 179)
Screenshot: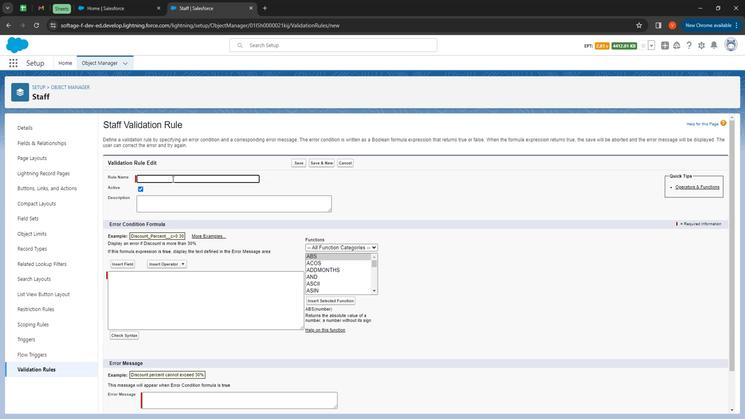 
Action: Mouse pressed left at (171, 179)
Screenshot: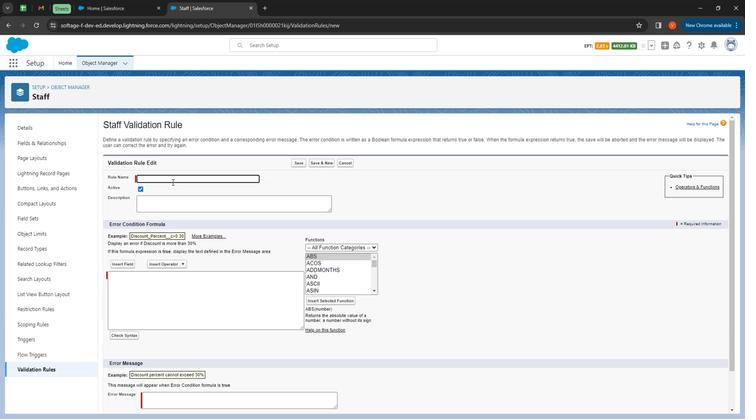 
Action: Key pressed <Key.shift>
Screenshot: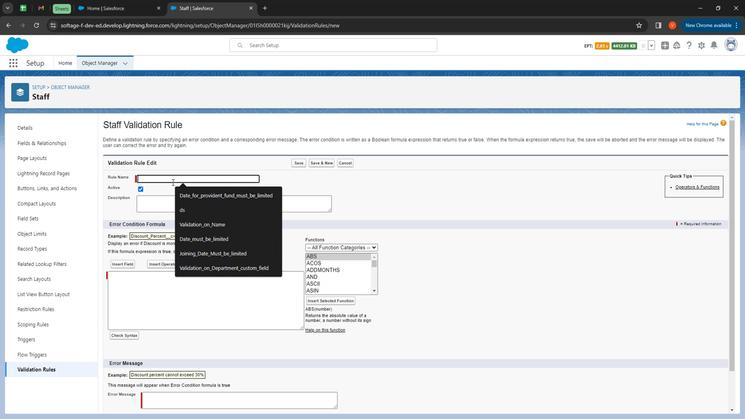 
Action: Mouse moved to (171, 180)
Screenshot: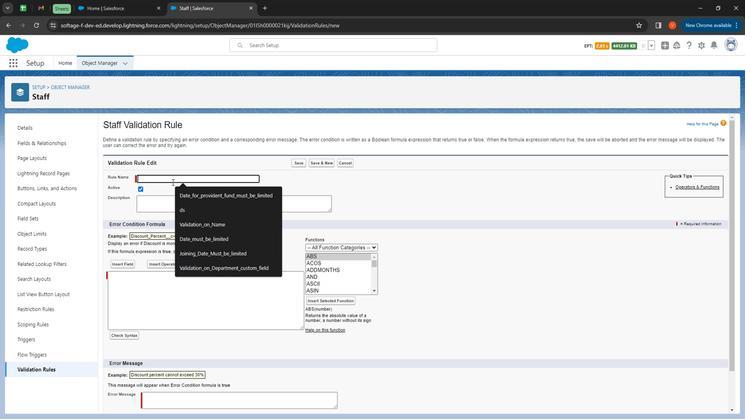 
Action: Key pressed Validation<Key.space>rule<Key.space>on<Key.space><Key.shift>Employee<Key.space><Key.shift>Type<Key.space>field
Screenshot: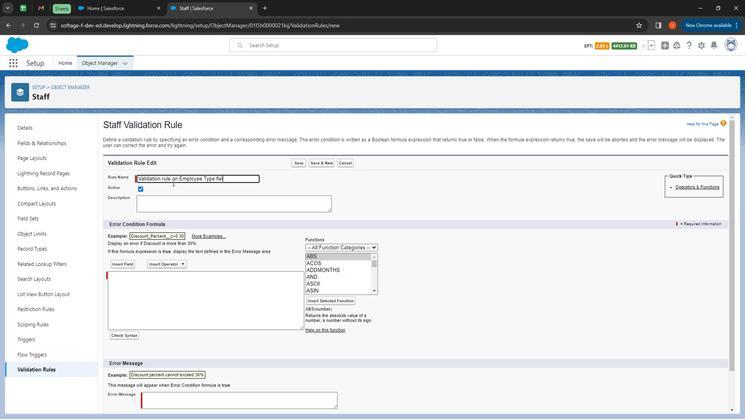 
Action: Mouse moved to (139, 186)
Screenshot: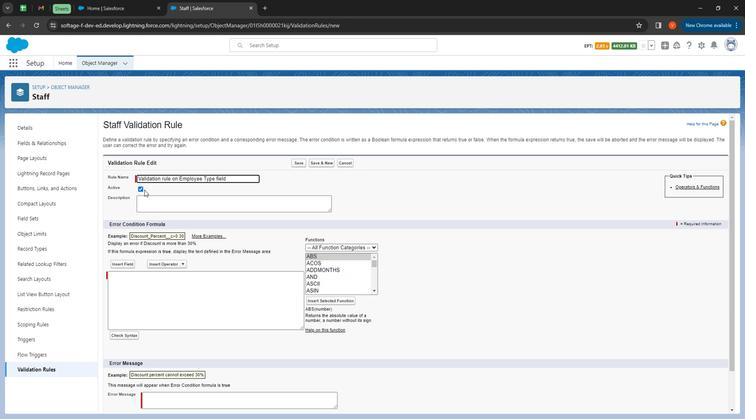 
Action: Mouse pressed left at (139, 186)
Screenshot: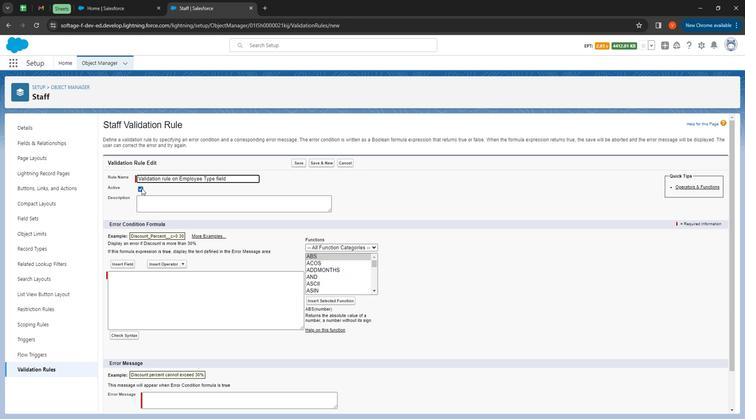 
Action: Mouse moved to (147, 200)
Screenshot: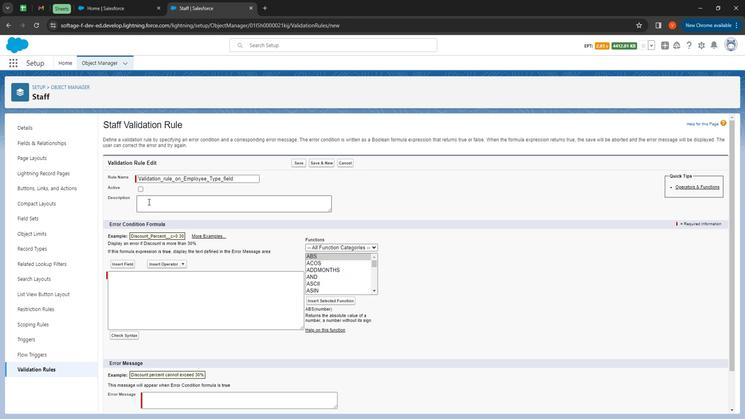 
Action: Mouse pressed left at (147, 200)
Screenshot: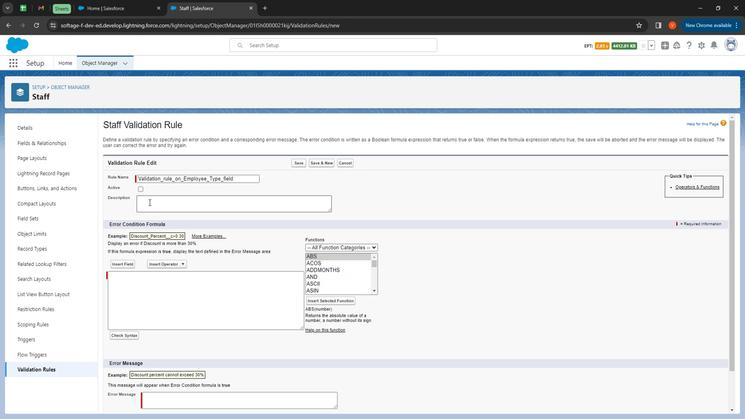 
Action: Mouse moved to (147, 201)
Screenshot: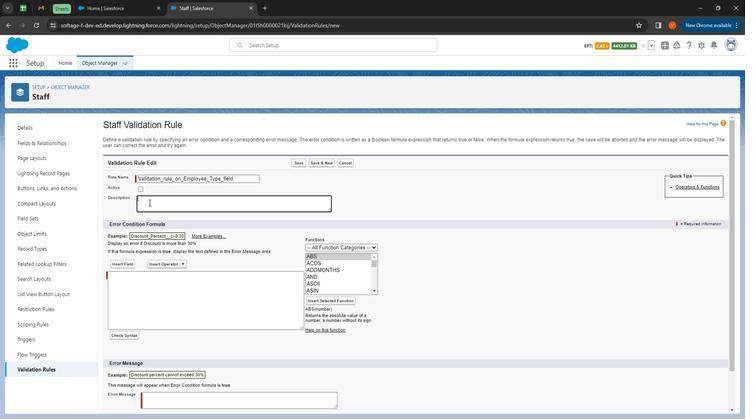 
Action: Key pressed <Key.shift>Validation<Key.space>rule<Key.space>on<Key.space>employee<Key.space>type<Key.space>custom<Key.space>field<Key.space>on<Key.space>custom<Key.space>object<Key.space><Key.shift>Stad<Key.backspace>ff
Screenshot: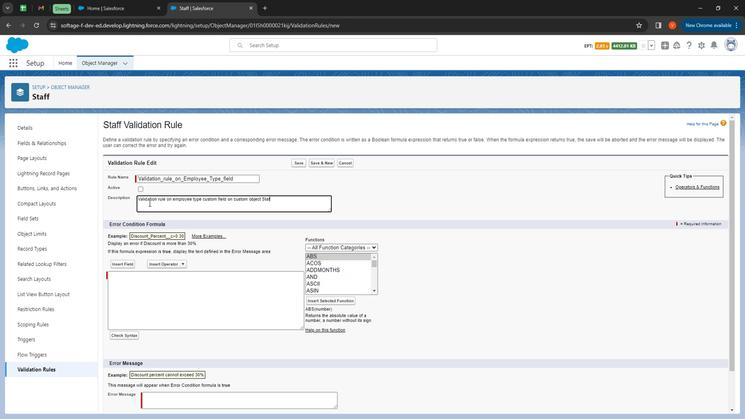 
Action: Mouse moved to (277, 197)
Screenshot: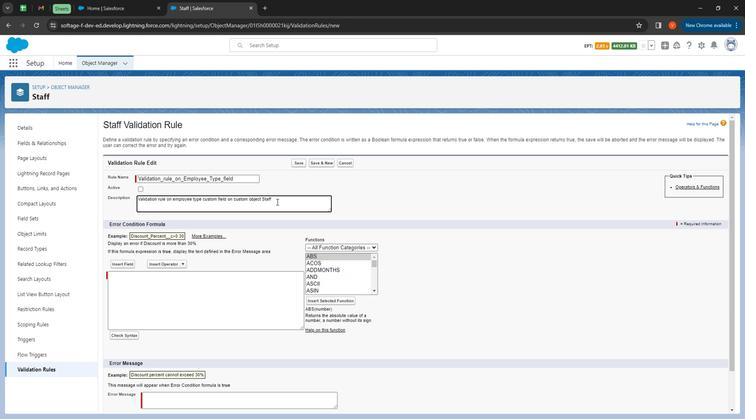 
Action: Mouse pressed left at (277, 197)
Screenshot: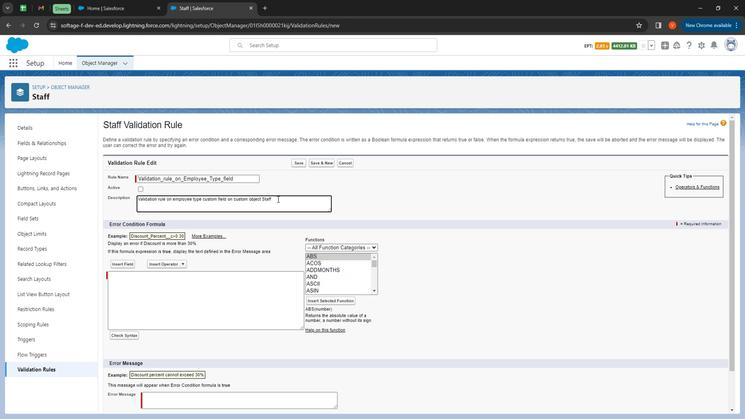 
Action: Mouse moved to (197, 302)
Screenshot: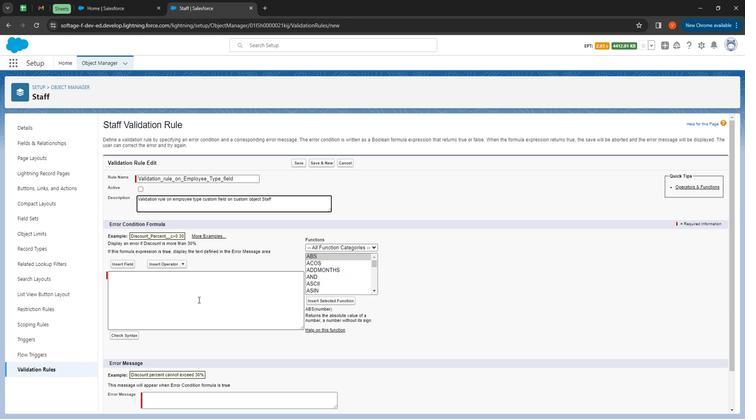 
Action: Mouse pressed left at (197, 302)
Screenshot: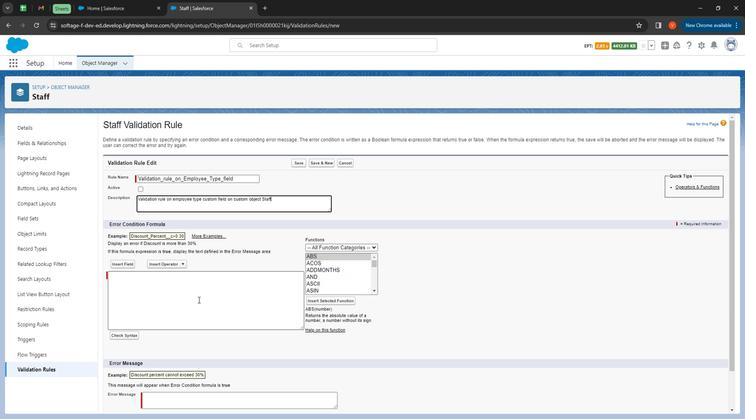 
Action: Mouse moved to (188, 306)
Screenshot: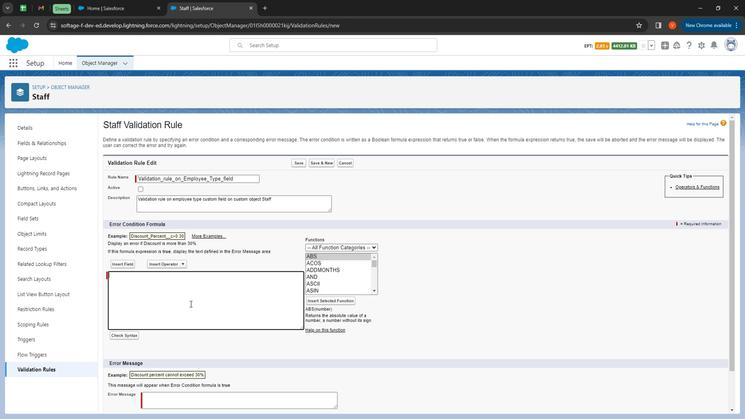 
Action: Mouse pressed left at (188, 306)
Screenshot: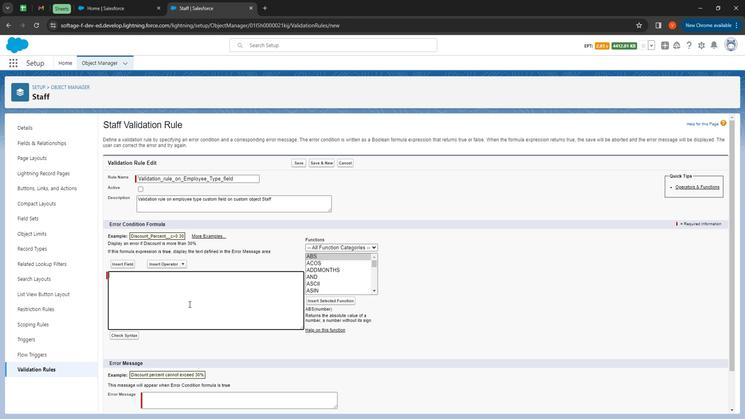
Action: Mouse moved to (186, 306)
Screenshot: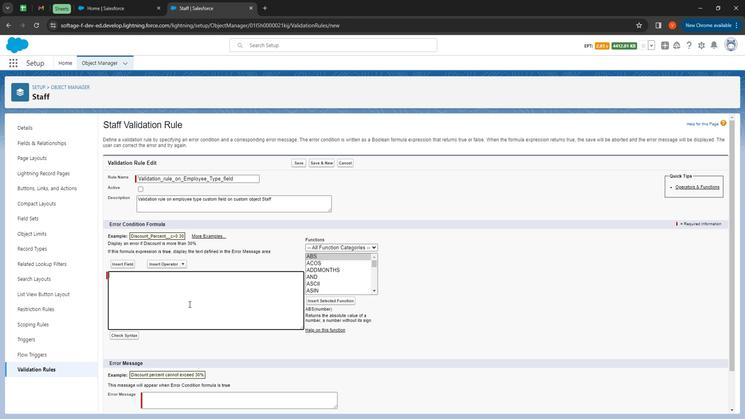 
Action: Key pressed <Key.shift>
Screenshot: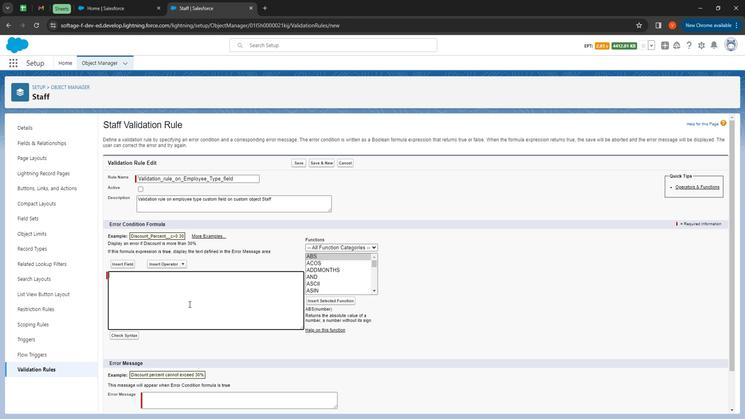 
Action: Mouse moved to (185, 308)
Screenshot: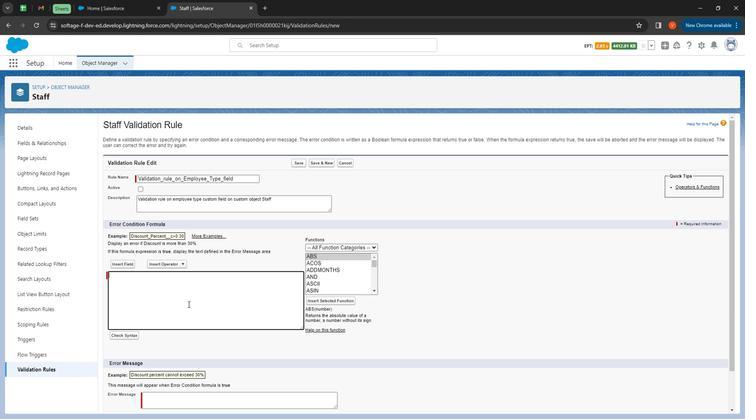 
Action: Key pressed <Key.shift><Key.shift><Key.shift><Key.shift><Key.shift><Key.shift><Key.shift>NOT(<Key.enter><Key.shift><Key.shift><Key.shift><Key.shift><Key.shift>ISPICKVAL(
Screenshot: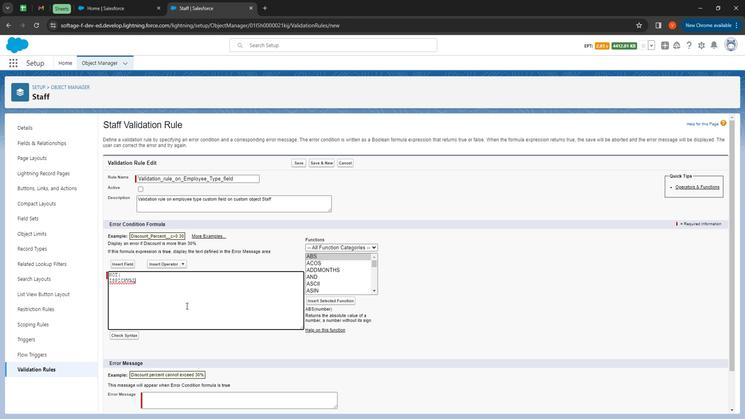 
Action: Mouse moved to (112, 264)
Screenshot: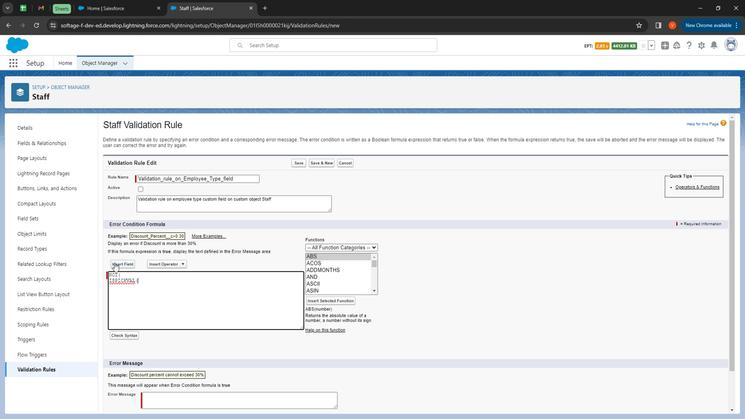 
Action: Mouse pressed left at (112, 264)
Screenshot: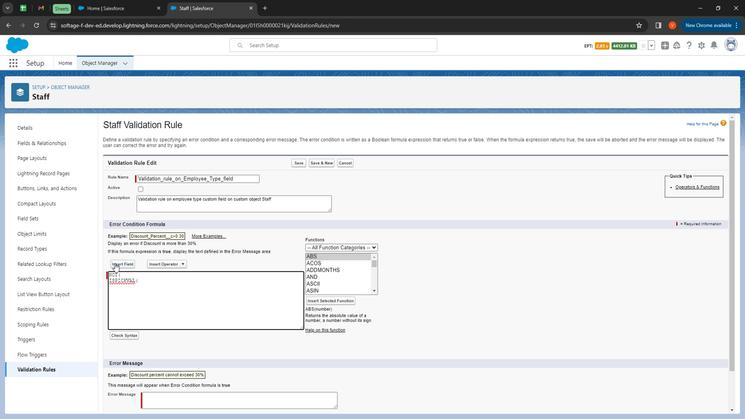 
Action: Mouse moved to (352, 274)
Screenshot: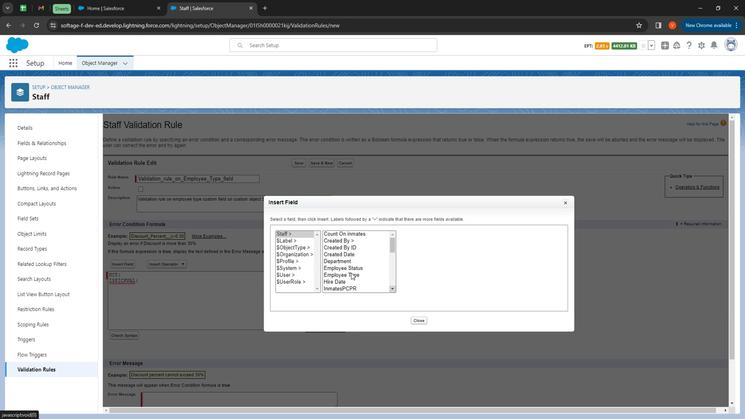 
Action: Mouse pressed left at (352, 274)
Screenshot: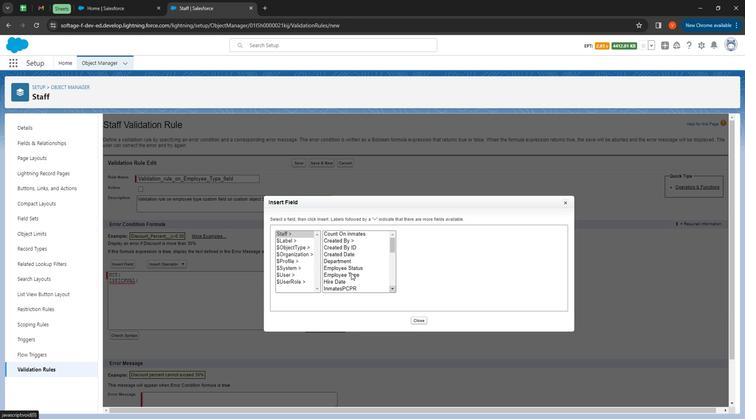 
Action: Mouse moved to (434, 278)
Screenshot: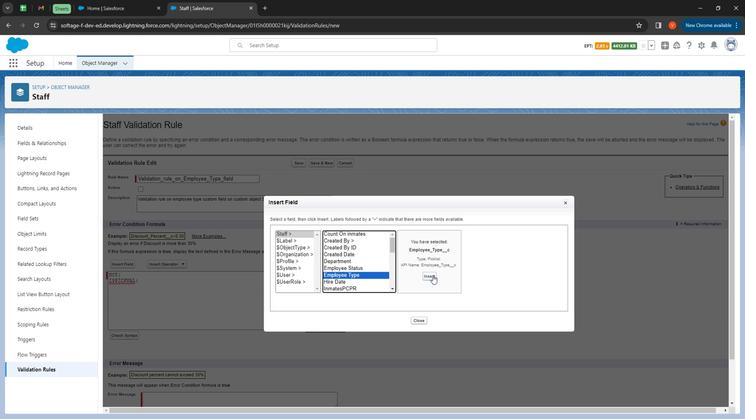
Action: Mouse pressed left at (434, 278)
Screenshot: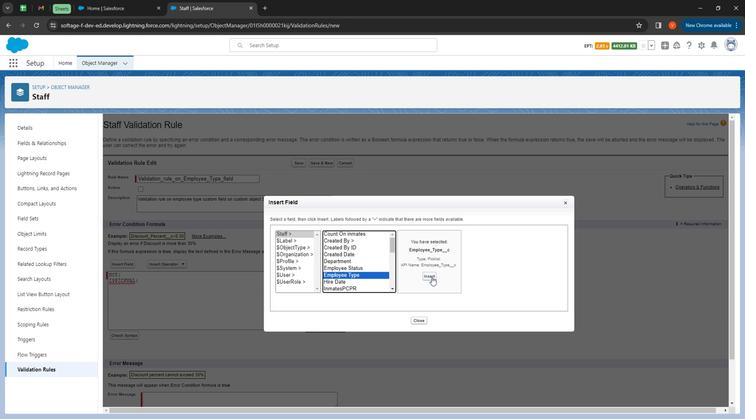 
Action: Mouse moved to (218, 291)
Screenshot: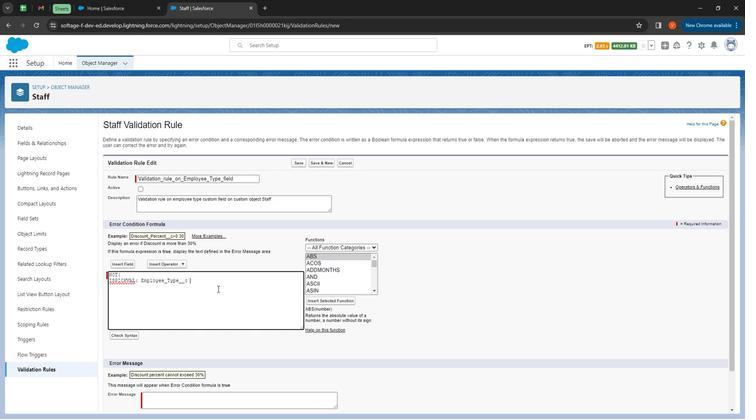 
Action: Key pressed <Key.shift>
Screenshot: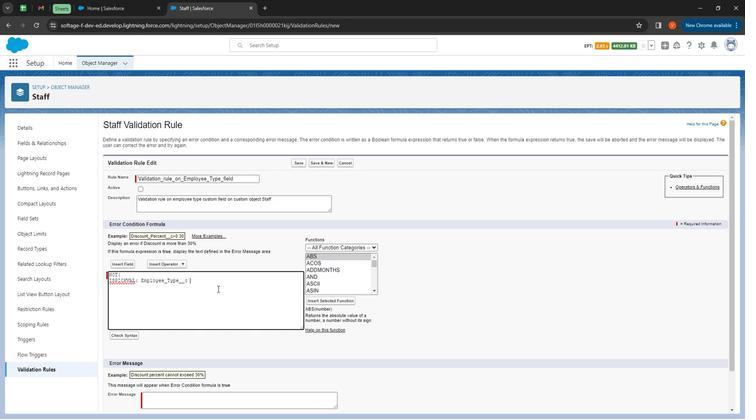 
Action: Mouse moved to (222, 295)
Screenshot: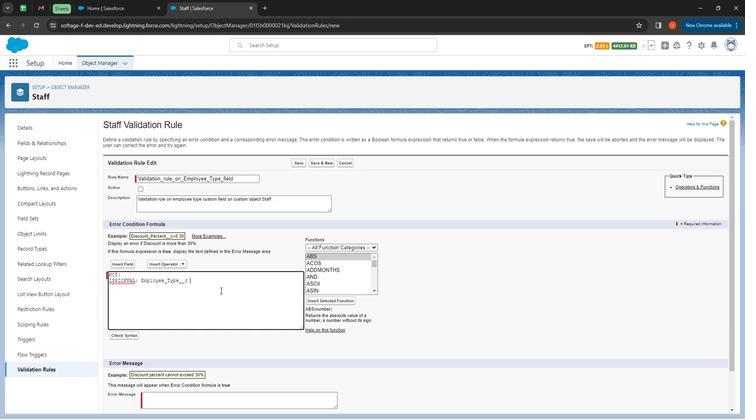 
Action: Key pressed <Key.shift><Key.shift><Key.shift><Key.shift><Key.shift><Key.shift><Key.shift><Key.shift><Key.shift>,<Key.space><Key.shift><Key.shift><Key.shift><Key.shift><Key.shift><Key.shift><Key.shift><Key.shift><Key.shift><Key.shift><Key.shift><Key.shift><Key.shift><Key.shift><Key.shift><Key.shift><Key.shift><Key.shift><Key.shift><Key.shift><Key.shift><Key.shift><Key.shift><Key.shift><Key.shift><Key.shift><Key.shift><Key.shift><Key.shift><Key.shift><Key.shift><Key.shift><Key.shift>"<Key.shift>Part<Key.space><Key.shift>Time<Key.shift><Key.shift><Key.shift><Key.shift><Key.shift><Key.shift><Key.shift>"<Key.shift><Key.shift><Key.shift><Key.shift><Key.shift><Key.shift><Key.shift><Key.shift><Key.shift><Key.shift><Key.shift><Key.shift><Key.shift><Key.shift><Key.shift><Key.shift><Key.shift><Key.shift><Key.shift><Key.shift><Key.shift><Key.shift><Key.shift><Key.shift><Key.shift><Key.shift><Key.shift><Key.shift><Key.shift>)<Key.enter><Key.shift><Key.shift><Key.shift><Key.shift><Key.shift><Key.shift><Key.shift><Key.shift><Key.shift>)
Screenshot: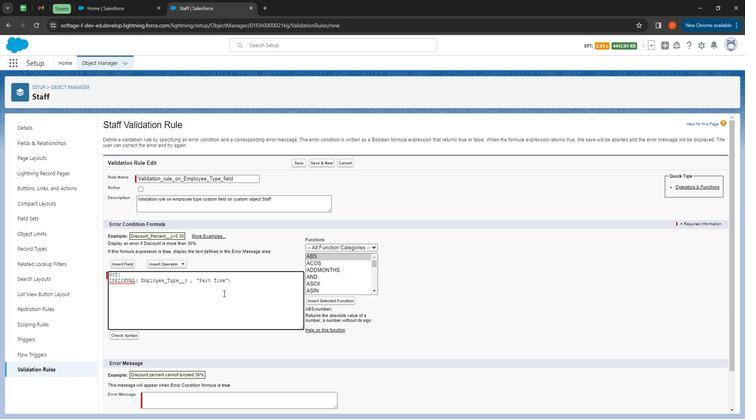 
Action: Mouse moved to (128, 341)
Screenshot: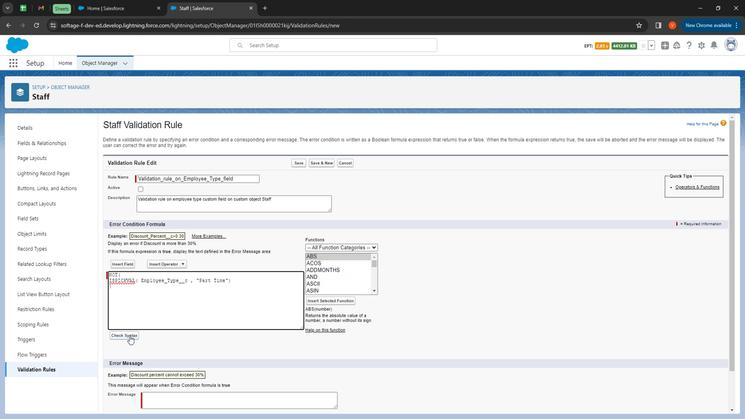 
Action: Mouse pressed left at (128, 341)
Screenshot: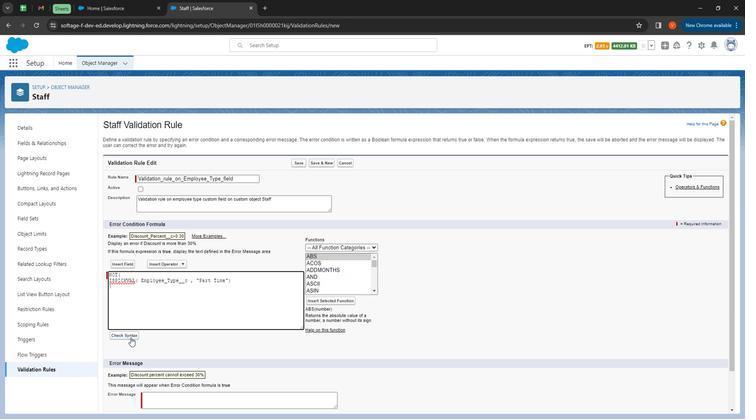 
Action: Mouse moved to (168, 339)
Screenshot: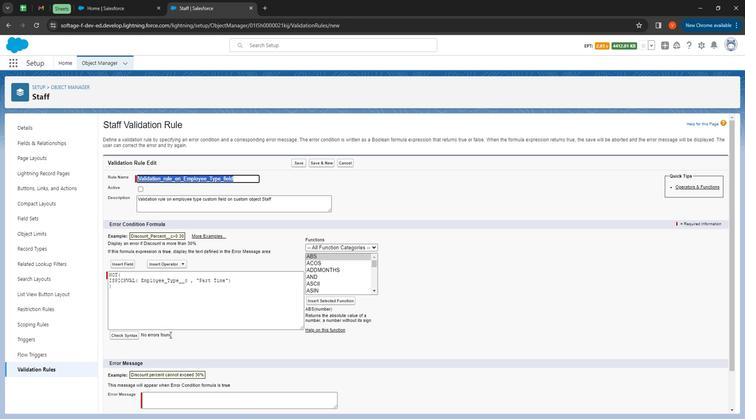 
Action: Mouse pressed left at (168, 339)
Screenshot: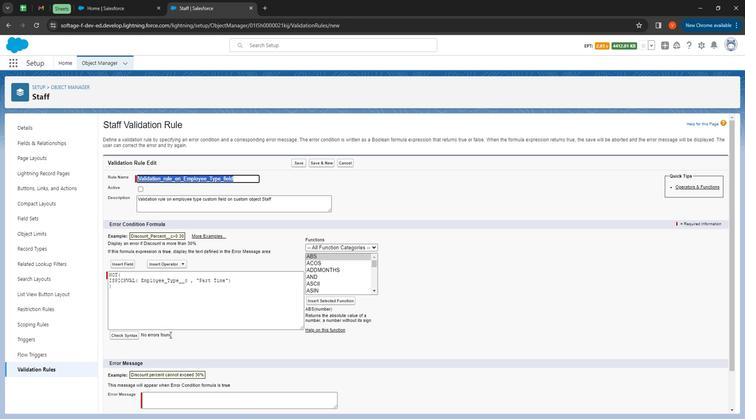 
Action: Mouse moved to (176, 339)
Screenshot: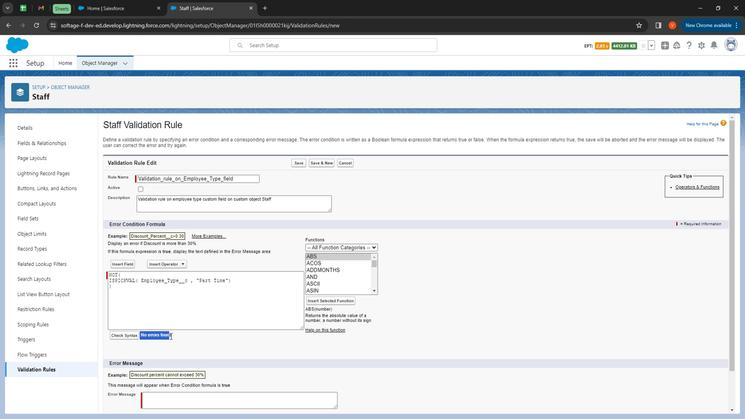 
Action: Mouse pressed left at (176, 339)
Screenshot: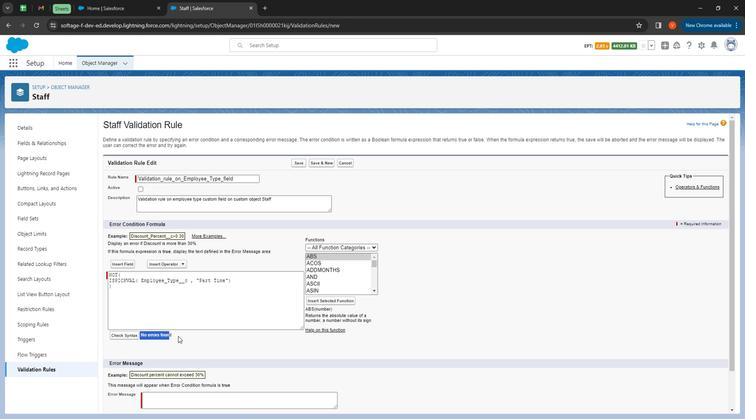 
Action: Mouse moved to (288, 336)
Screenshot: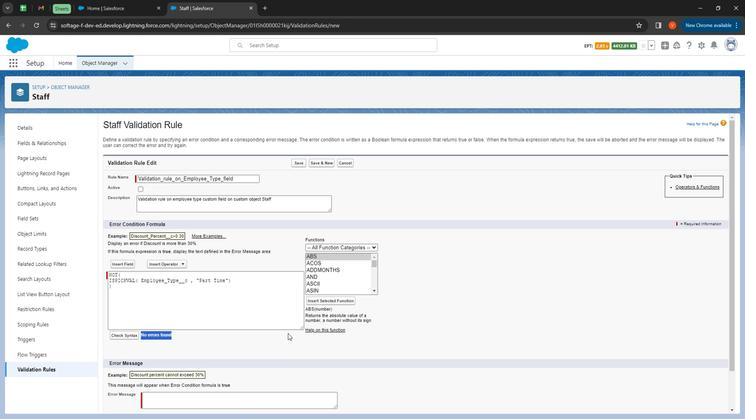 
Action: Mouse scrolled (288, 335) with delta (0, 0)
Screenshot: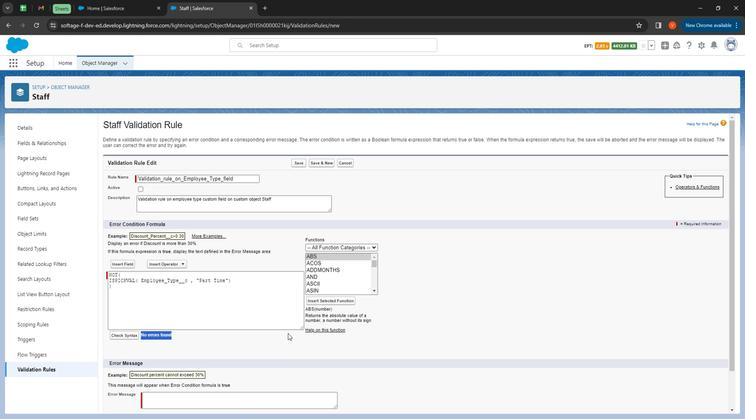 
Action: Mouse moved to (286, 335)
Screenshot: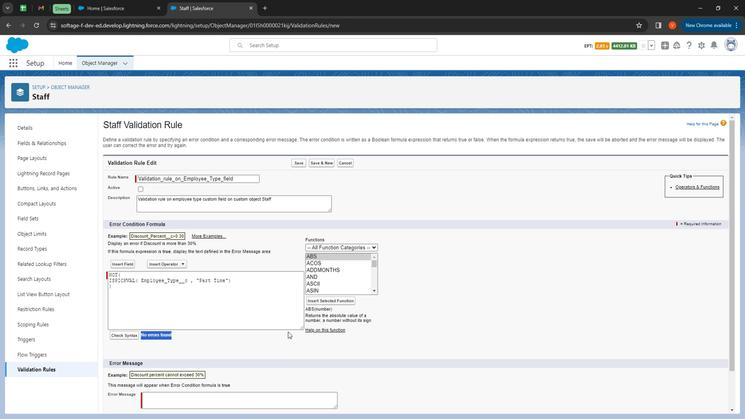 
Action: Mouse scrolled (286, 334) with delta (0, 0)
Screenshot: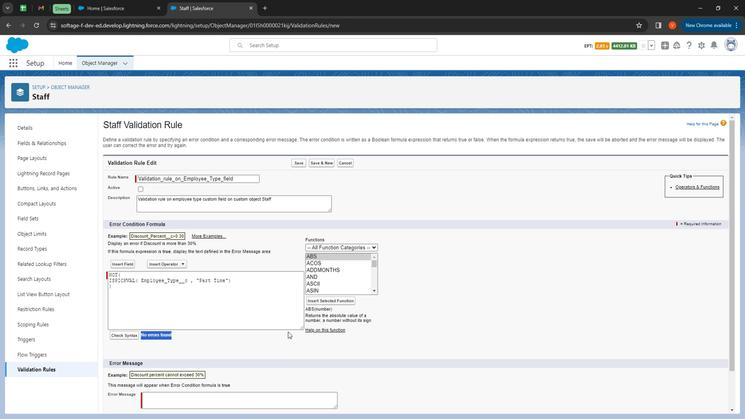 
Action: Mouse moved to (285, 335)
Screenshot: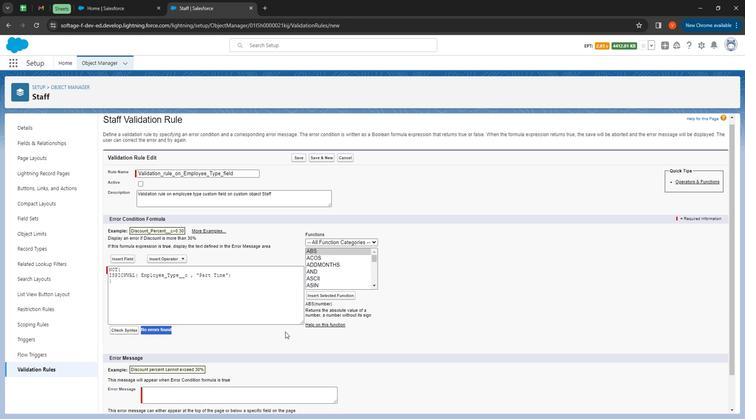 
Action: Mouse scrolled (285, 334) with delta (0, 0)
Screenshot: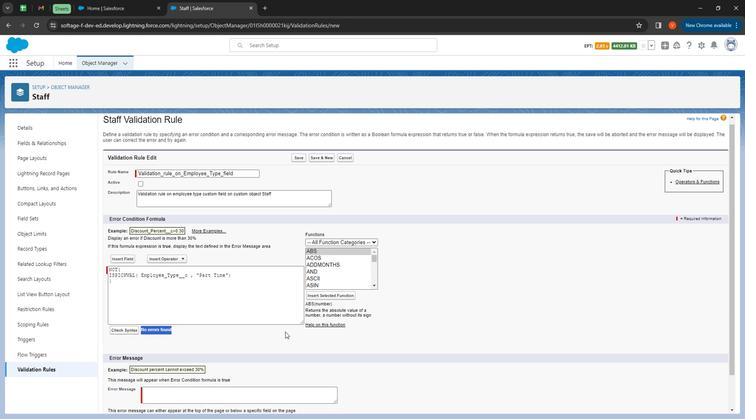 
Action: Mouse moved to (169, 357)
